 Task: Research Airbnb options in Sinah, Iraq from 12th December, 2023 to 16th December, 2023 for 8 adults.8 bedrooms having 8 beds and 8 bathrooms. Property type can be hotel. Amenities needed are: wifi, TV, free parkinig on premises, gym, breakfast. Look for 5 properties as per requirement.
Action: Mouse moved to (430, 96)
Screenshot: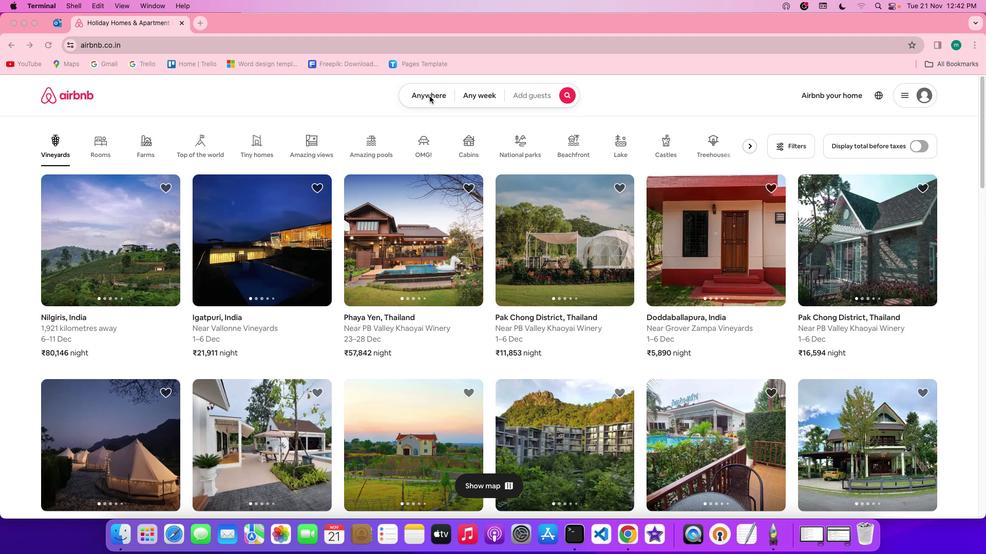 
Action: Mouse pressed left at (430, 96)
Screenshot: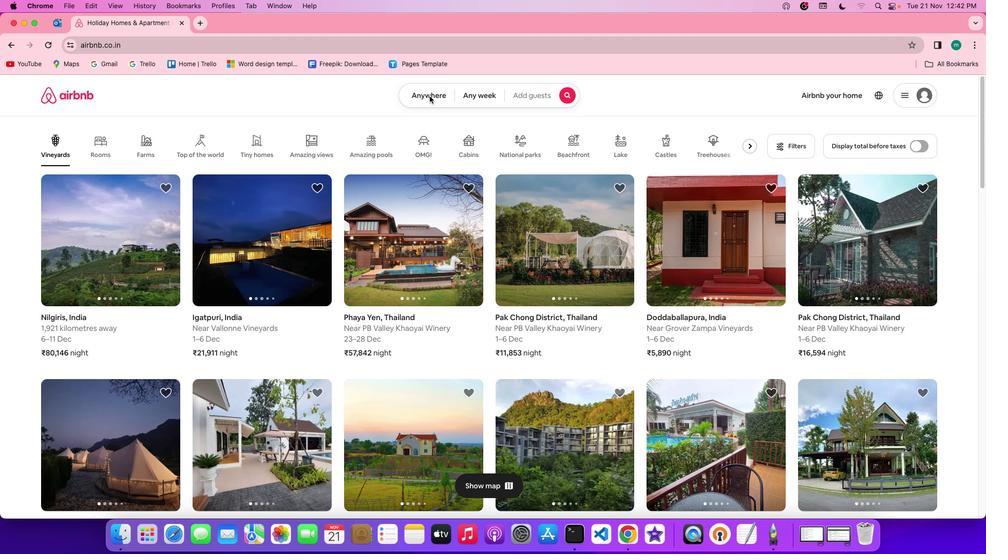 
Action: Mouse pressed left at (430, 96)
Screenshot: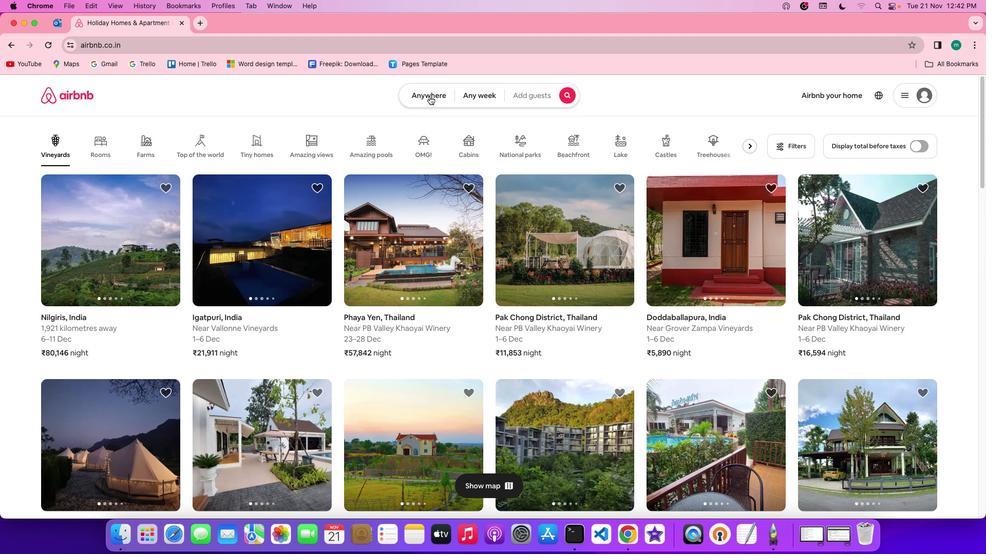 
Action: Mouse moved to (410, 132)
Screenshot: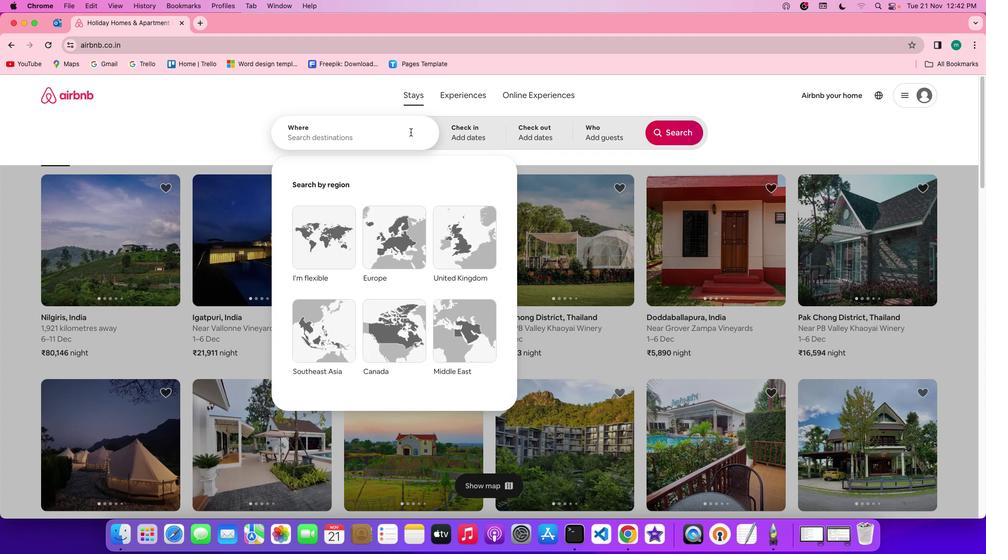
Action: Mouse pressed left at (410, 132)
Screenshot: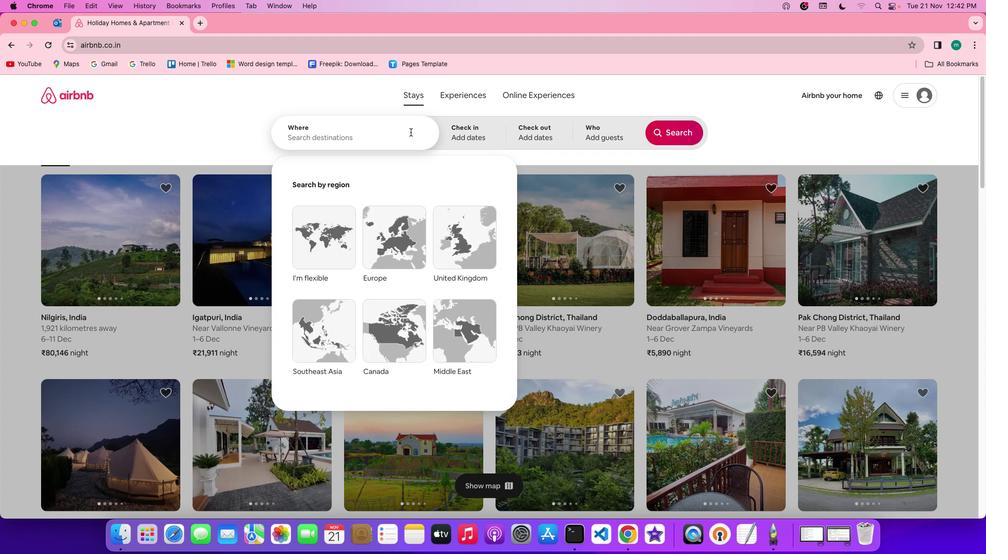 
Action: Key pressed Key.shift'S''i''n''a''h'','Key.spaceKey.shift'i''r''a''q'
Screenshot: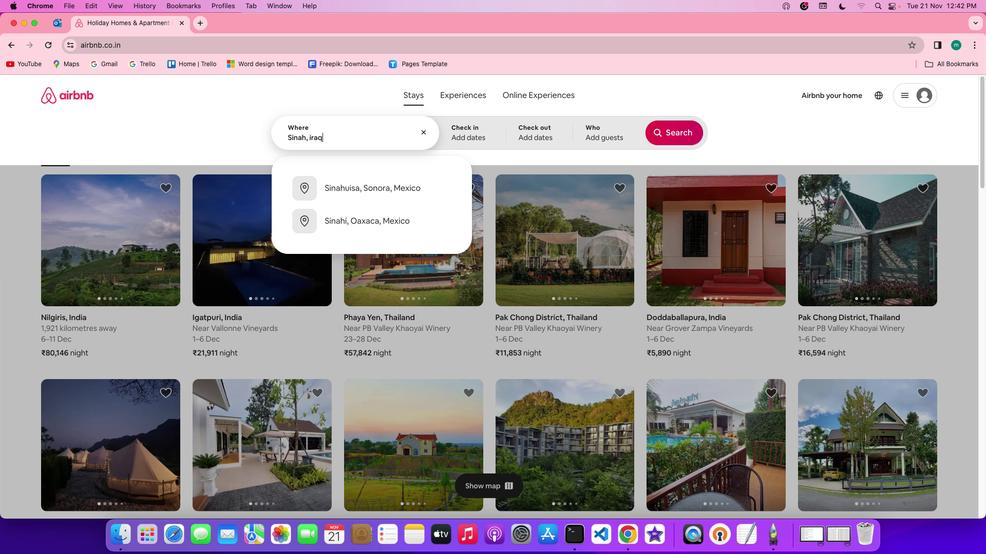 
Action: Mouse moved to (476, 130)
Screenshot: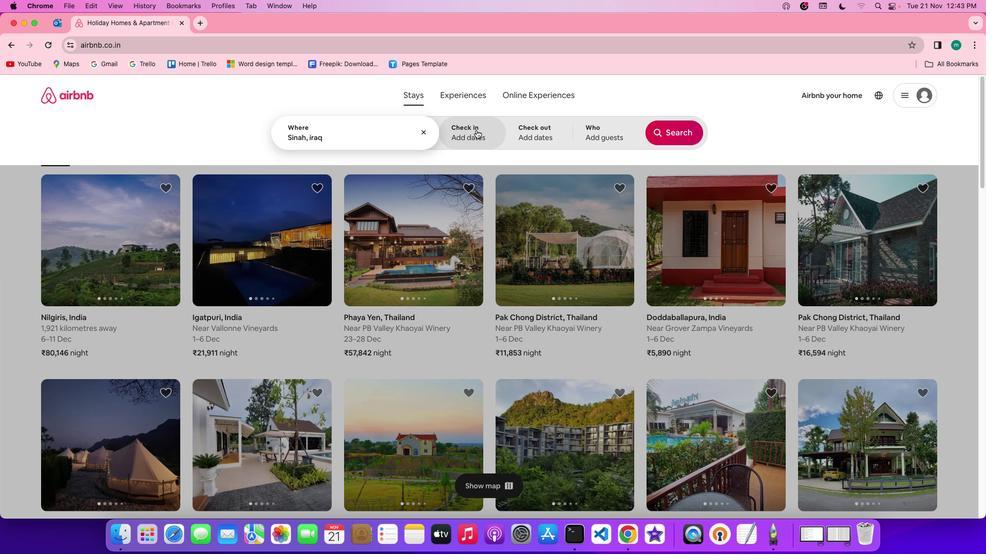 
Action: Mouse pressed left at (476, 130)
Screenshot: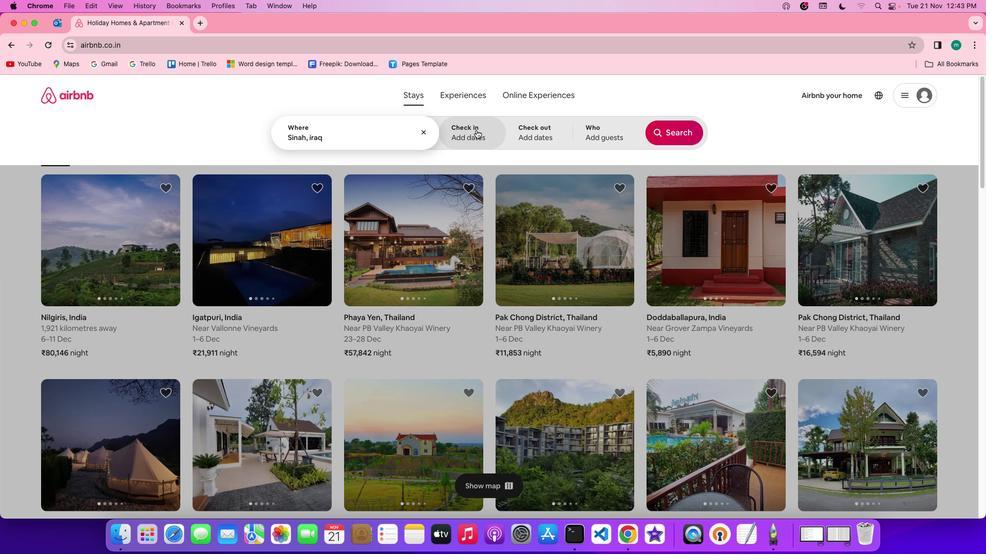 
Action: Mouse moved to (562, 303)
Screenshot: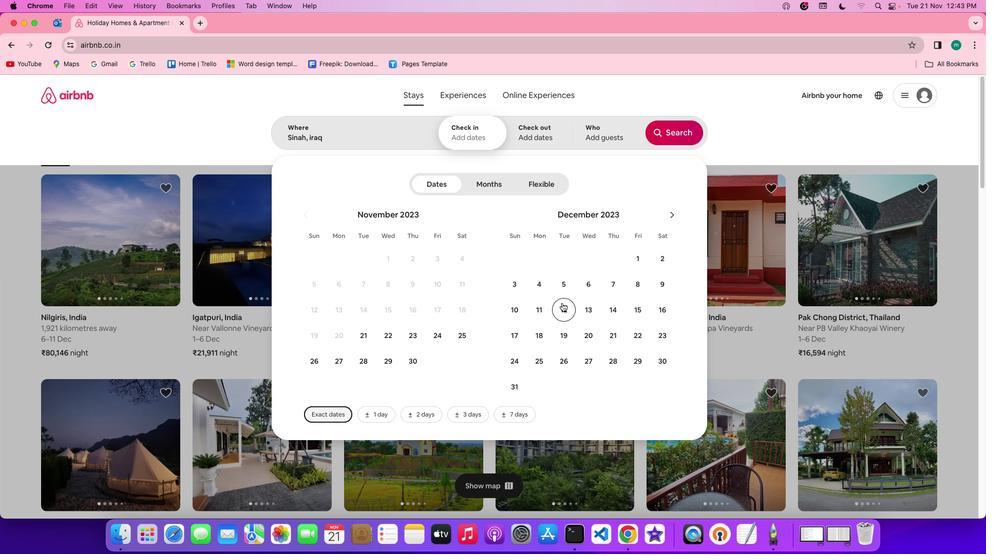 
Action: Mouse pressed left at (562, 303)
Screenshot: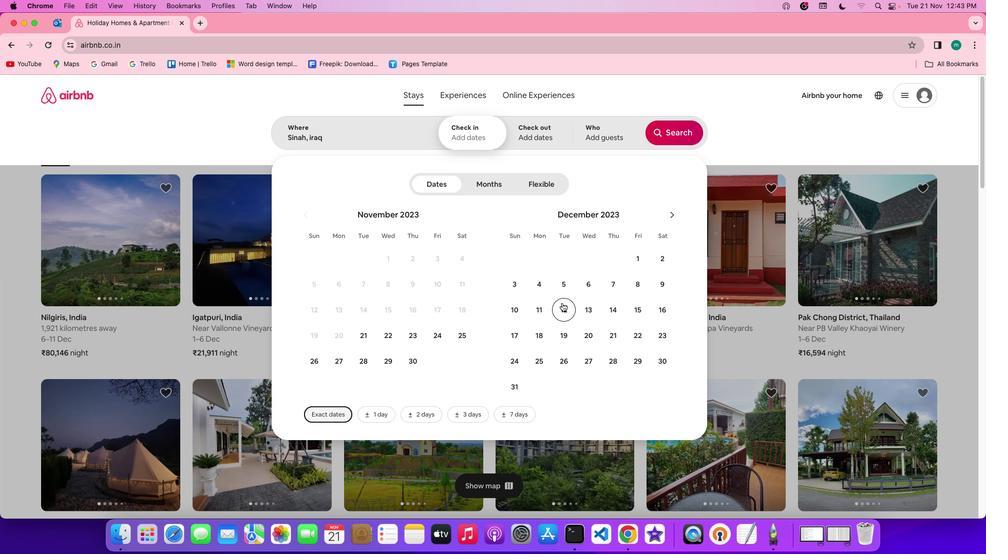 
Action: Mouse moved to (659, 309)
Screenshot: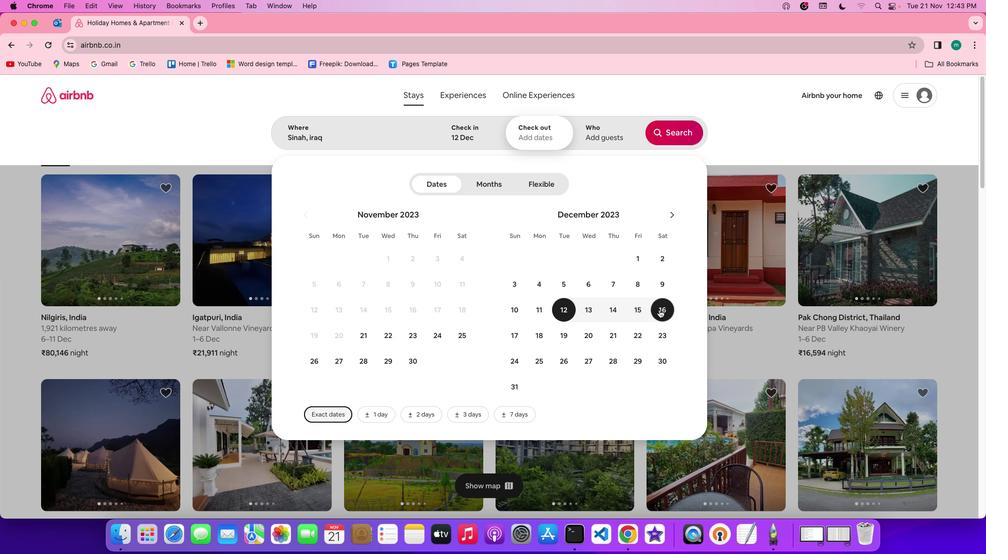 
Action: Mouse pressed left at (659, 309)
Screenshot: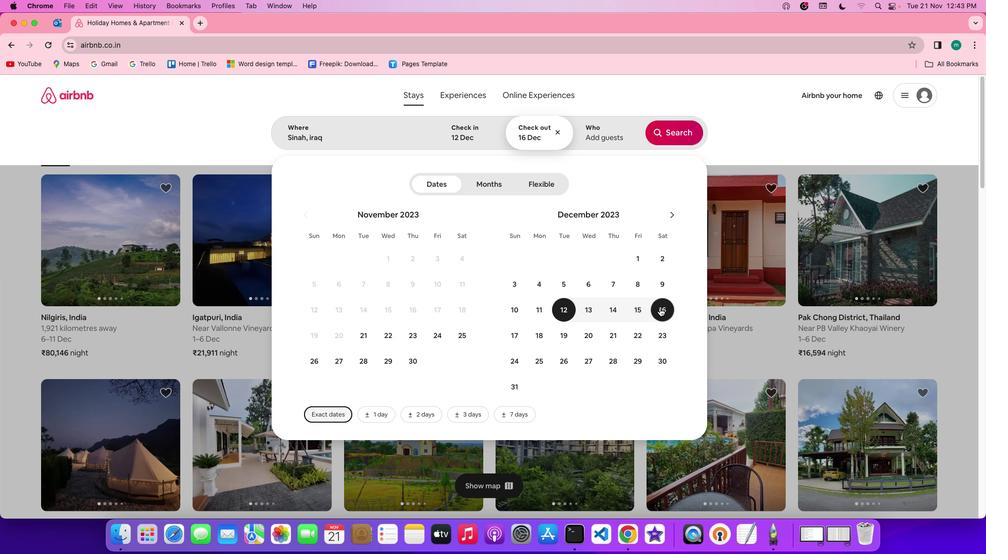 
Action: Mouse moved to (612, 133)
Screenshot: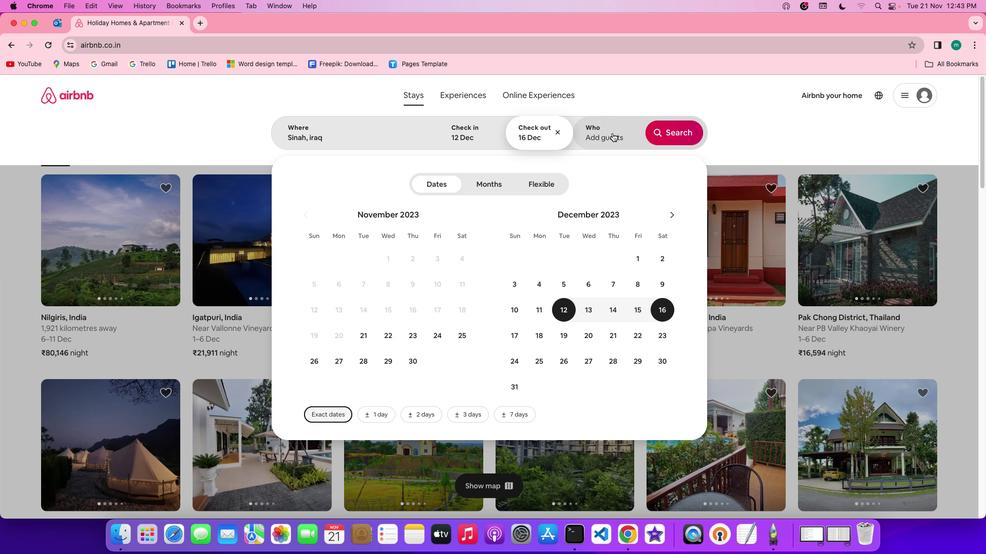 
Action: Mouse pressed left at (612, 133)
Screenshot: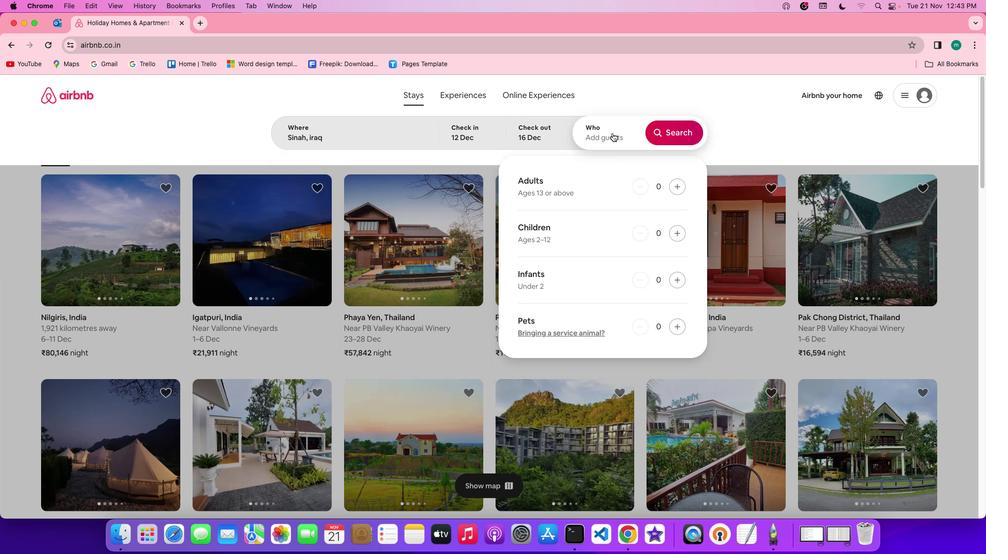 
Action: Mouse moved to (677, 185)
Screenshot: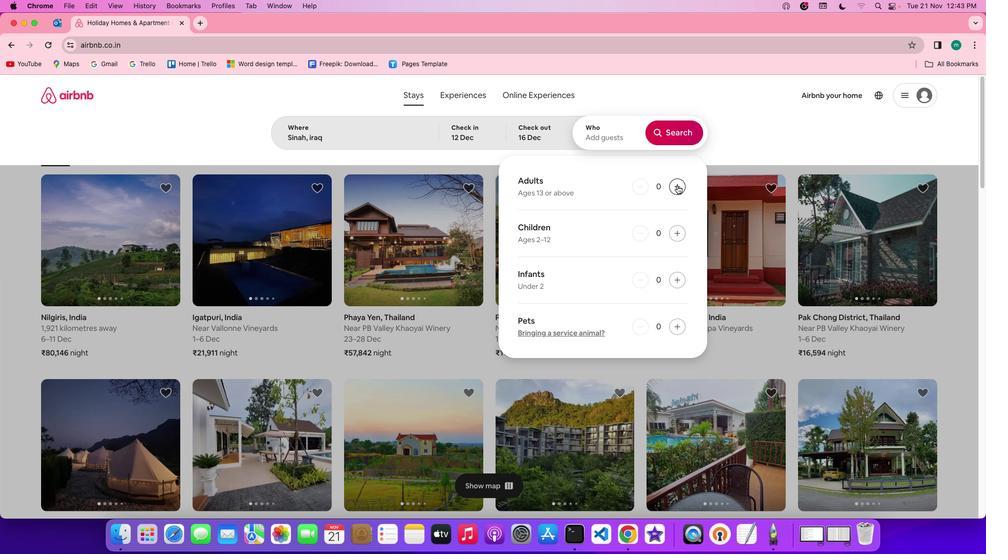 
Action: Mouse pressed left at (677, 185)
Screenshot: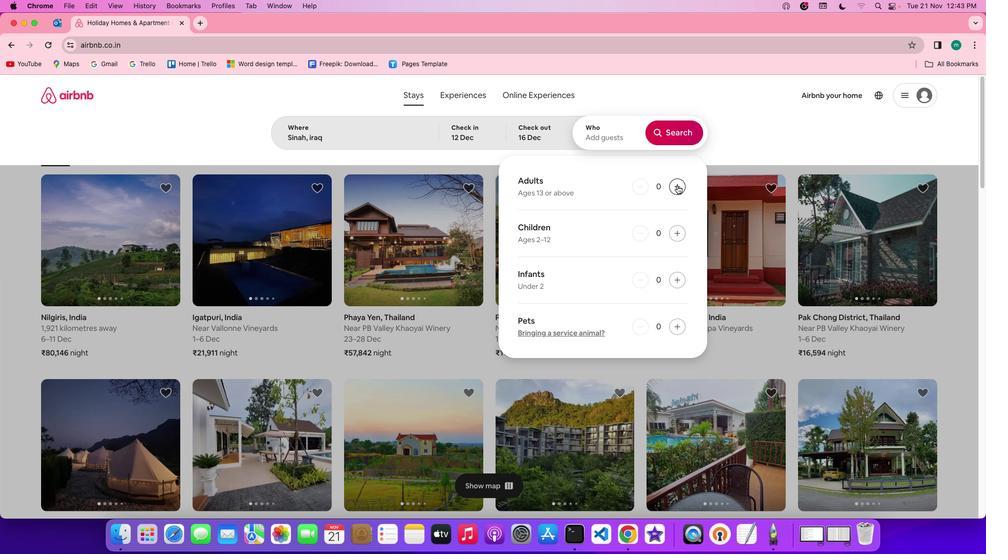 
Action: Mouse pressed left at (677, 185)
Screenshot: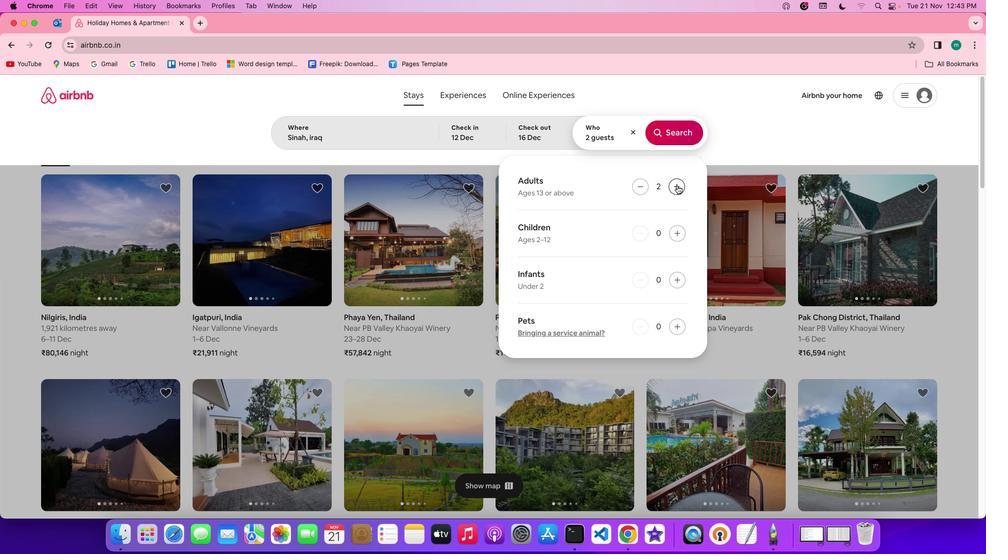 
Action: Mouse pressed left at (677, 185)
Screenshot: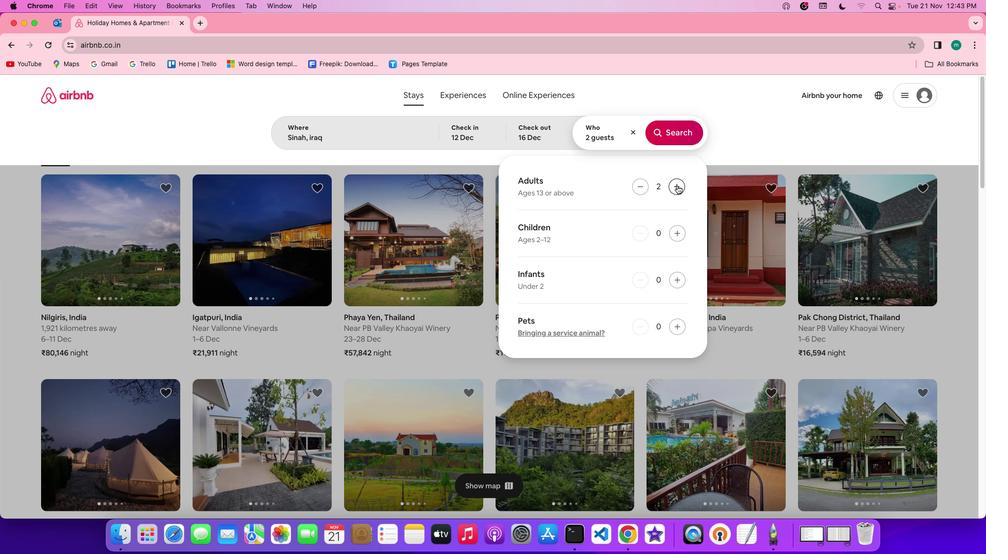 
Action: Mouse pressed left at (677, 185)
Screenshot: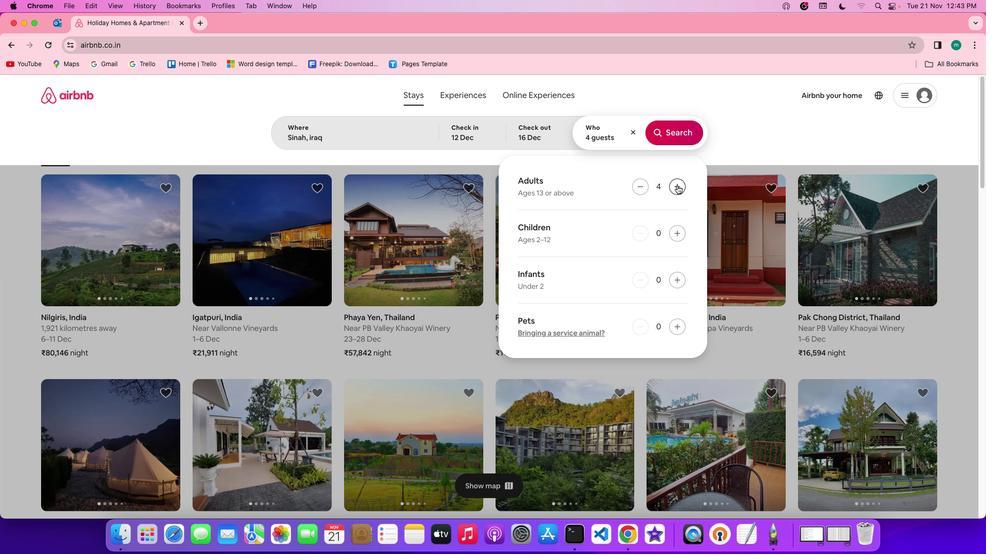 
Action: Mouse pressed left at (677, 185)
Screenshot: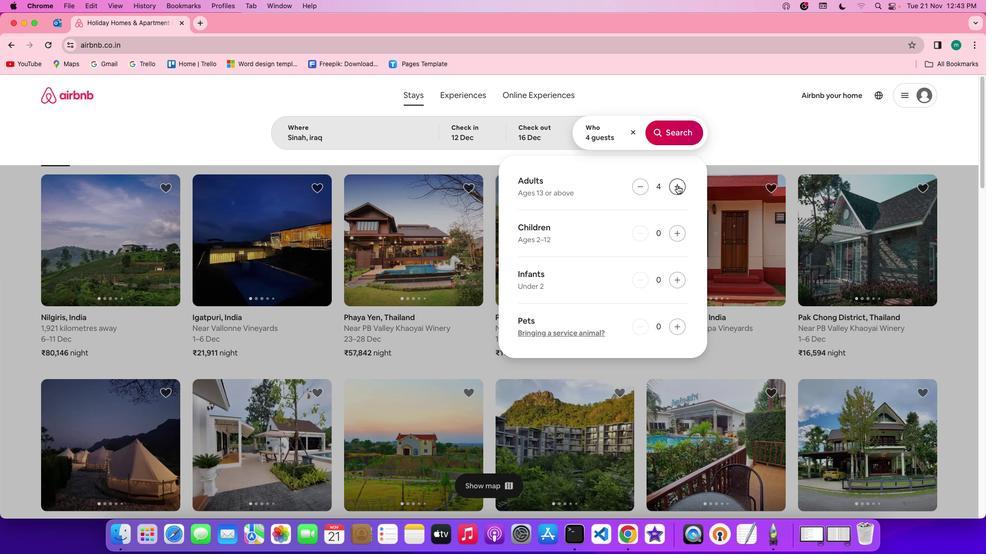 
Action: Mouse pressed left at (677, 185)
Screenshot: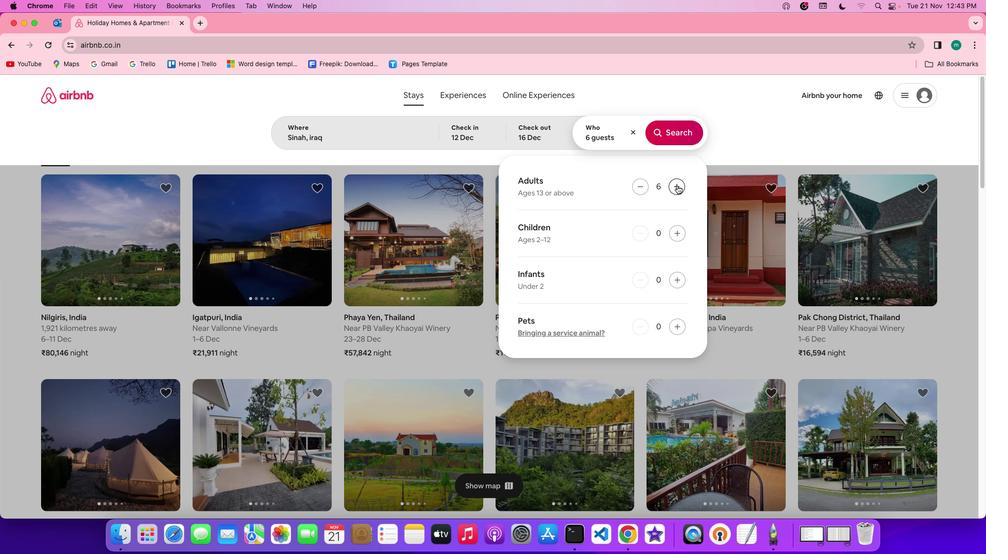 
Action: Mouse pressed left at (677, 185)
Screenshot: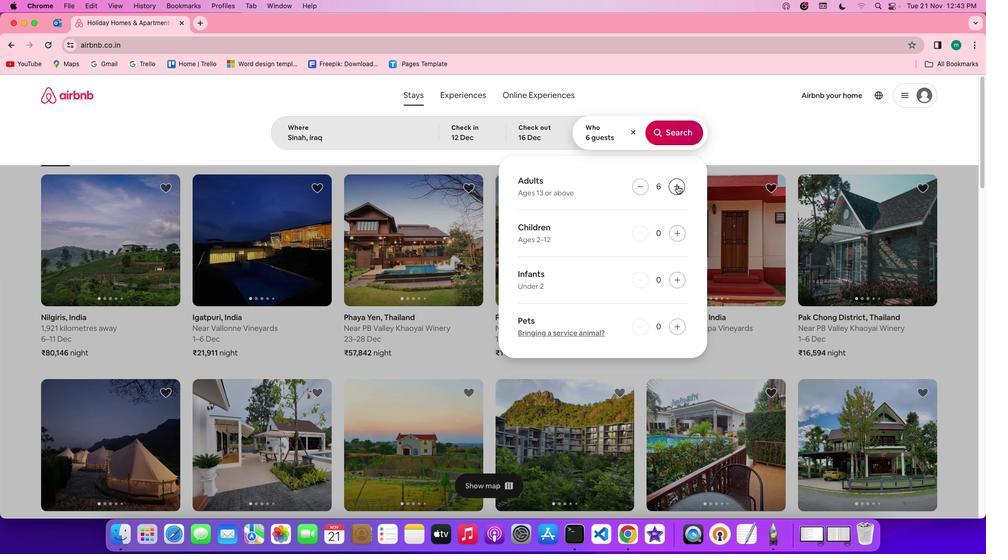 
Action: Mouse moved to (677, 189)
Screenshot: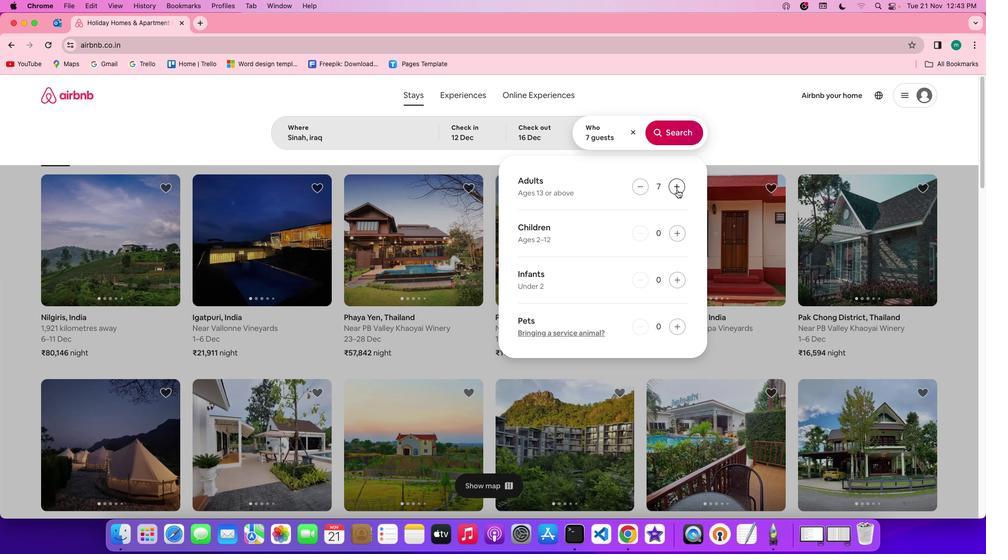
Action: Mouse pressed left at (677, 189)
Screenshot: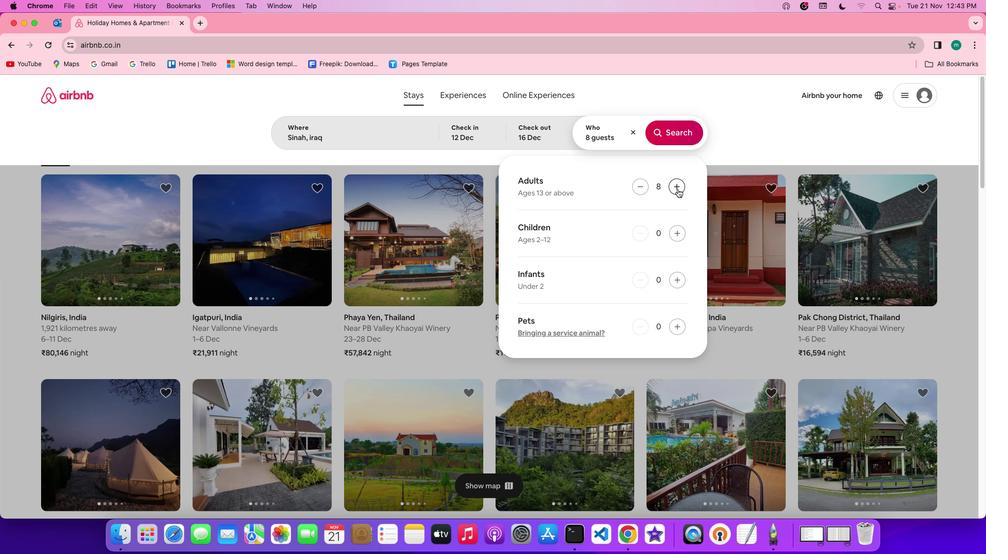 
Action: Mouse moved to (679, 130)
Screenshot: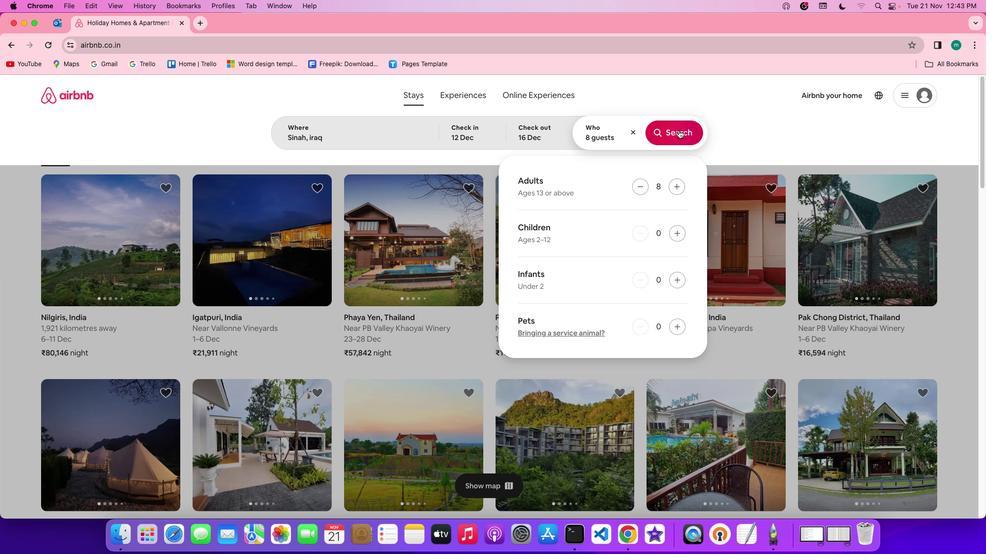 
Action: Mouse pressed left at (679, 130)
Screenshot: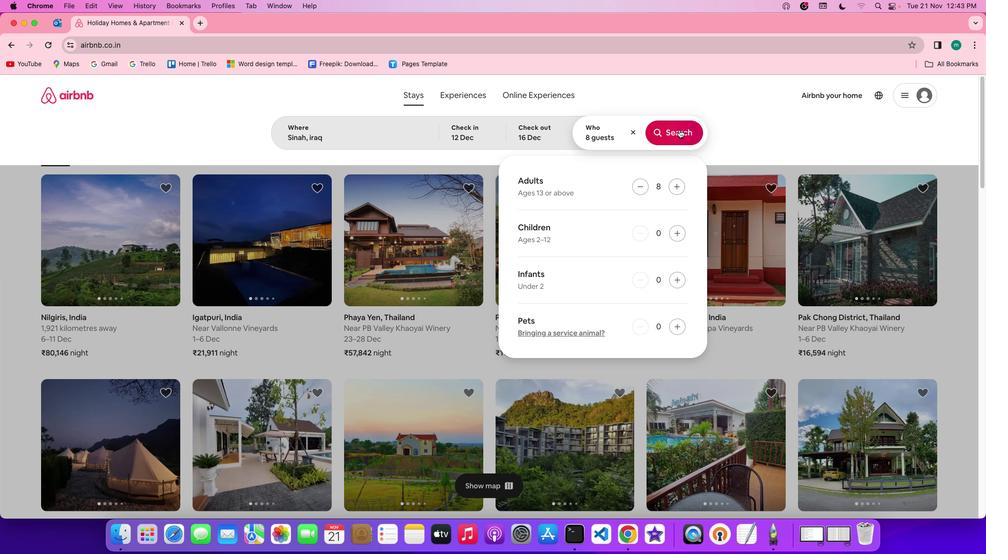 
Action: Mouse moved to (814, 137)
Screenshot: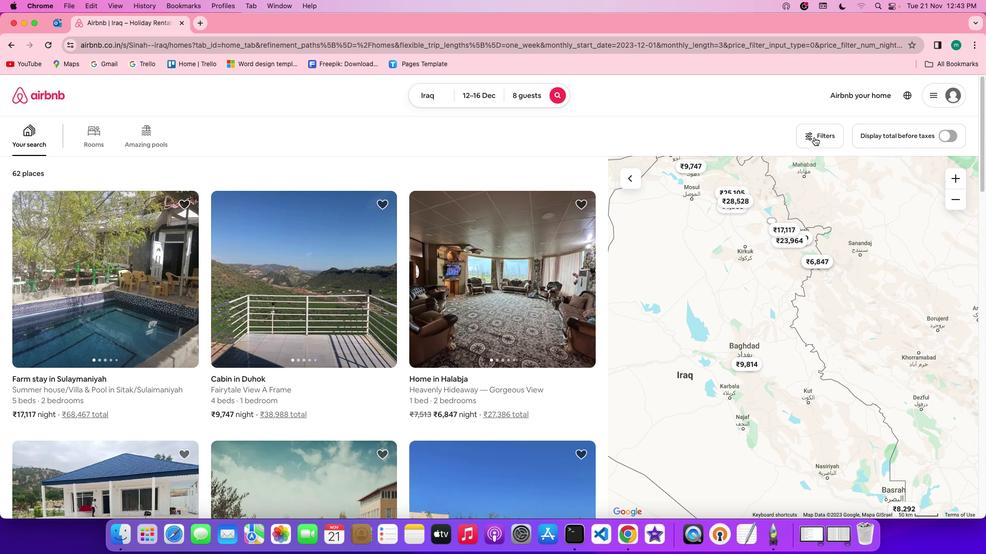 
Action: Mouse pressed left at (814, 137)
Screenshot: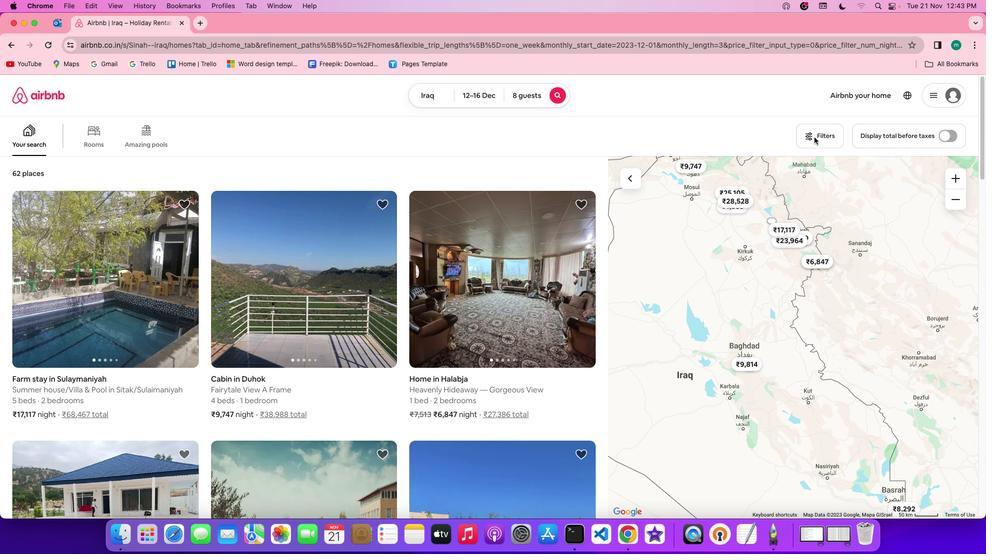 
Action: Mouse moved to (469, 336)
Screenshot: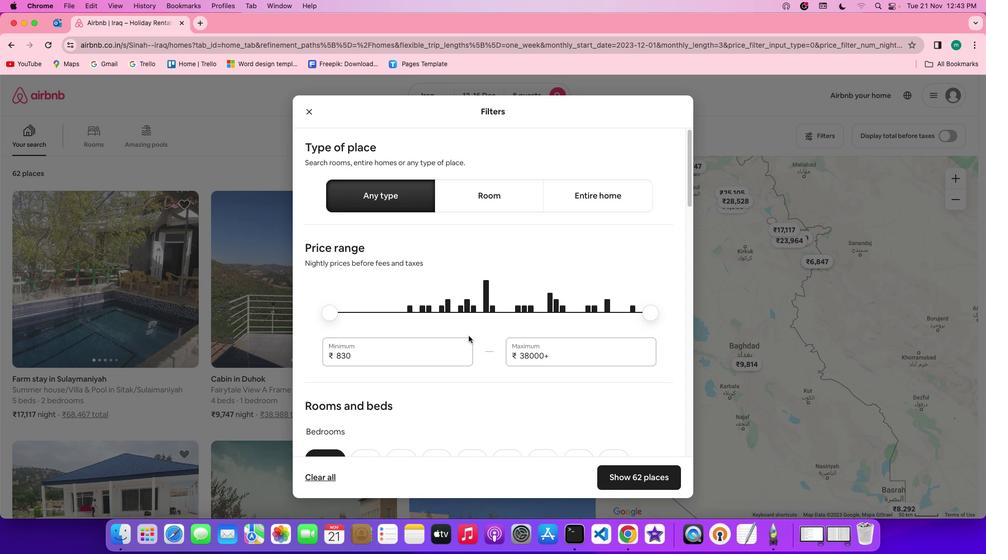 
Action: Mouse scrolled (469, 336) with delta (0, 0)
Screenshot: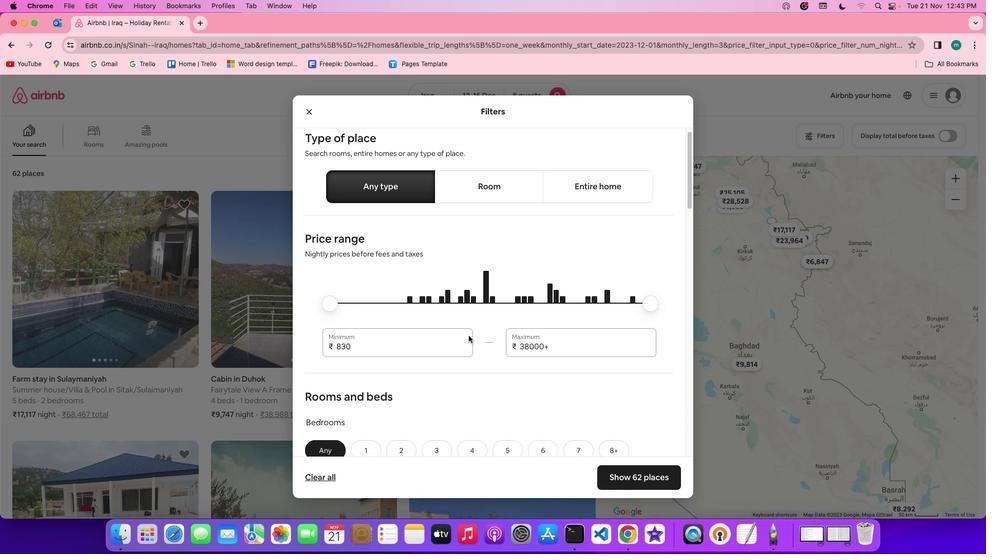 
Action: Mouse scrolled (469, 336) with delta (0, 0)
Screenshot: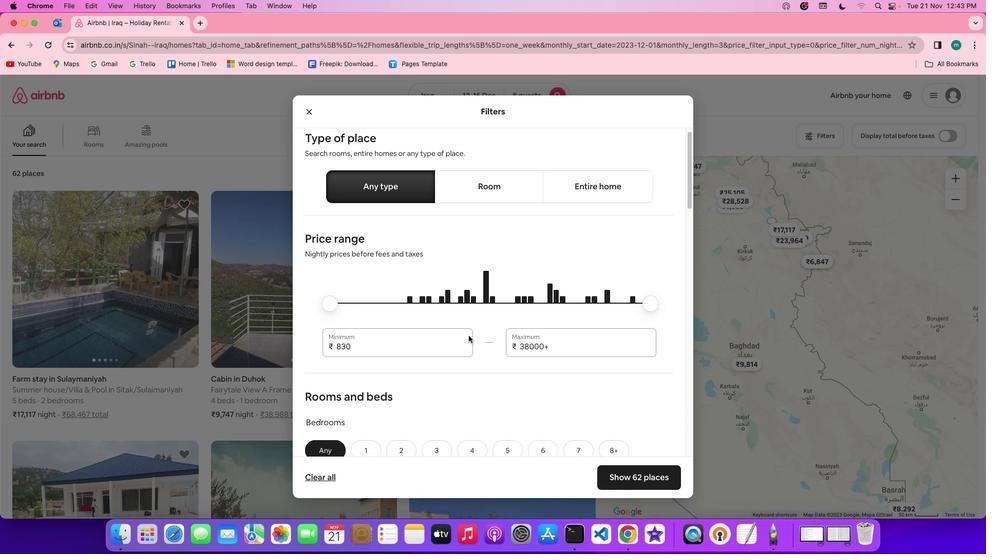 
Action: Mouse scrolled (469, 336) with delta (0, -1)
Screenshot: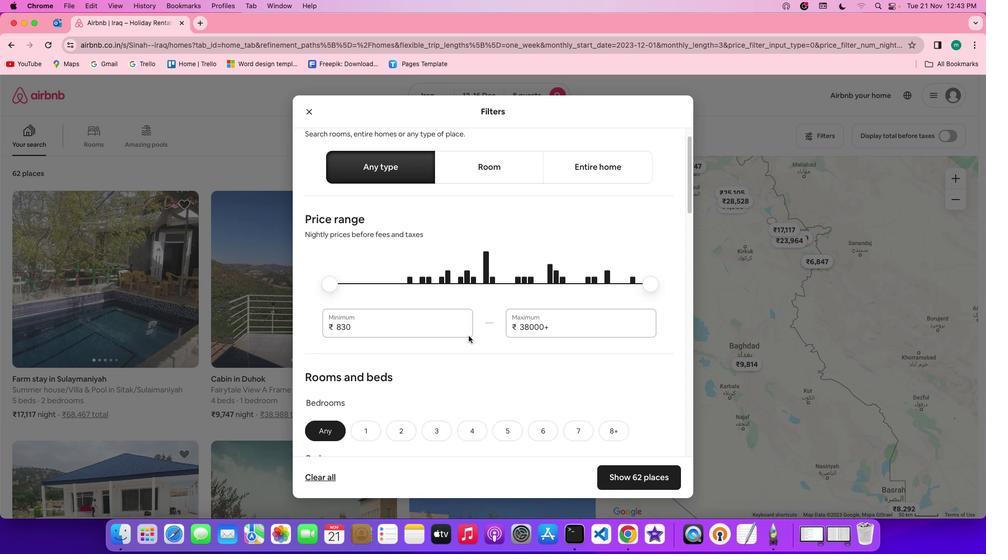 
Action: Mouse scrolled (469, 336) with delta (0, -2)
Screenshot: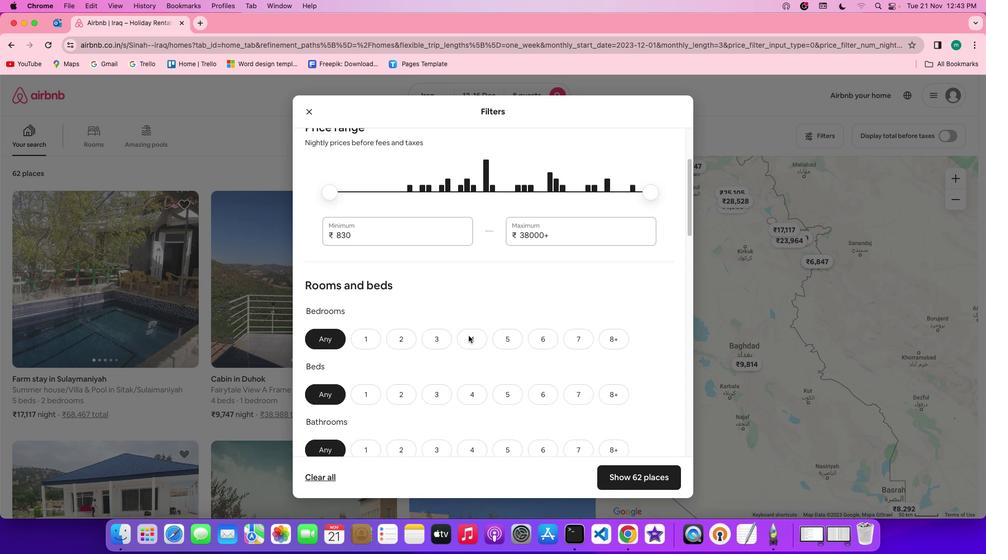 
Action: Mouse moved to (621, 274)
Screenshot: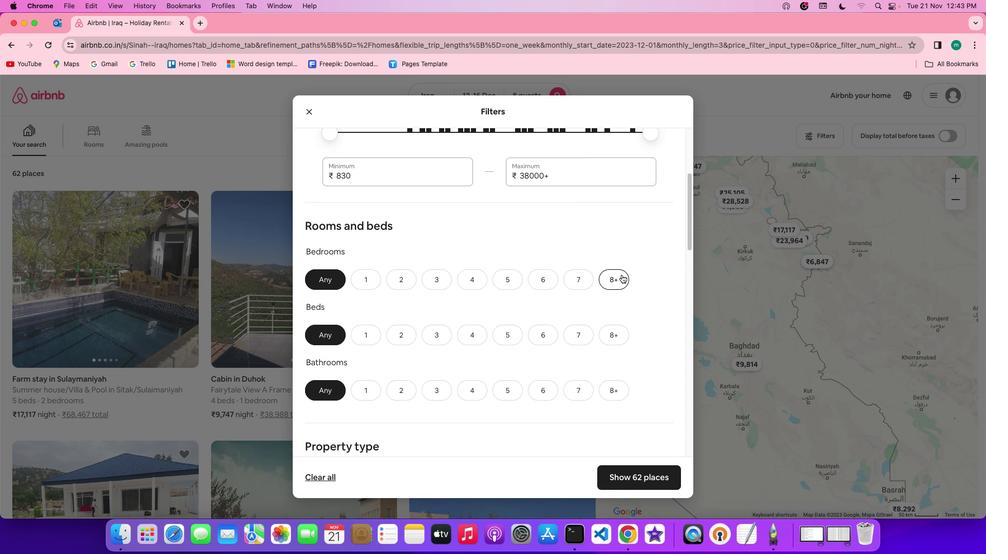 
Action: Mouse pressed left at (621, 274)
Screenshot: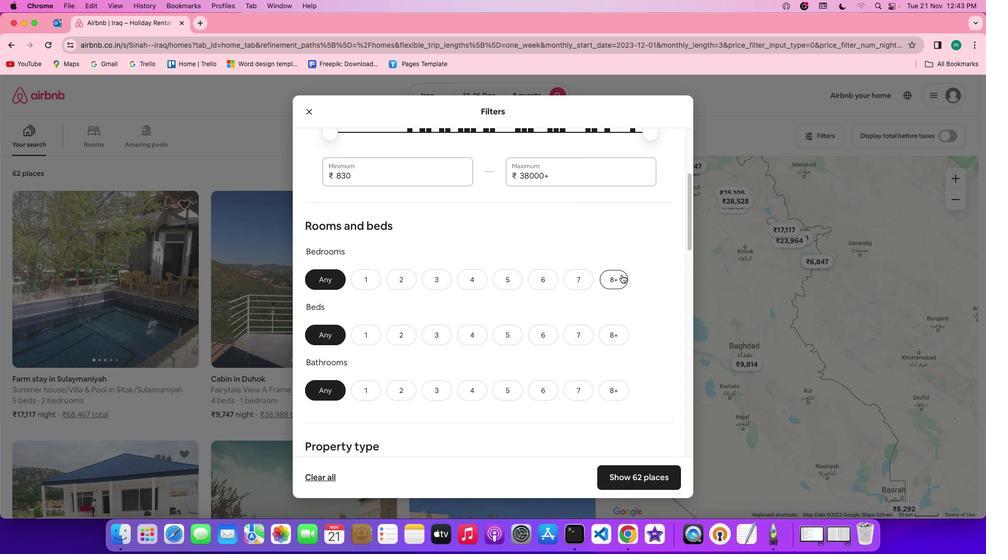 
Action: Mouse moved to (615, 337)
Screenshot: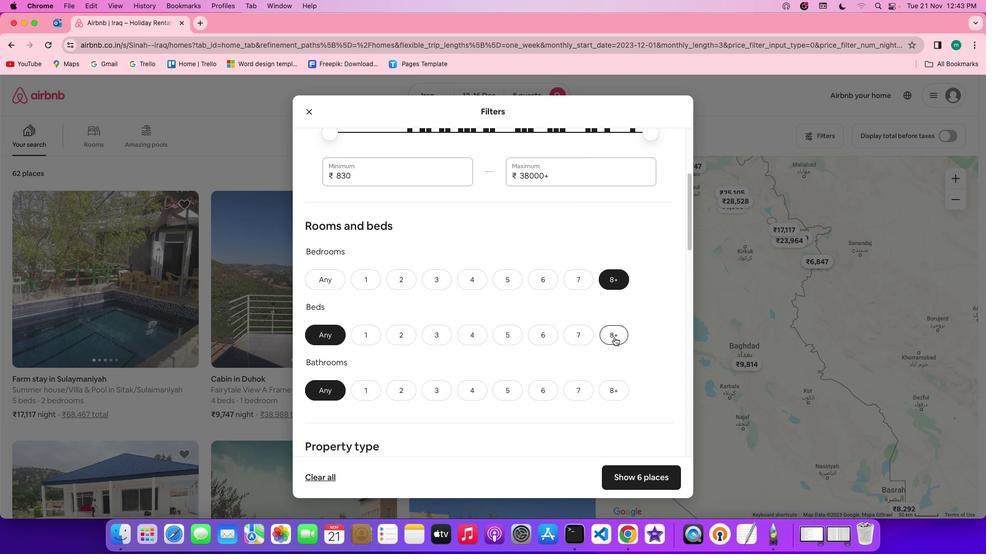 
Action: Mouse pressed left at (615, 337)
Screenshot: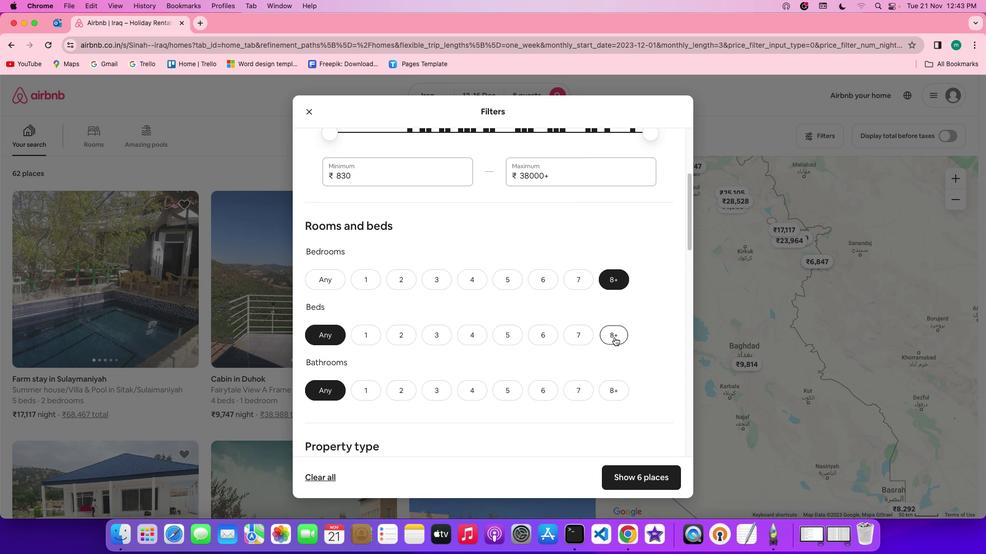 
Action: Mouse moved to (607, 395)
Screenshot: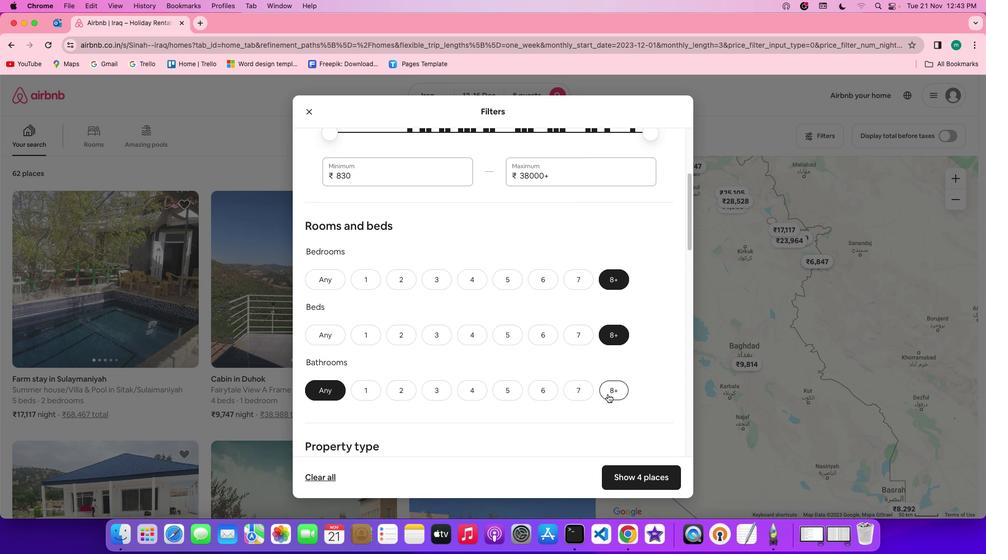 
Action: Mouse pressed left at (607, 395)
Screenshot: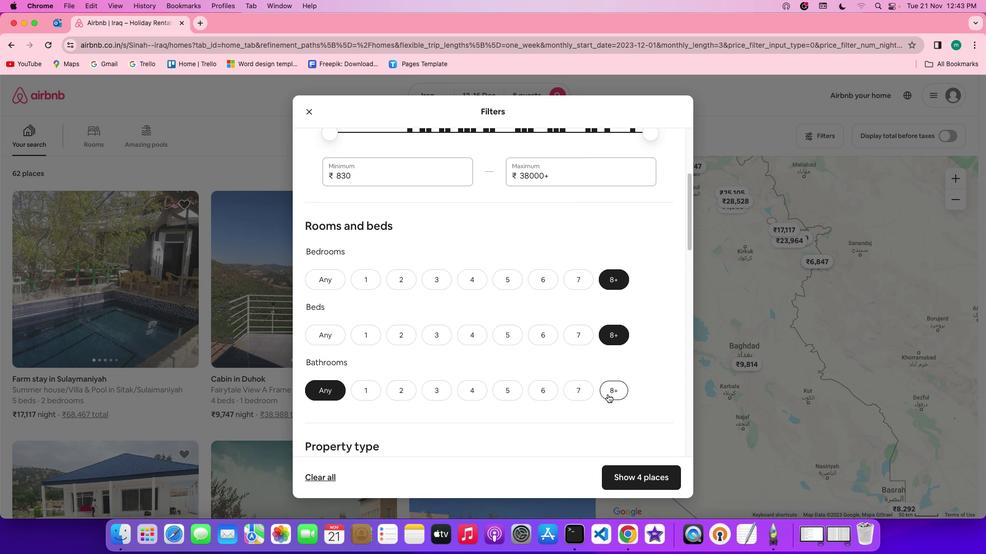 
Action: Mouse moved to (536, 336)
Screenshot: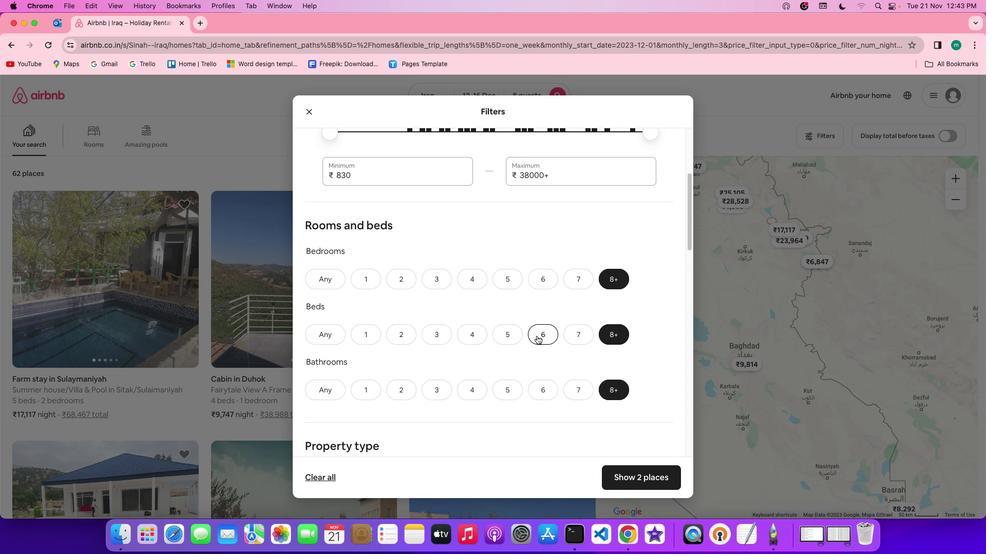 
Action: Mouse scrolled (536, 336) with delta (0, 0)
Screenshot: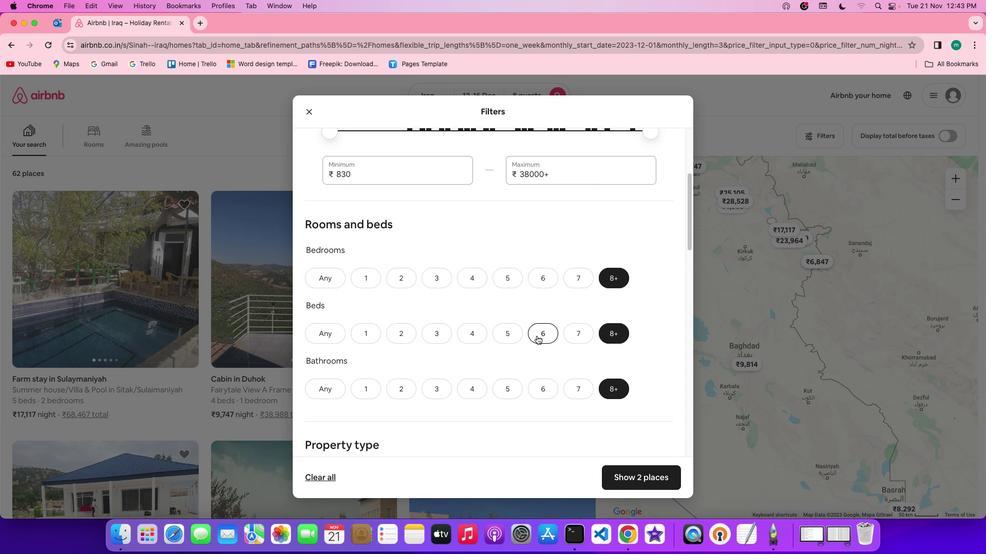 
Action: Mouse scrolled (536, 336) with delta (0, 0)
Screenshot: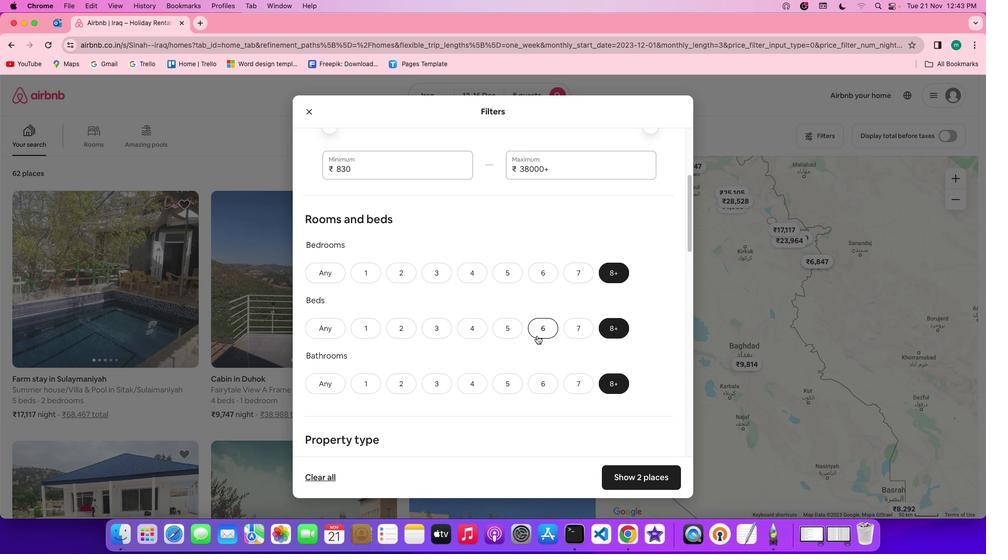 
Action: Mouse scrolled (536, 336) with delta (0, 0)
Screenshot: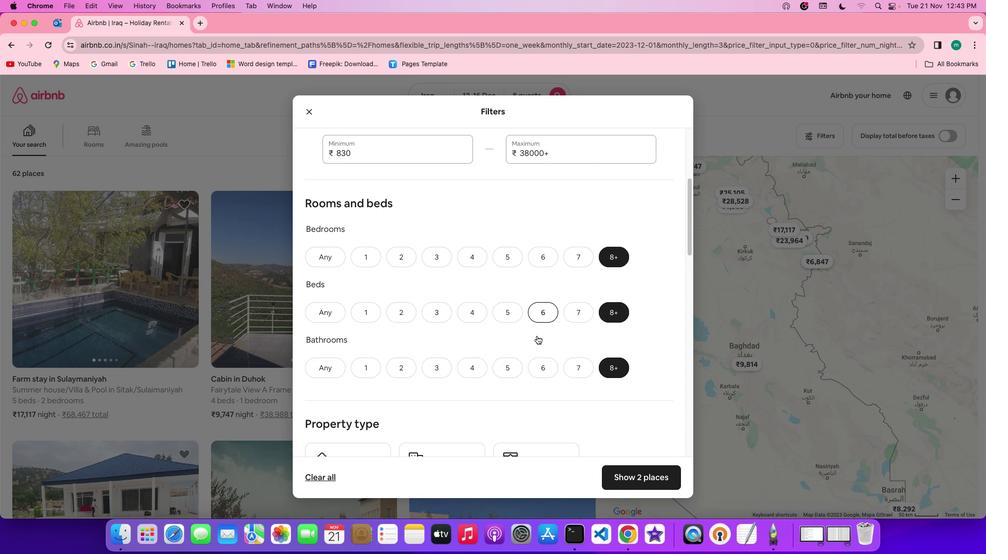 
Action: Mouse scrolled (536, 336) with delta (0, 0)
Screenshot: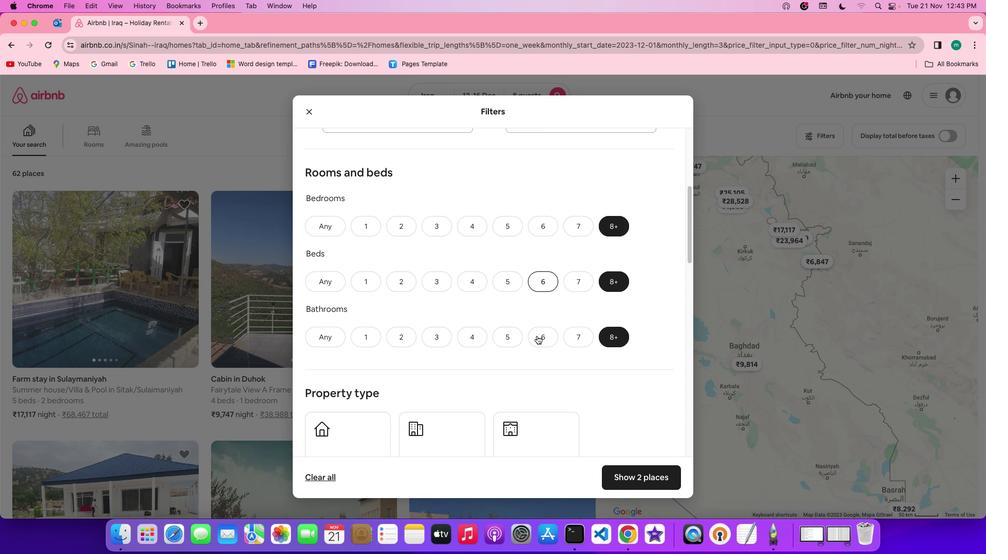 
Action: Mouse scrolled (536, 336) with delta (0, 0)
Screenshot: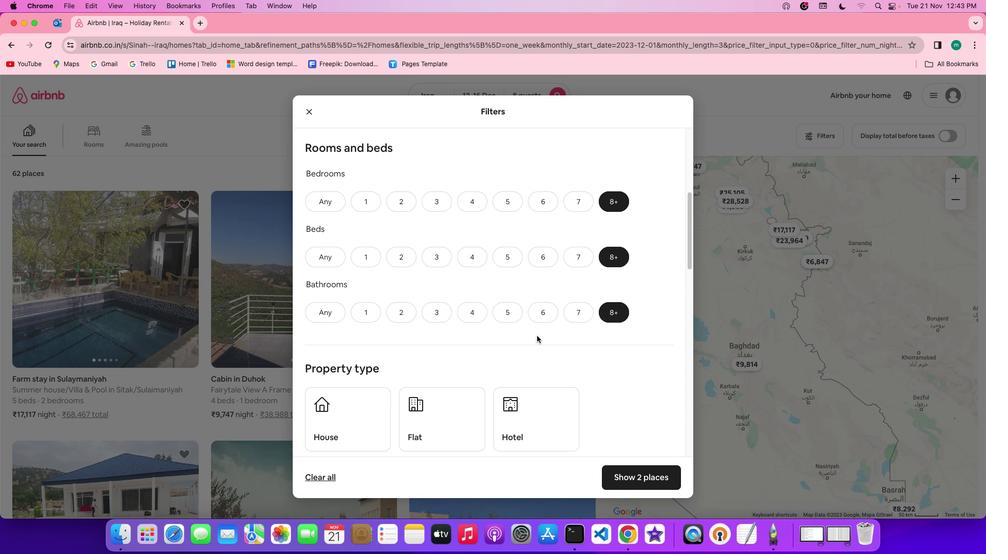 
Action: Mouse scrolled (536, 336) with delta (0, 0)
Screenshot: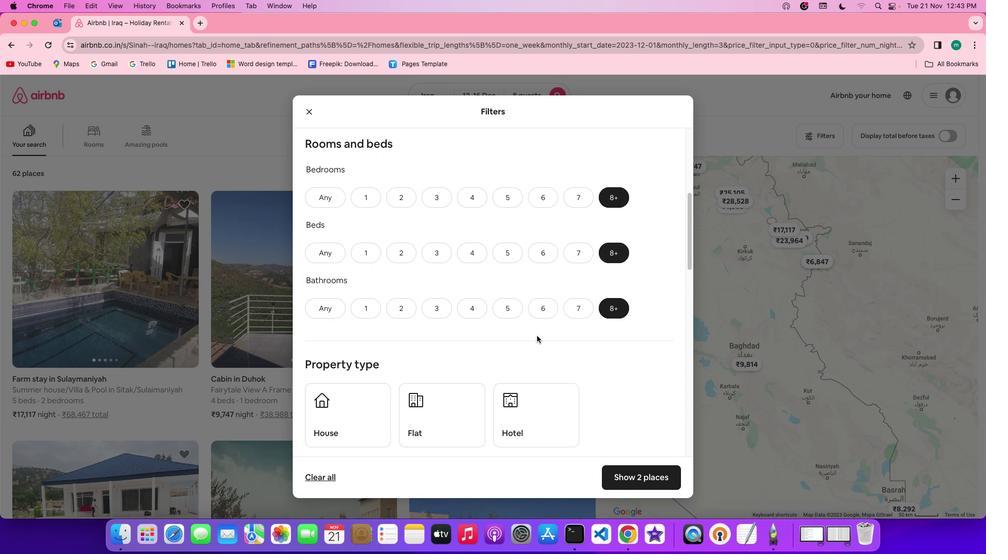 
Action: Mouse scrolled (536, 336) with delta (0, 0)
Screenshot: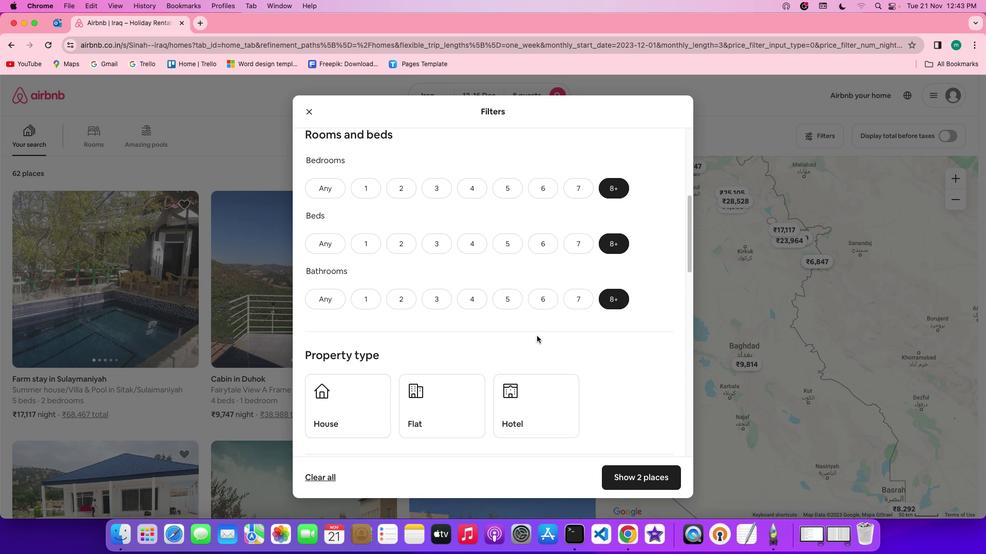 
Action: Mouse scrolled (536, 336) with delta (0, 0)
Screenshot: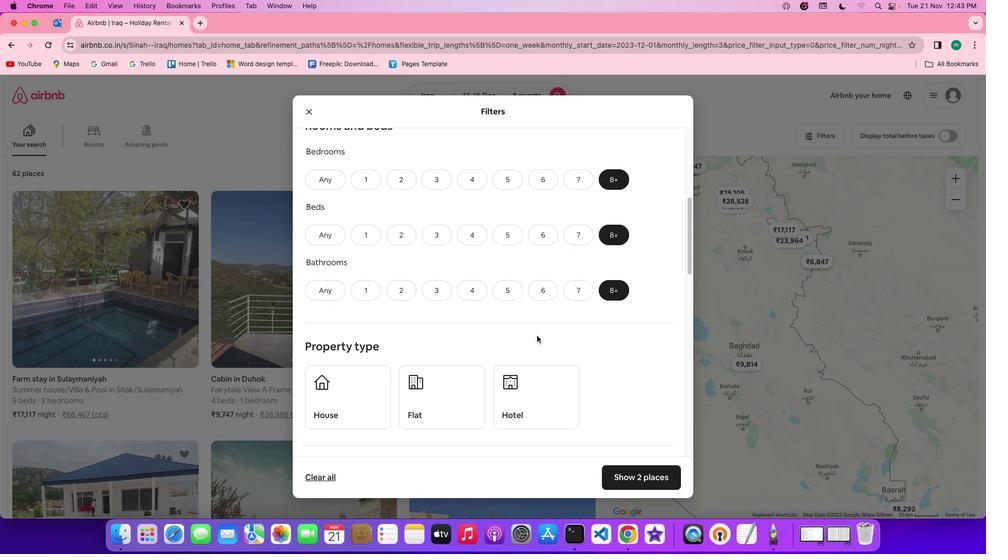 
Action: Mouse scrolled (536, 336) with delta (0, 0)
Screenshot: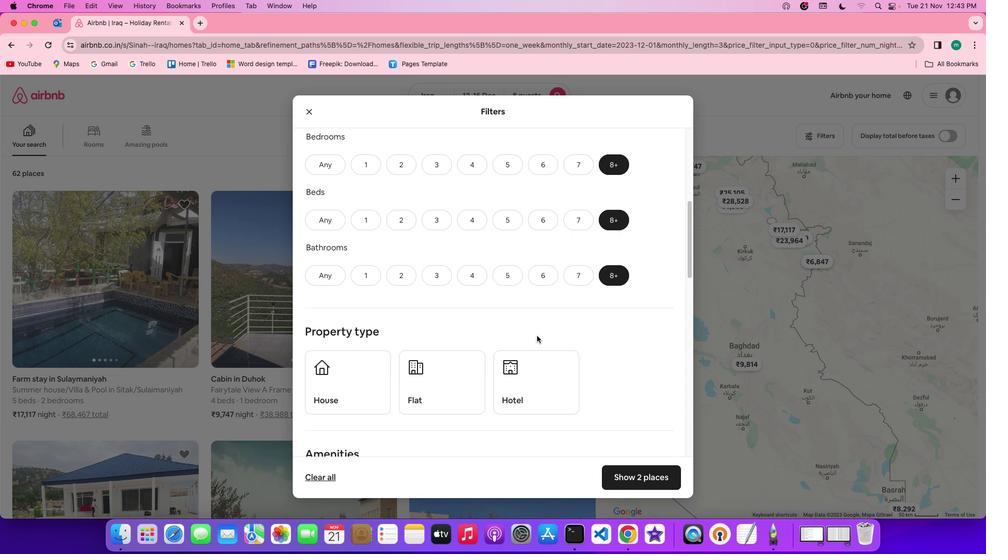 
Action: Mouse scrolled (536, 336) with delta (0, -1)
Screenshot: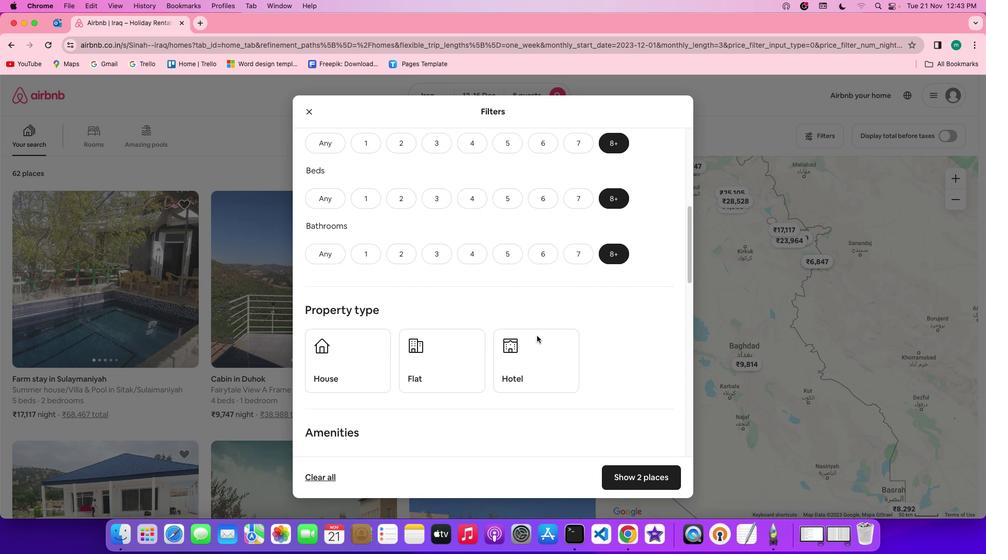 
Action: Mouse moved to (550, 330)
Screenshot: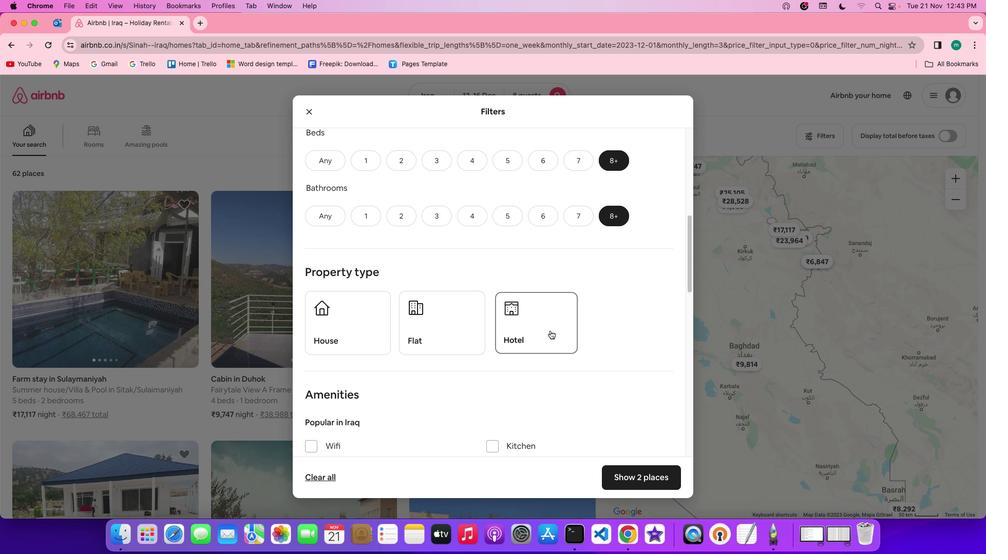 
Action: Mouse pressed left at (550, 330)
Screenshot: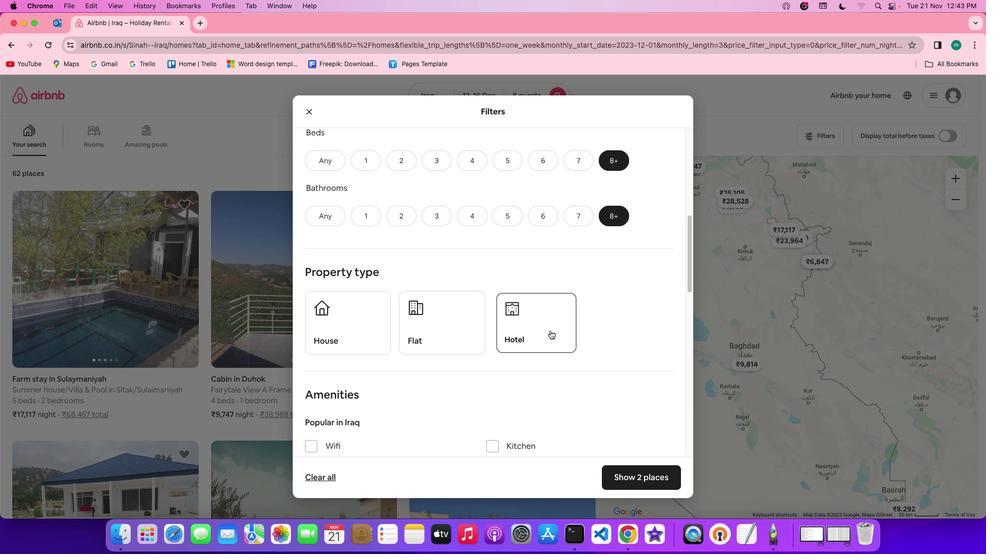 
Action: Mouse moved to (551, 330)
Screenshot: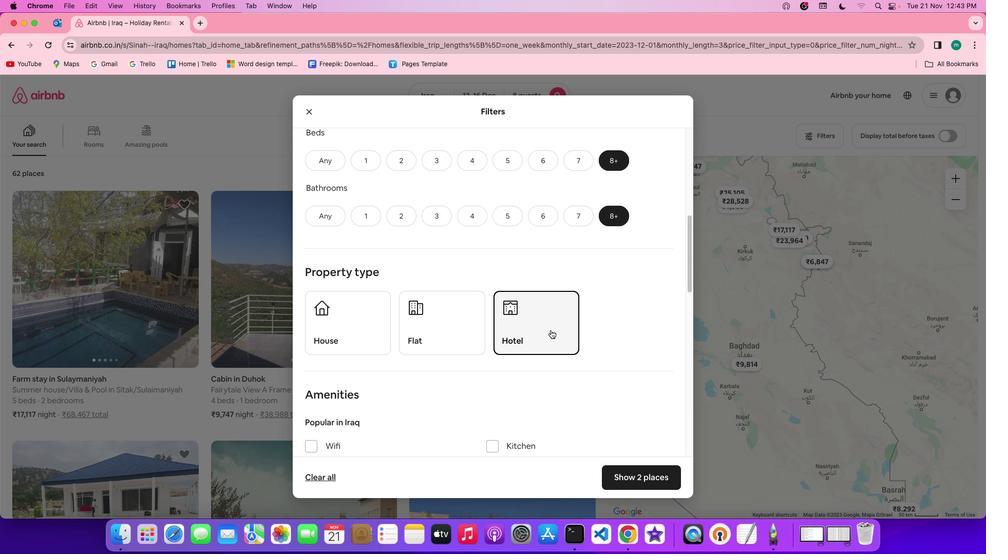 
Action: Mouse scrolled (551, 330) with delta (0, 0)
Screenshot: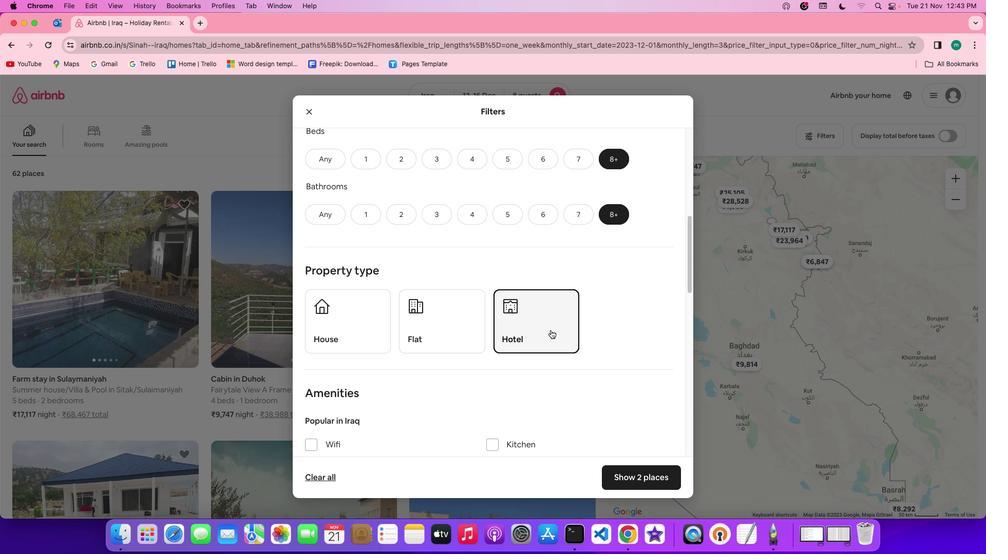 
Action: Mouse scrolled (551, 330) with delta (0, 0)
Screenshot: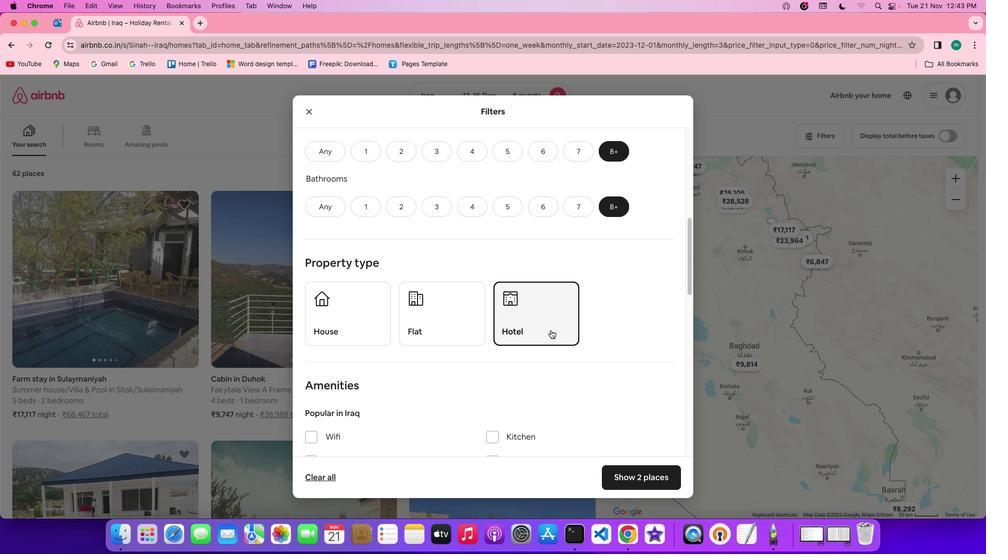 
Action: Mouse scrolled (551, 330) with delta (0, 0)
Screenshot: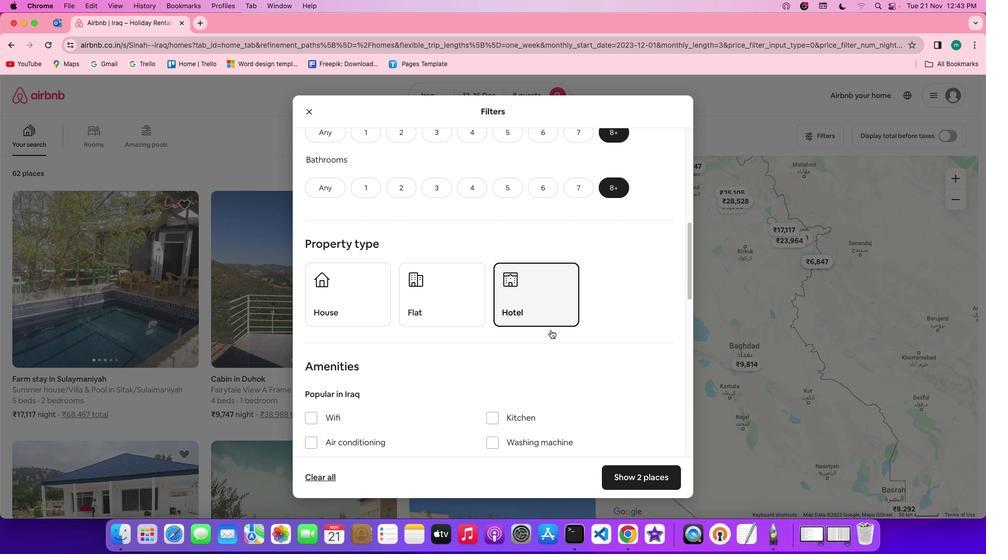 
Action: Mouse scrolled (551, 330) with delta (0, 0)
Screenshot: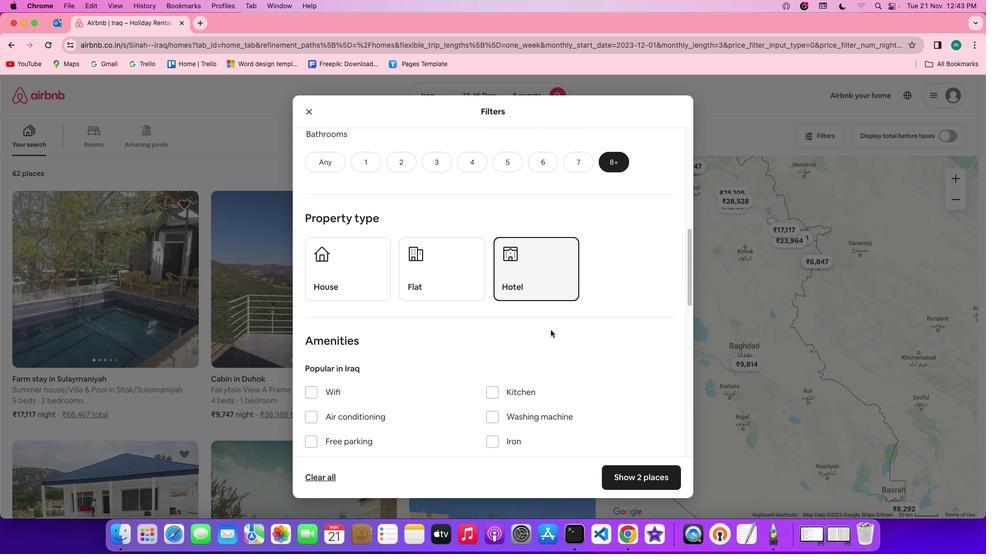 
Action: Mouse scrolled (551, 330) with delta (0, 0)
Screenshot: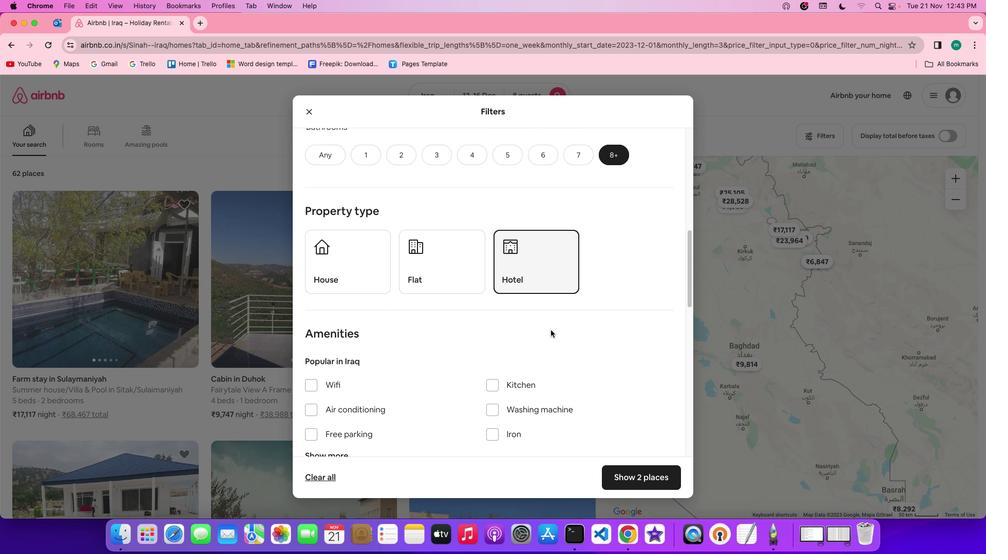 
Action: Mouse scrolled (551, 330) with delta (0, 0)
Screenshot: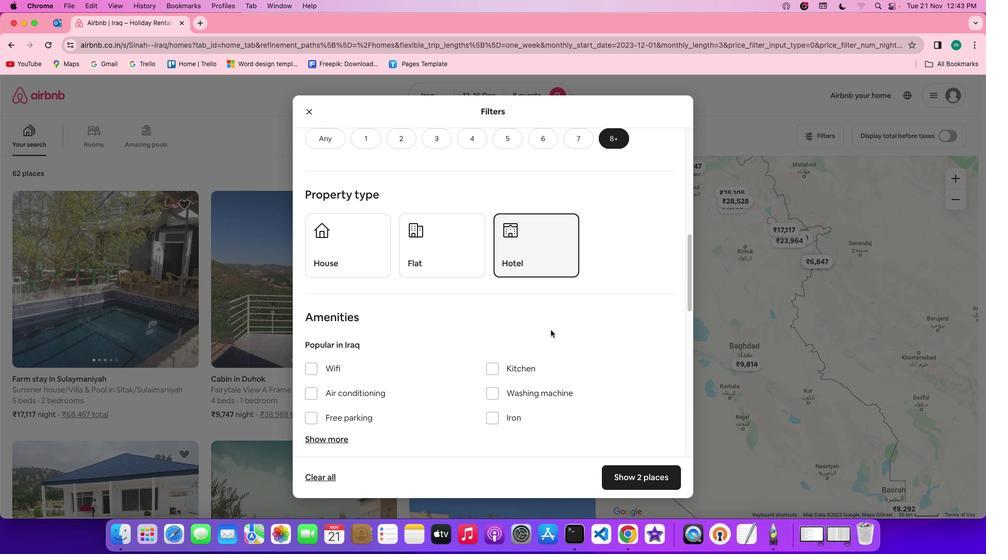 
Action: Mouse moved to (551, 330)
Screenshot: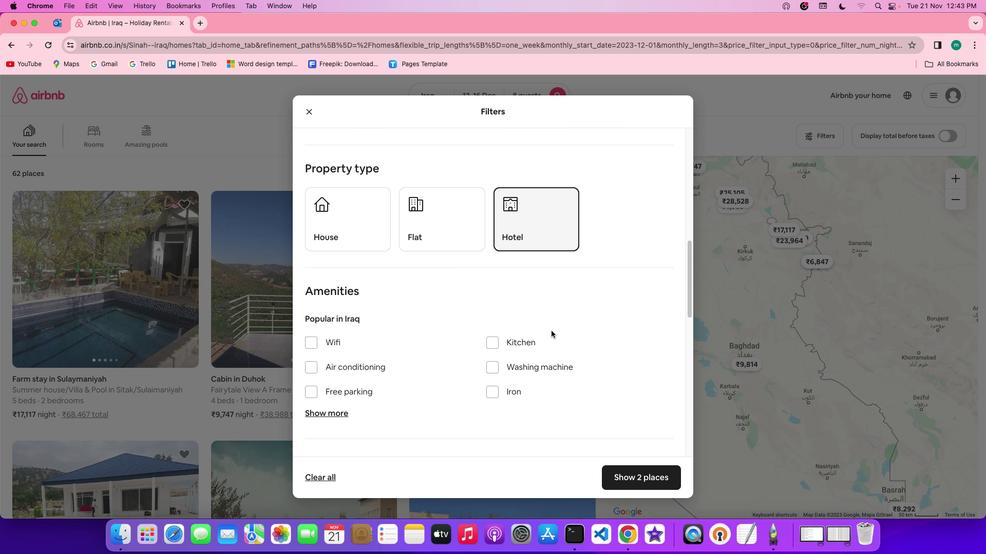 
Action: Mouse scrolled (551, 330) with delta (0, 0)
Screenshot: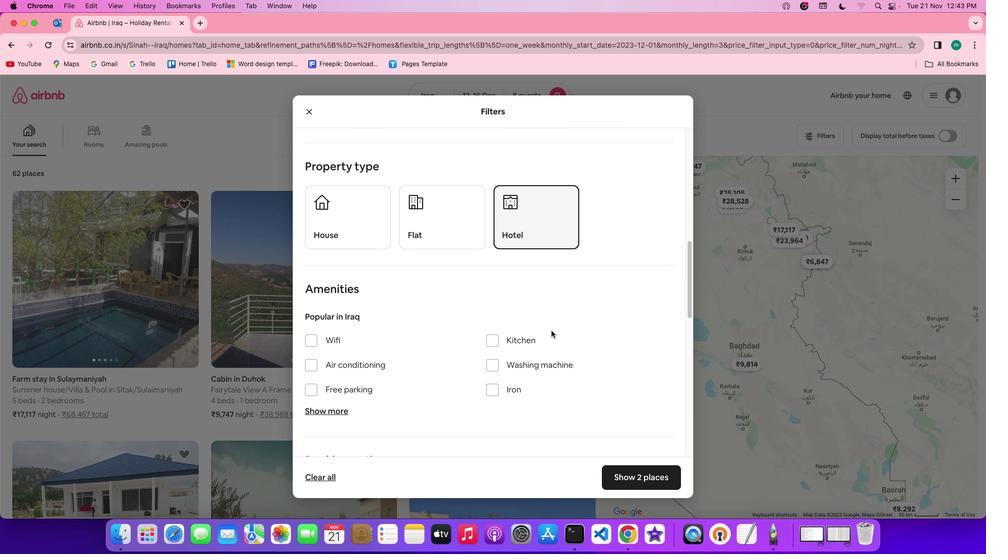 
Action: Mouse scrolled (551, 330) with delta (0, 0)
Screenshot: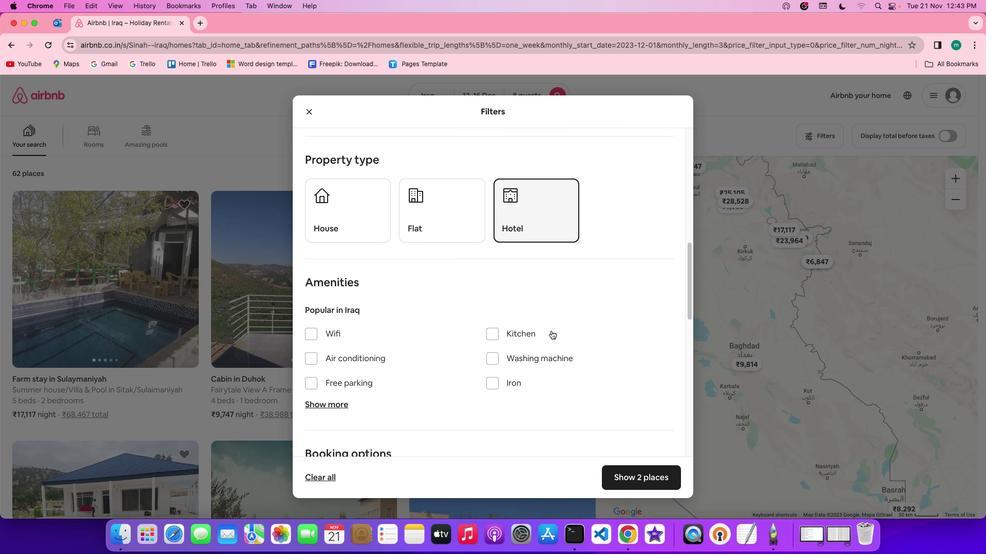 
Action: Mouse scrolled (551, 330) with delta (0, 0)
Screenshot: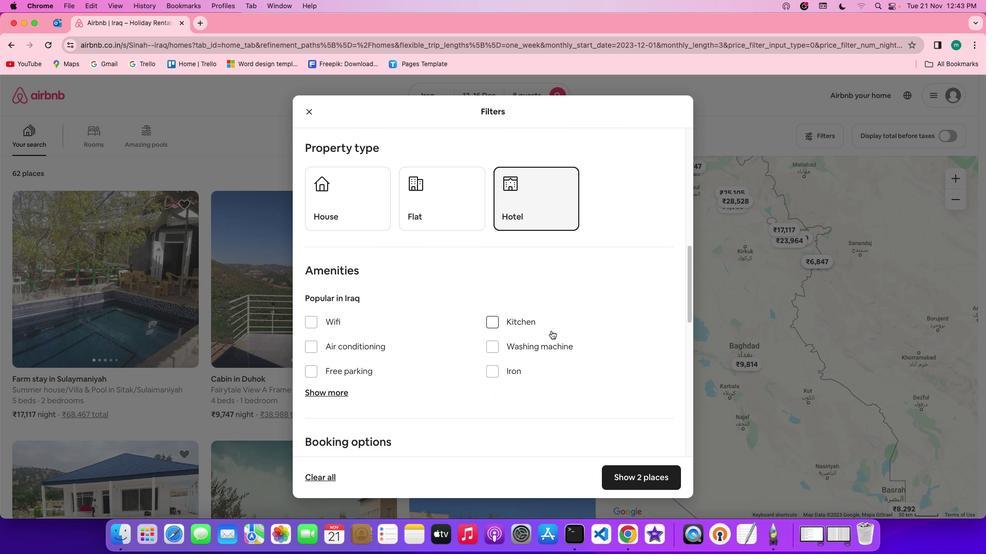 
Action: Mouse moved to (551, 331)
Screenshot: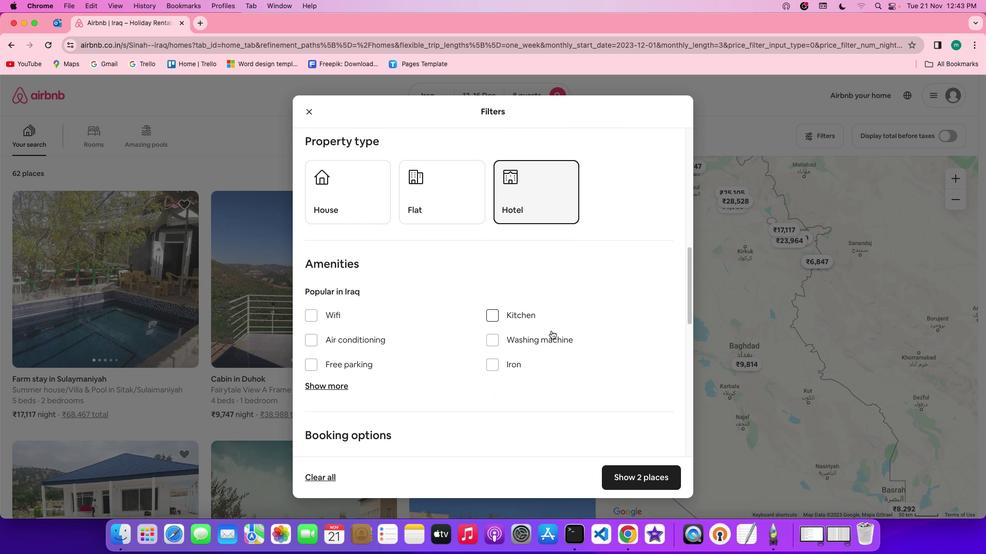 
Action: Mouse scrolled (551, 331) with delta (0, 0)
Screenshot: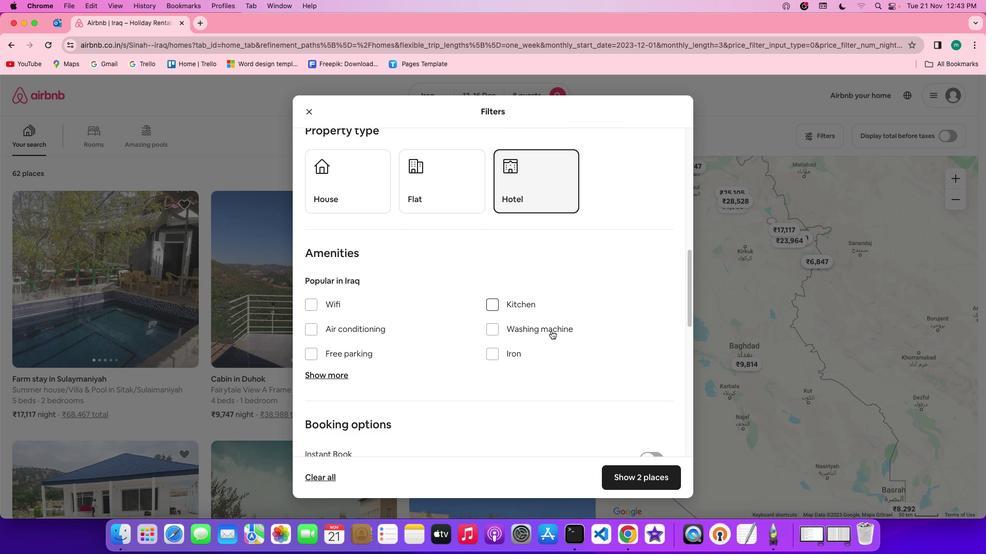 
Action: Mouse moved to (309, 301)
Screenshot: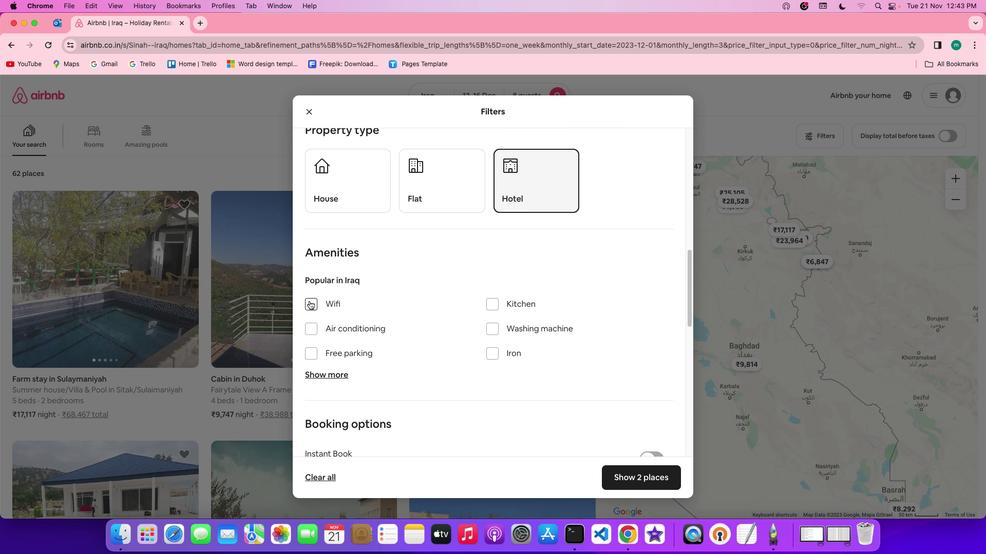 
Action: Mouse pressed left at (309, 301)
Screenshot: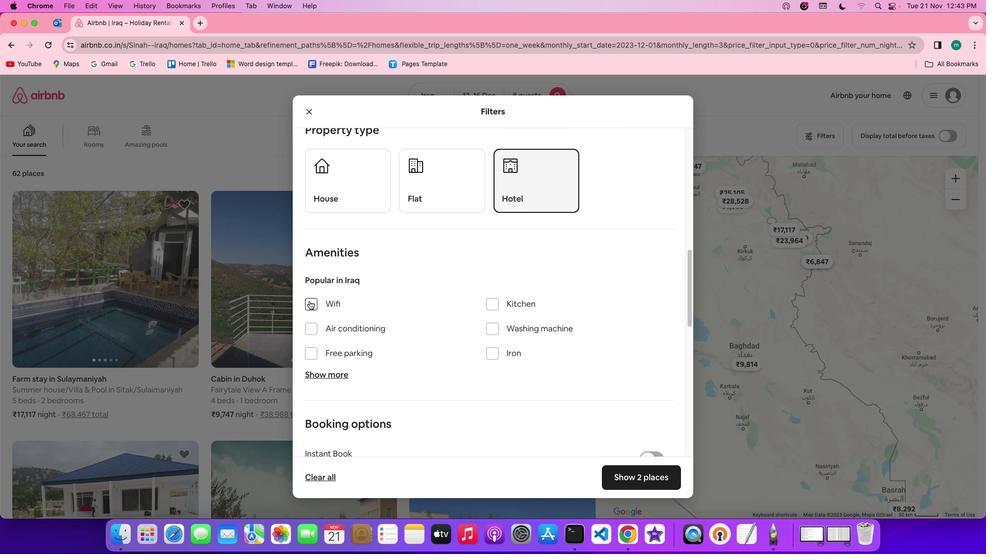 
Action: Mouse moved to (312, 373)
Screenshot: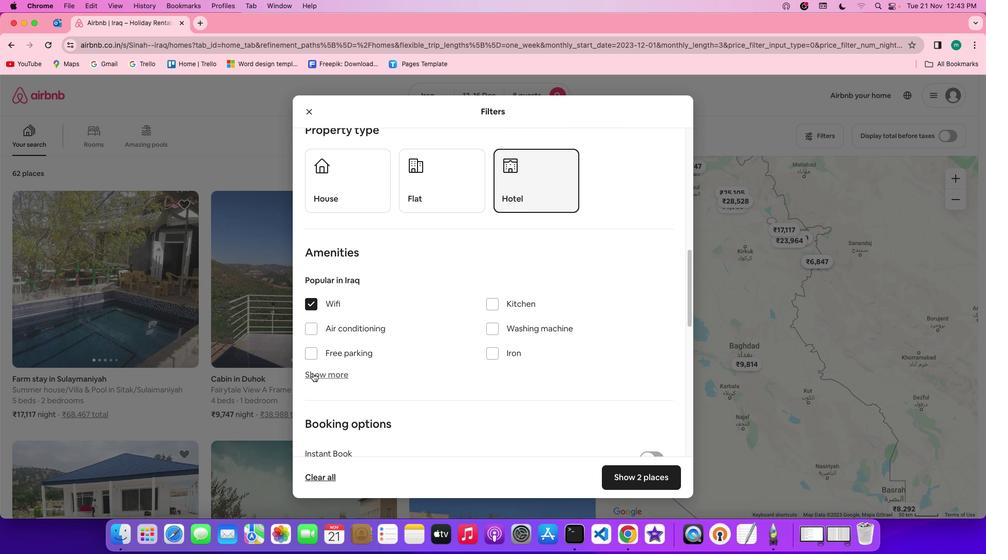 
Action: Mouse pressed left at (312, 373)
Screenshot: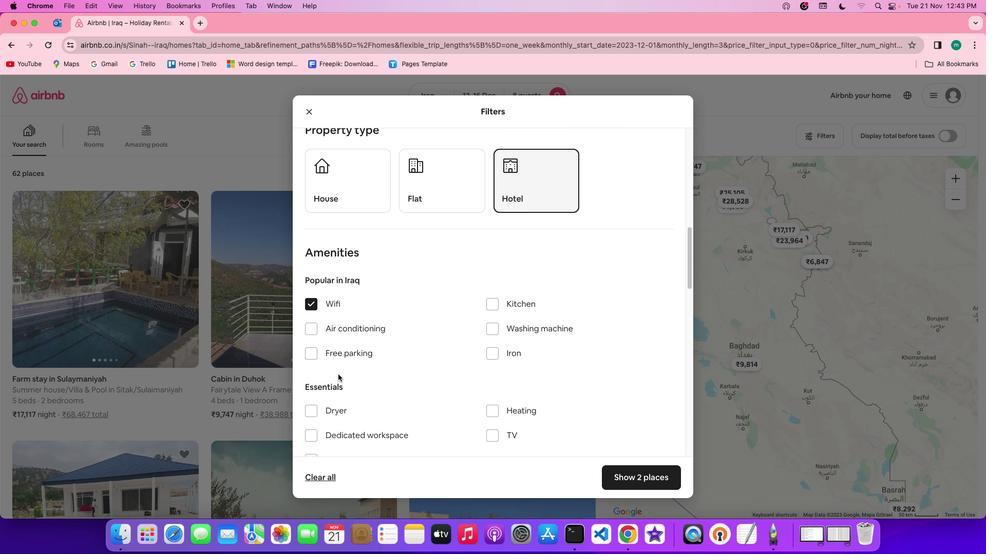 
Action: Mouse moved to (433, 384)
Screenshot: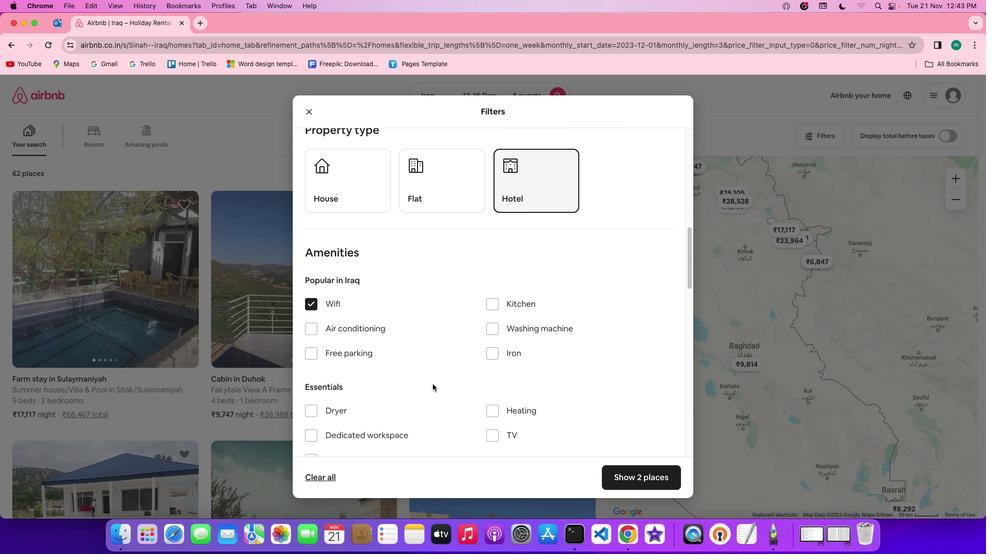 
Action: Mouse scrolled (433, 384) with delta (0, 0)
Screenshot: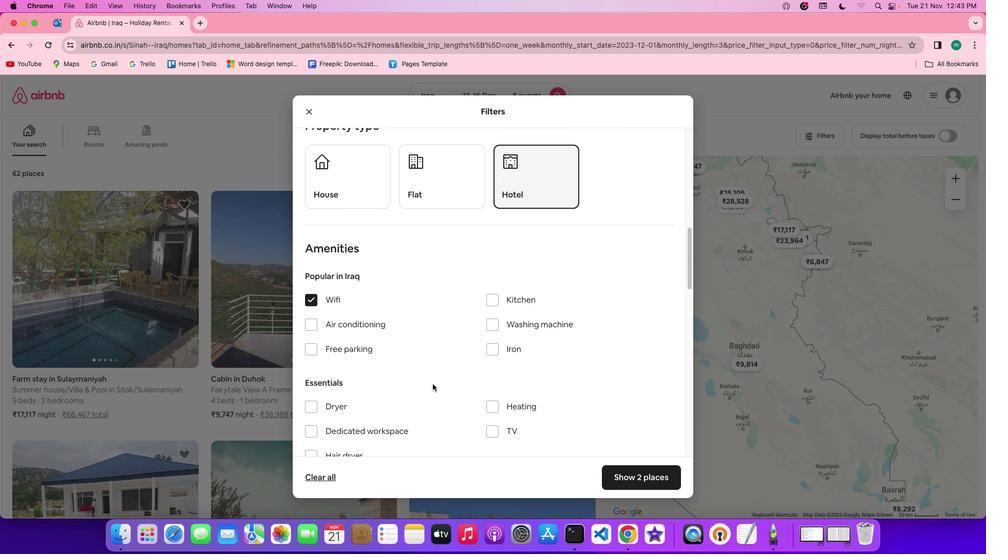 
Action: Mouse scrolled (433, 384) with delta (0, 0)
Screenshot: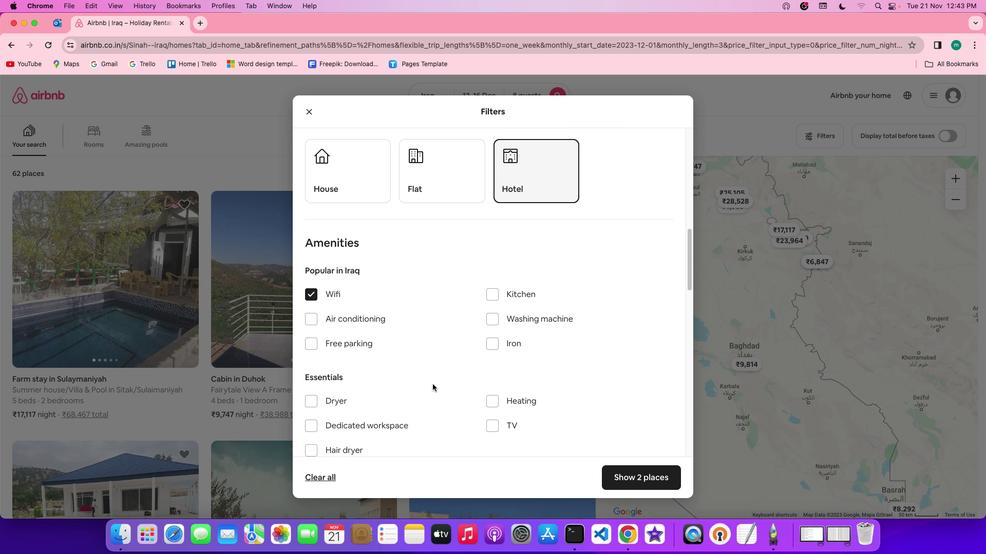 
Action: Mouse scrolled (433, 384) with delta (0, -1)
Screenshot: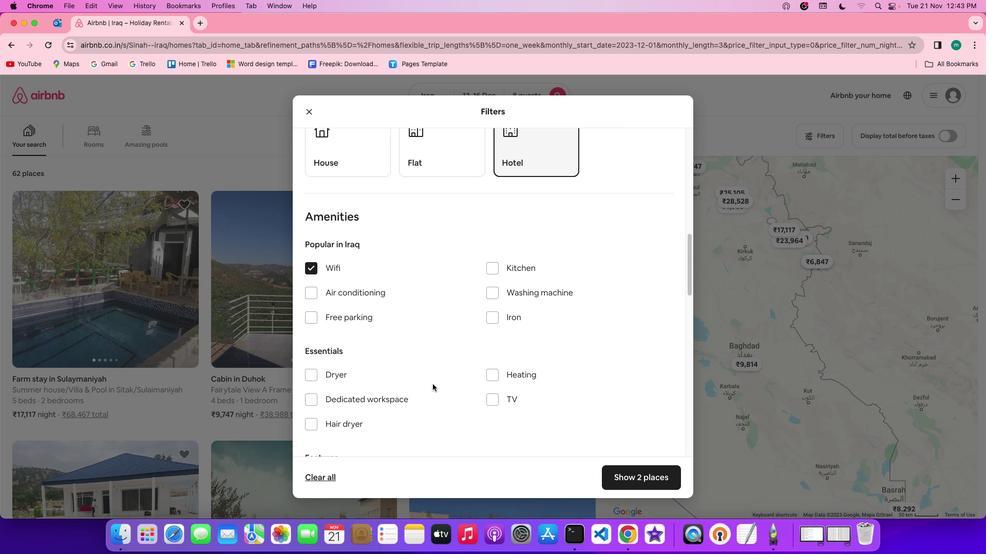
Action: Mouse moved to (496, 369)
Screenshot: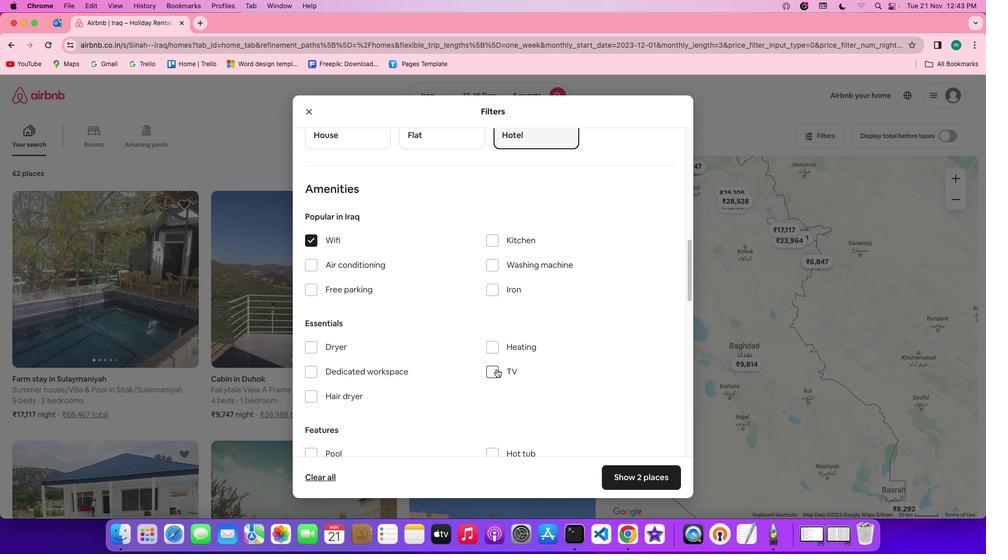 
Action: Mouse pressed left at (496, 369)
Screenshot: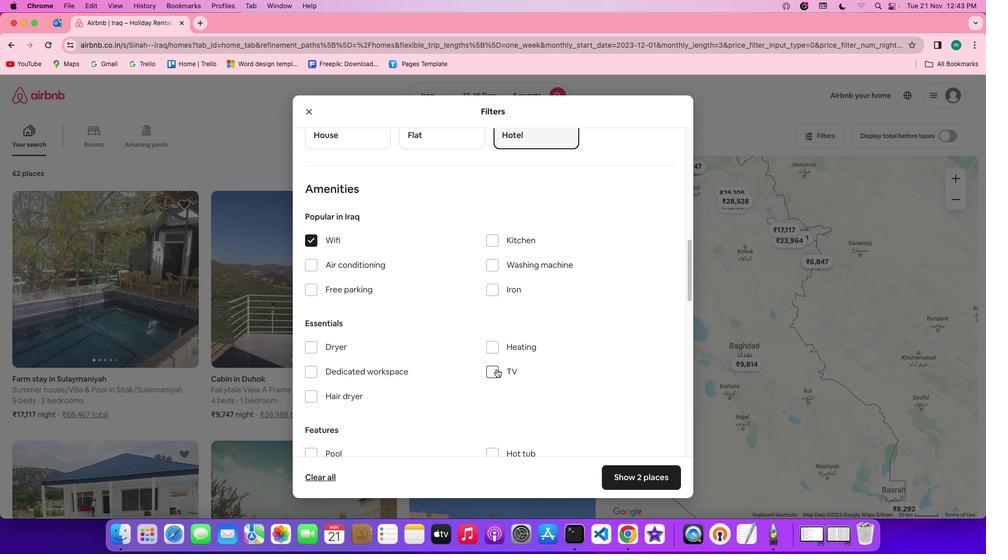 
Action: Mouse moved to (561, 380)
Screenshot: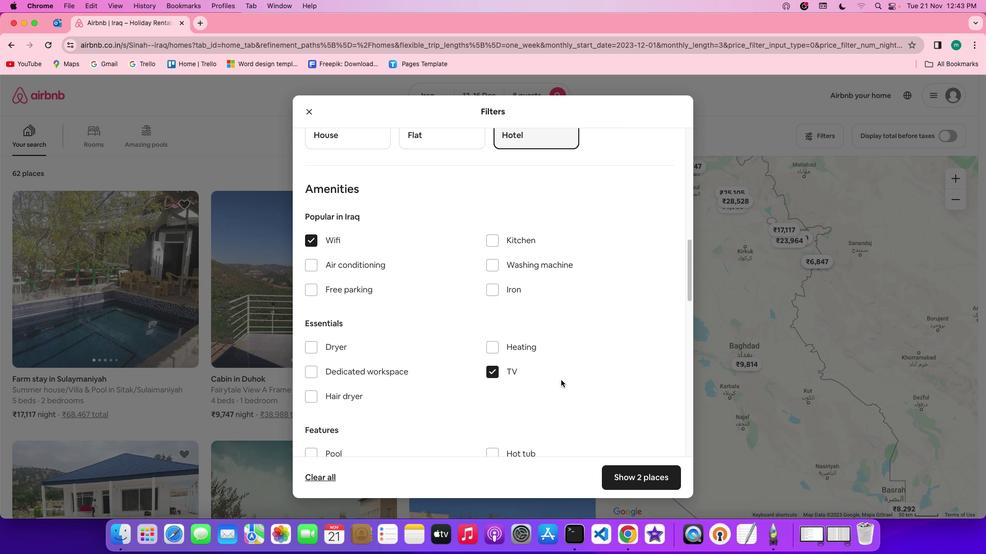 
Action: Mouse scrolled (561, 380) with delta (0, 0)
Screenshot: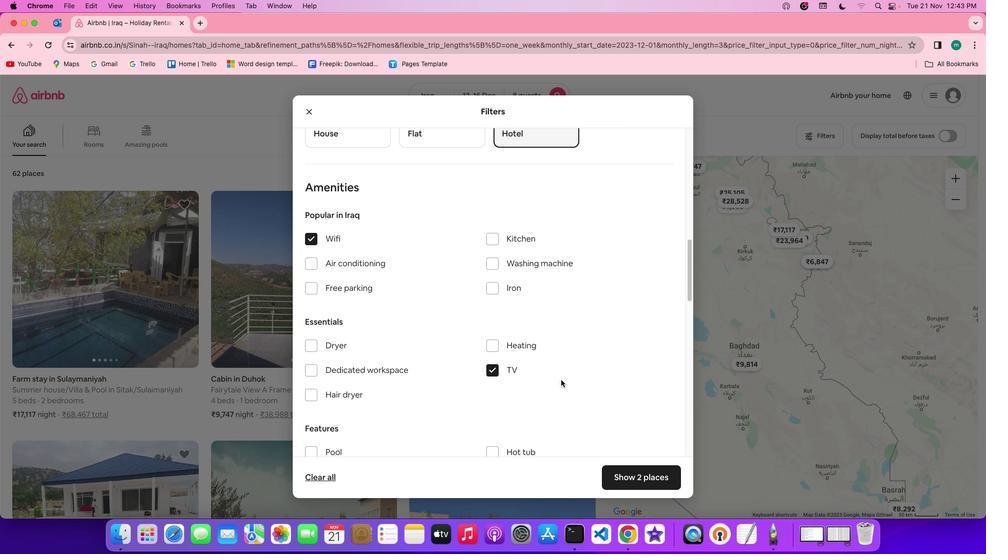 
Action: Mouse scrolled (561, 380) with delta (0, 0)
Screenshot: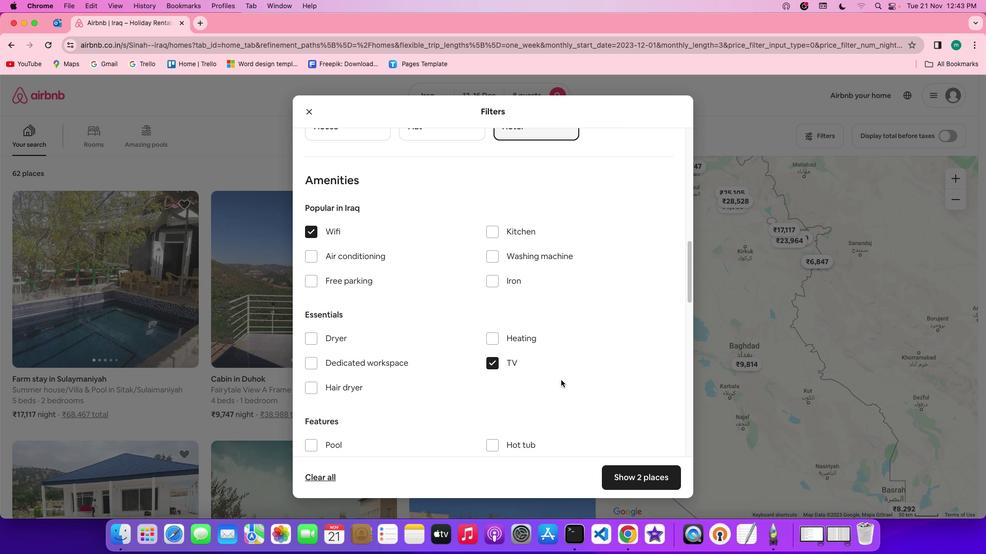 
Action: Mouse scrolled (561, 380) with delta (0, 0)
Screenshot: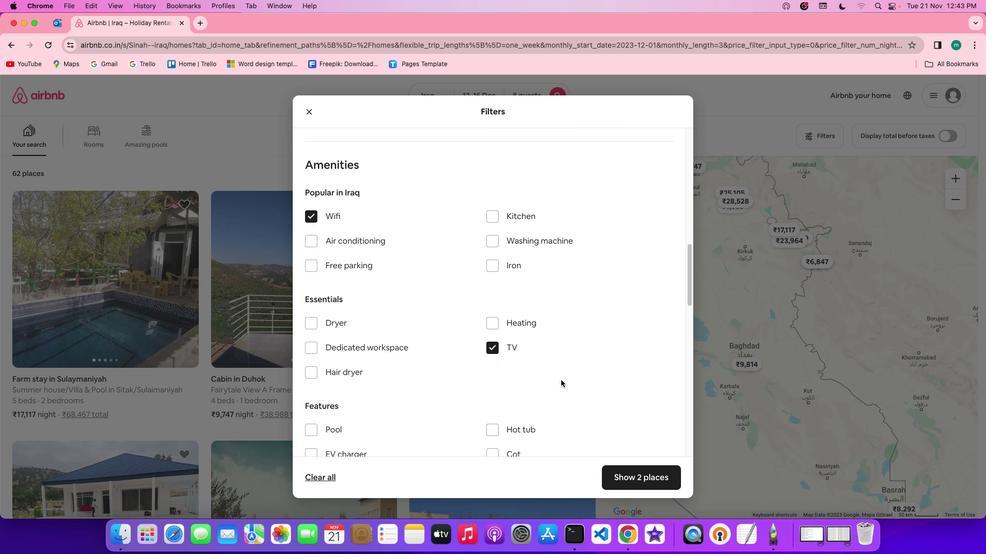
Action: Mouse scrolled (561, 380) with delta (0, 0)
Screenshot: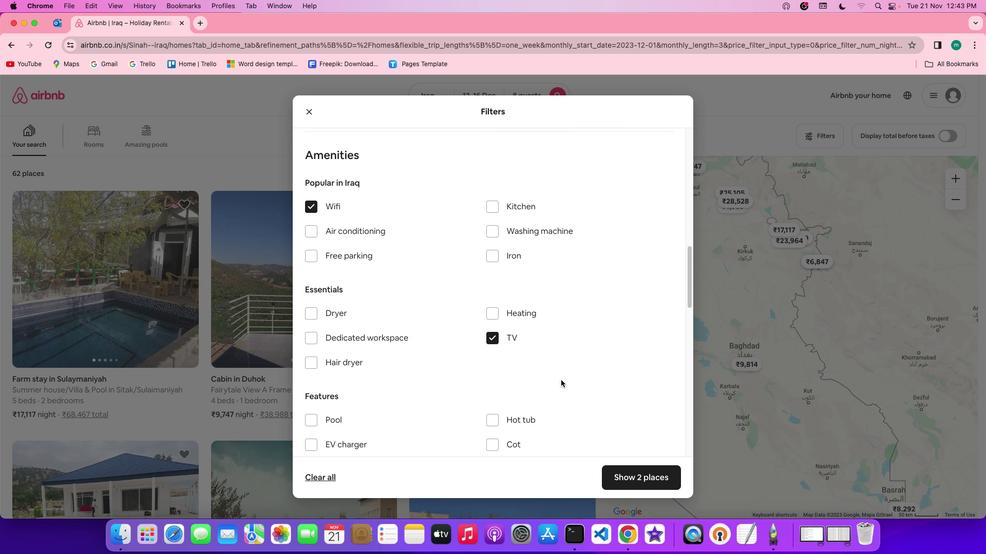 
Action: Mouse scrolled (561, 380) with delta (0, 0)
Screenshot: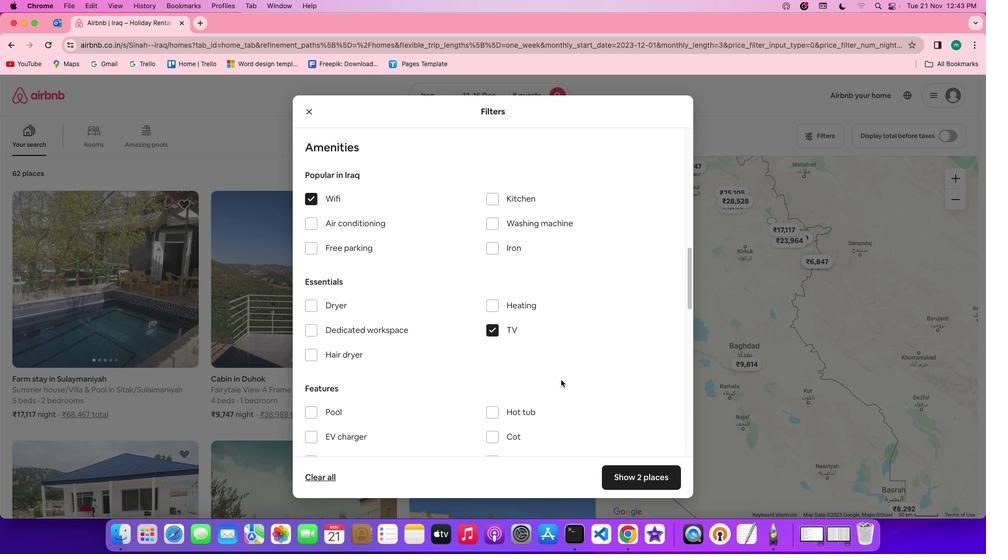 
Action: Mouse scrolled (561, 380) with delta (0, 0)
Screenshot: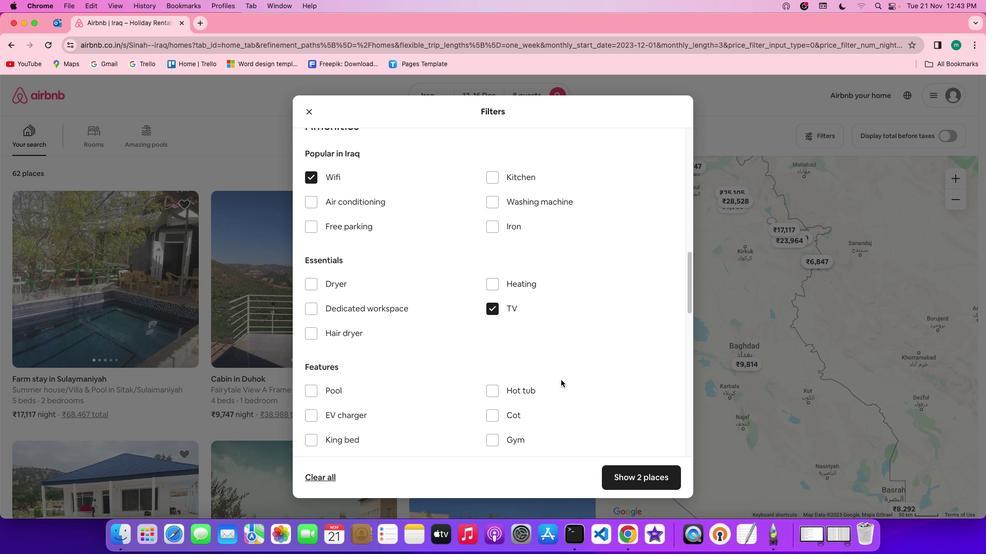 
Action: Mouse scrolled (561, 380) with delta (0, 0)
Screenshot: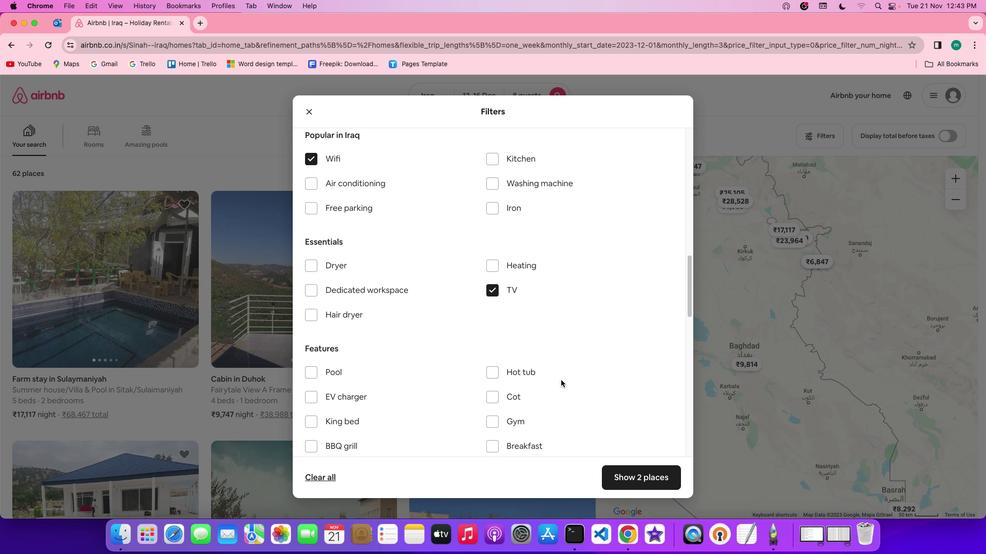 
Action: Mouse scrolled (561, 380) with delta (0, 0)
Screenshot: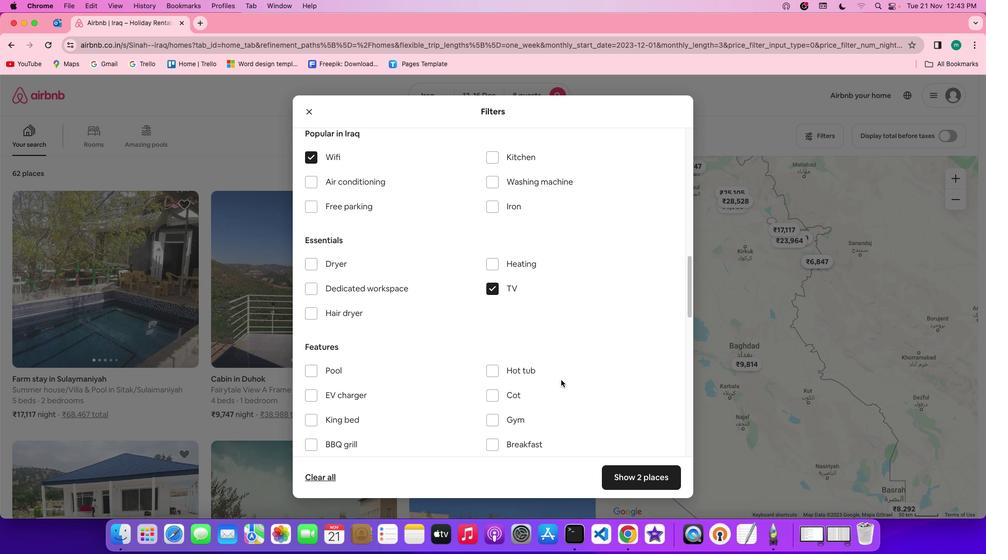 
Action: Mouse scrolled (561, 380) with delta (0, 0)
Screenshot: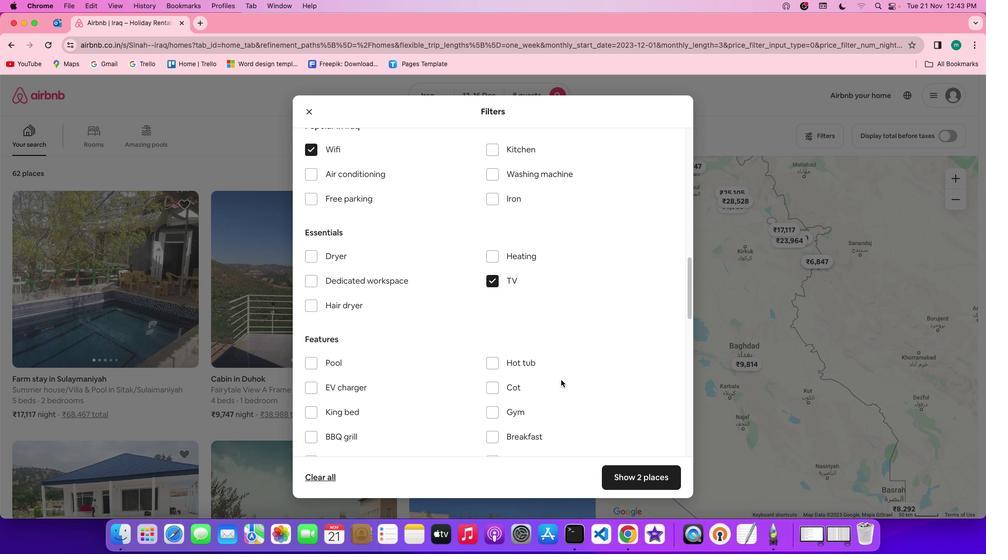 
Action: Mouse scrolled (561, 380) with delta (0, 0)
Screenshot: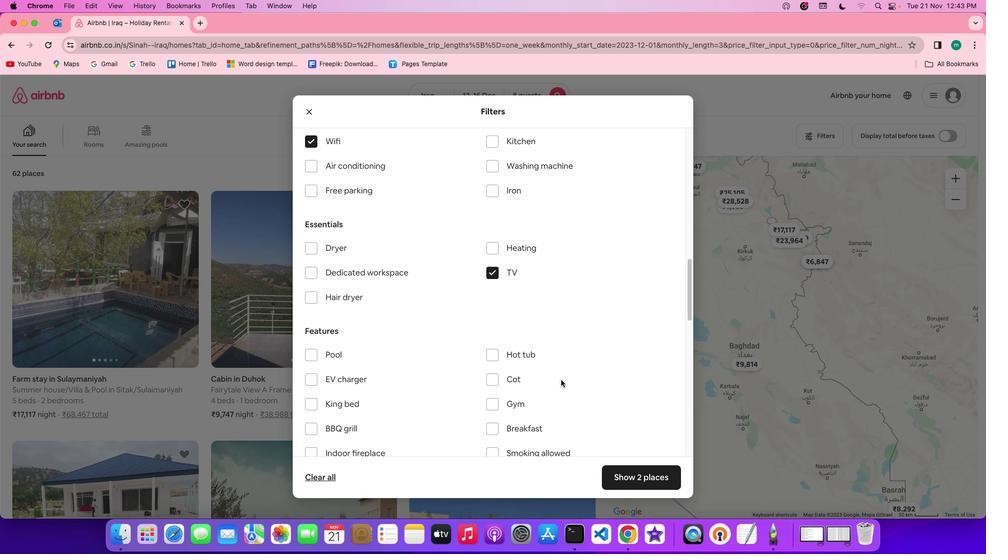 
Action: Mouse moved to (366, 190)
Screenshot: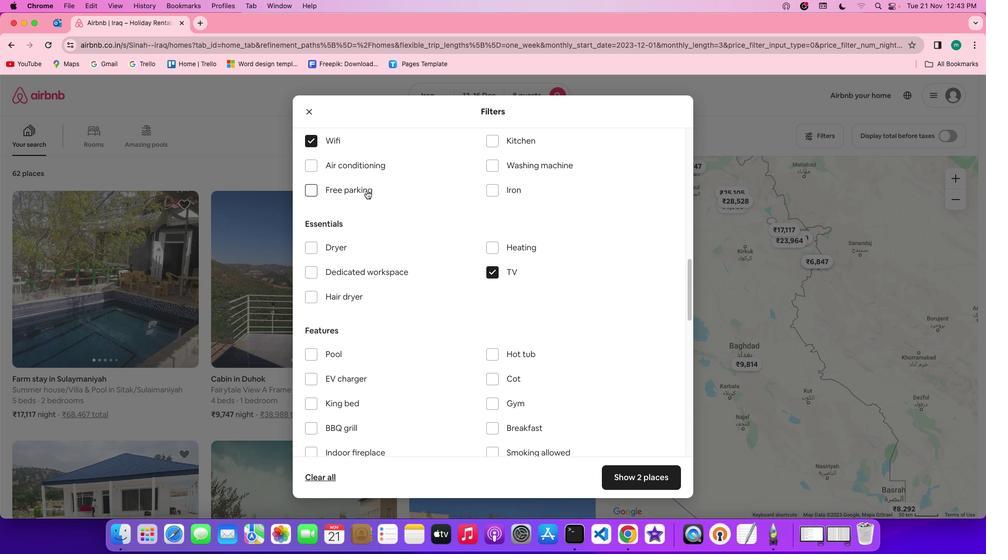 
Action: Mouse pressed left at (366, 190)
Screenshot: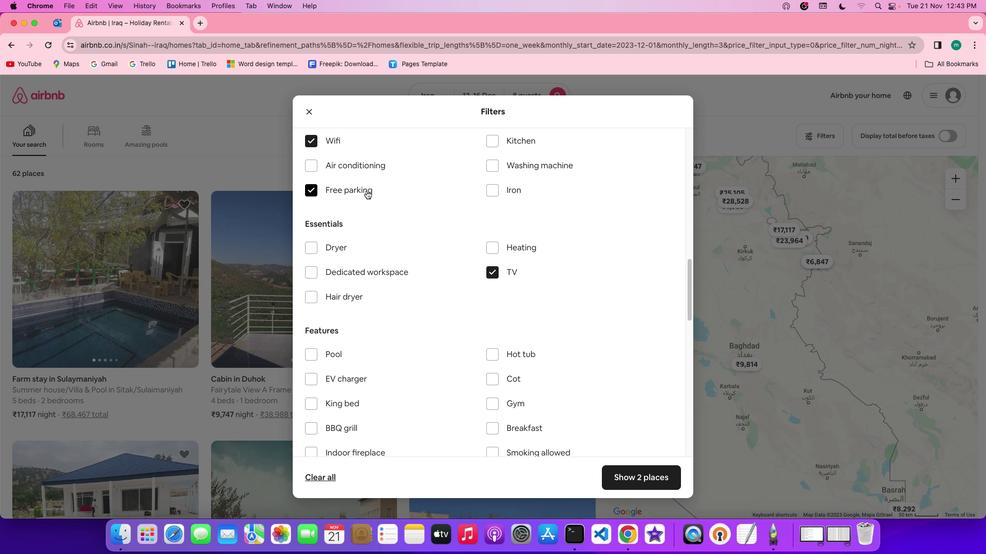 
Action: Mouse moved to (430, 308)
Screenshot: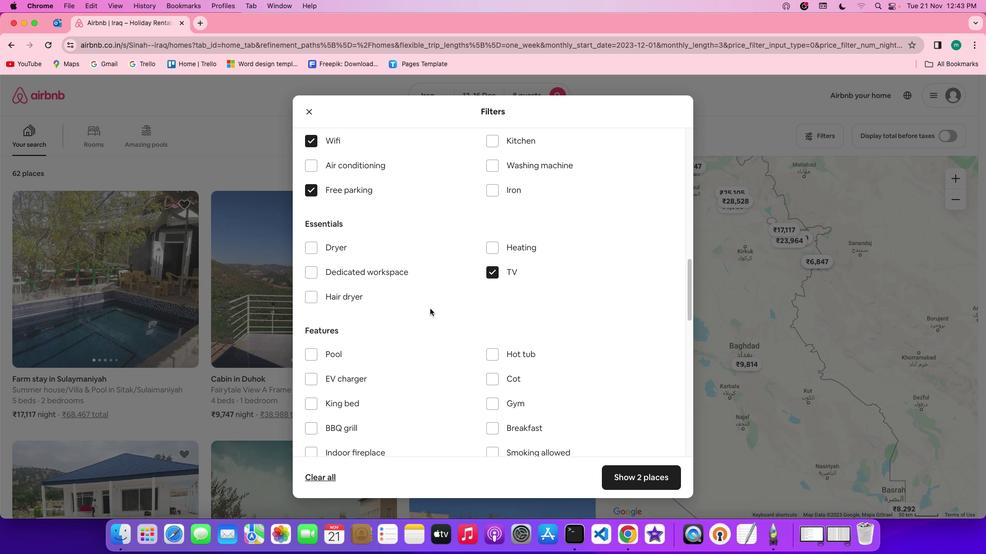
Action: Mouse scrolled (430, 308) with delta (0, 0)
Screenshot: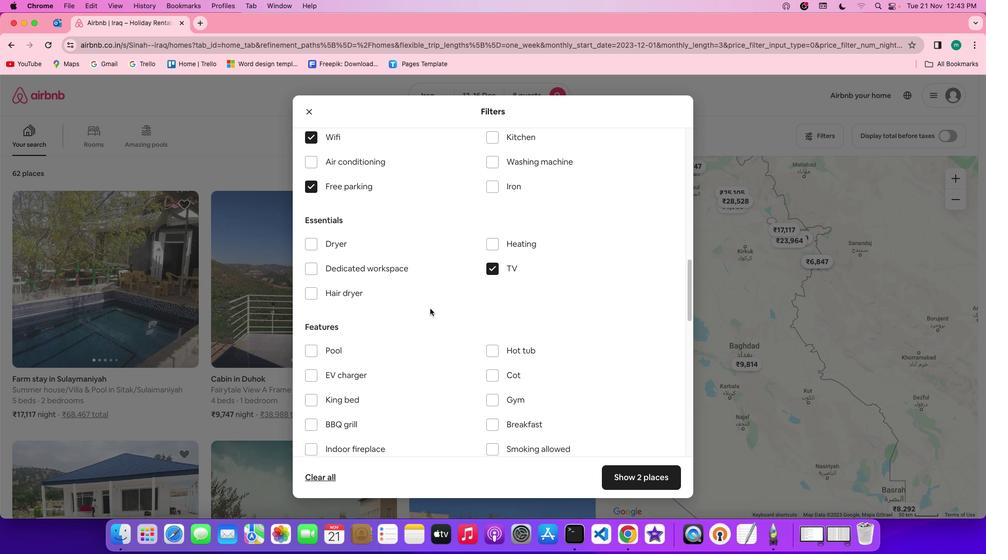 
Action: Mouse scrolled (430, 308) with delta (0, 0)
Screenshot: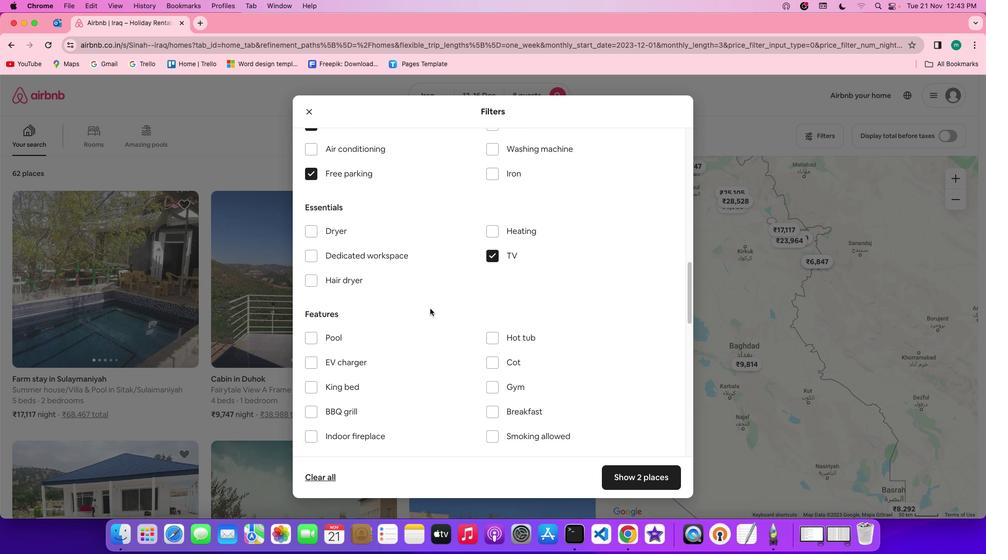 
Action: Mouse scrolled (430, 308) with delta (0, -1)
Screenshot: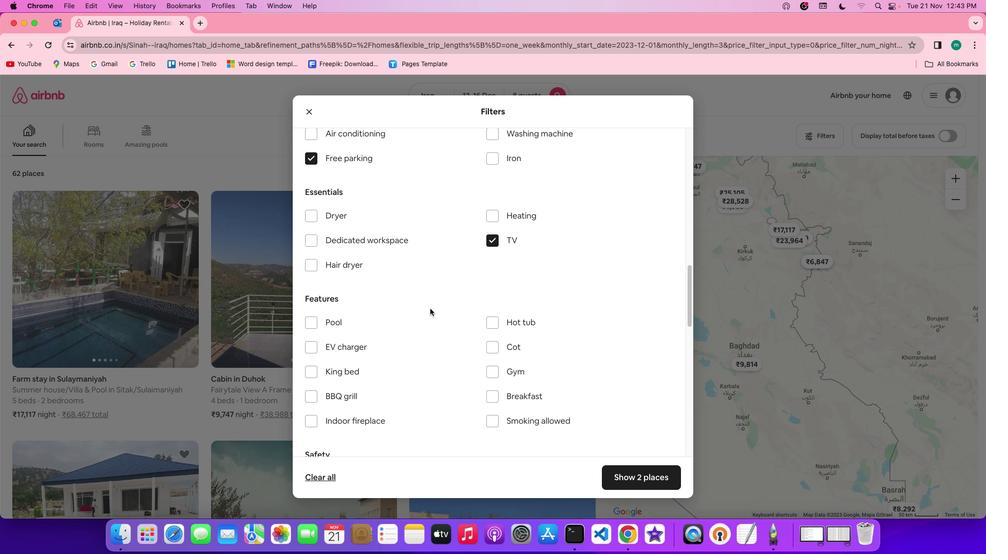 
Action: Mouse scrolled (430, 308) with delta (0, 0)
Screenshot: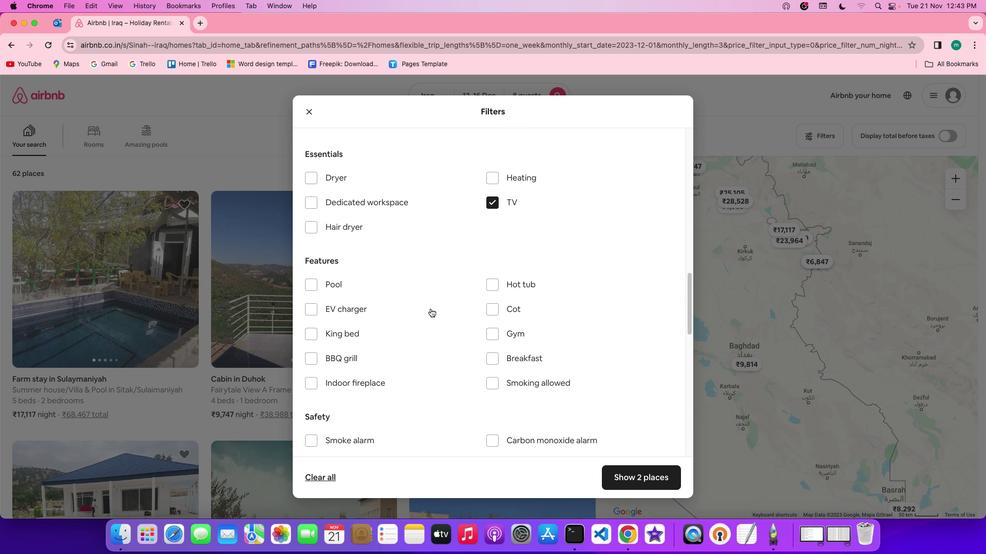 
Action: Mouse moved to (430, 308)
Screenshot: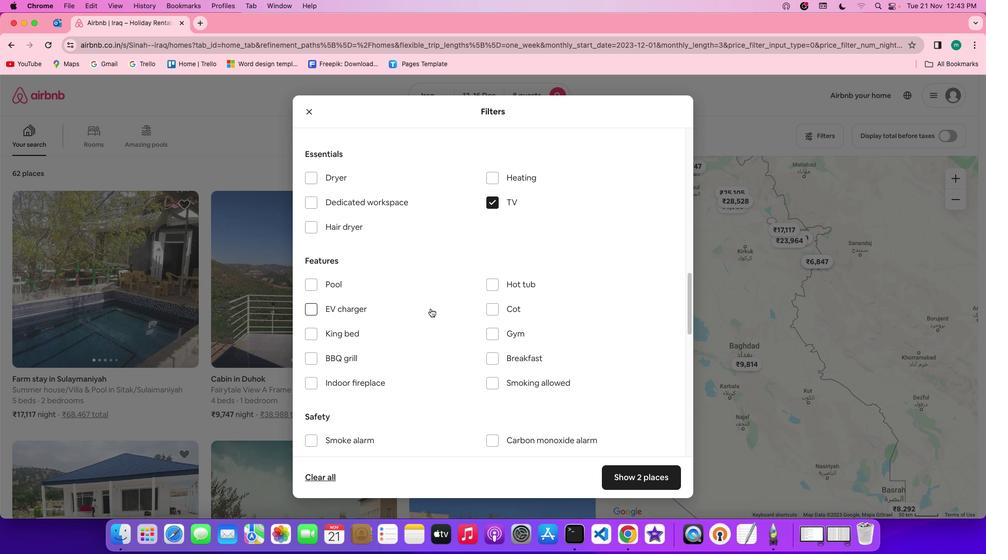 
Action: Mouse scrolled (430, 308) with delta (0, 0)
Screenshot: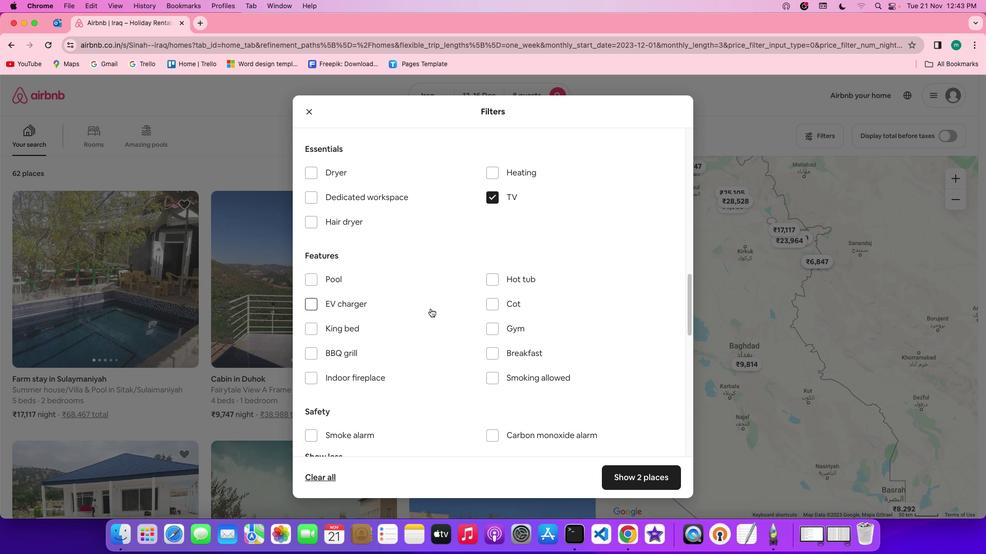 
Action: Mouse scrolled (430, 308) with delta (0, 0)
Screenshot: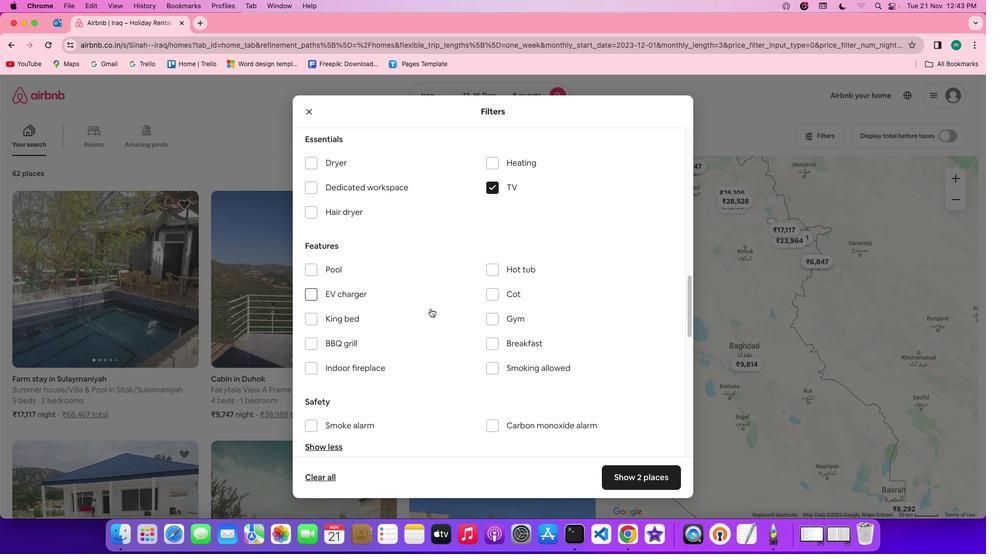 
Action: Mouse scrolled (430, 308) with delta (0, -1)
Screenshot: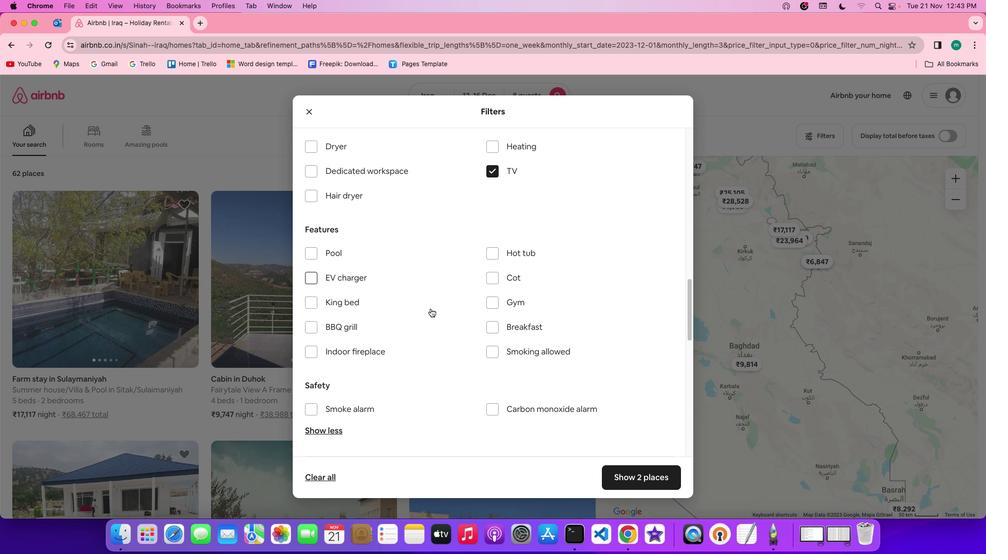 
Action: Mouse scrolled (430, 308) with delta (0, -1)
Screenshot: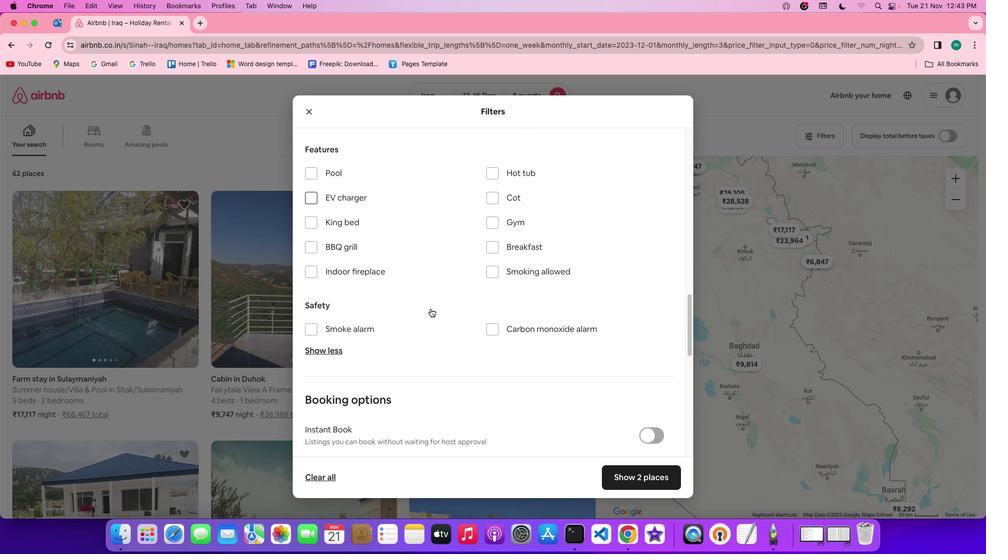 
Action: Mouse moved to (522, 201)
Screenshot: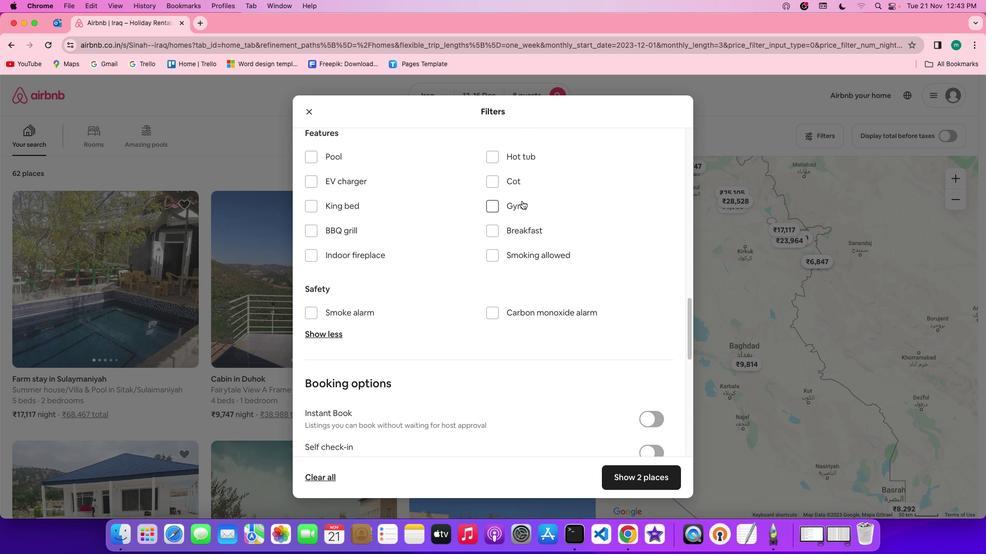 
Action: Mouse pressed left at (522, 201)
Screenshot: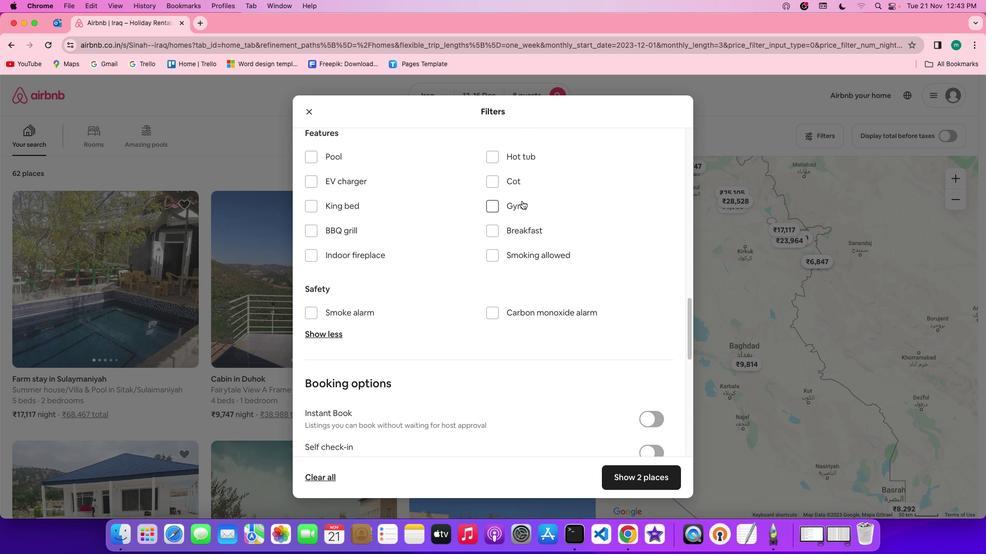 
Action: Mouse moved to (525, 231)
Screenshot: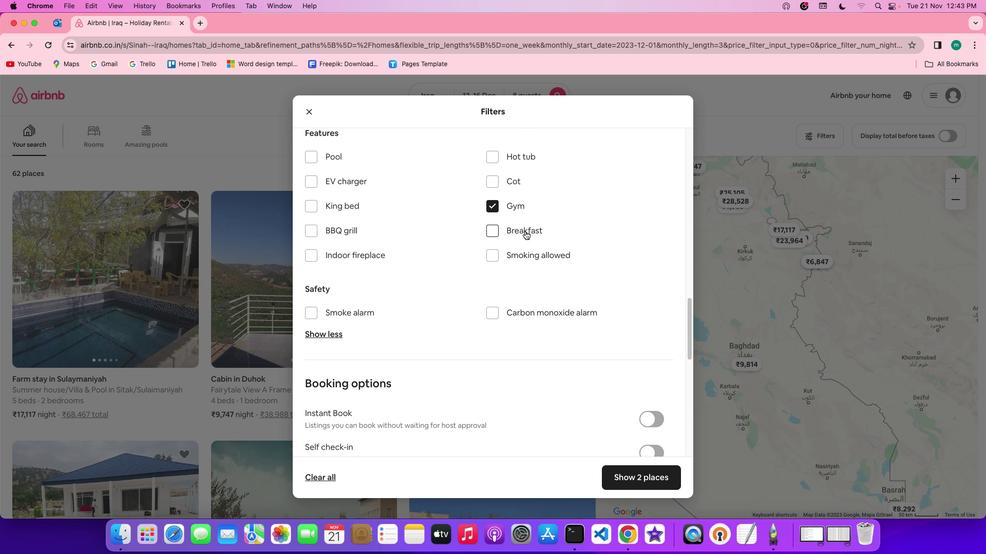 
Action: Mouse pressed left at (525, 231)
Screenshot: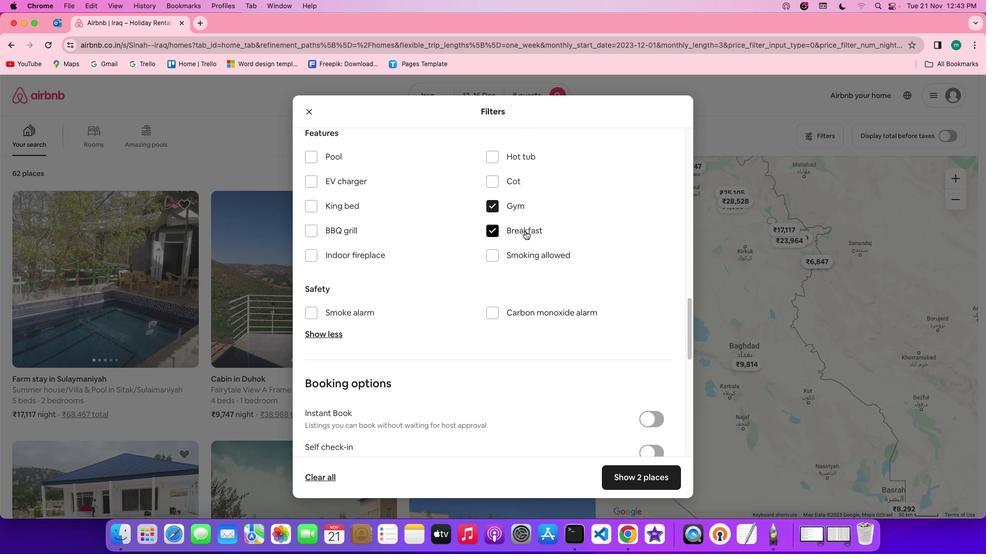 
Action: Mouse moved to (560, 297)
Screenshot: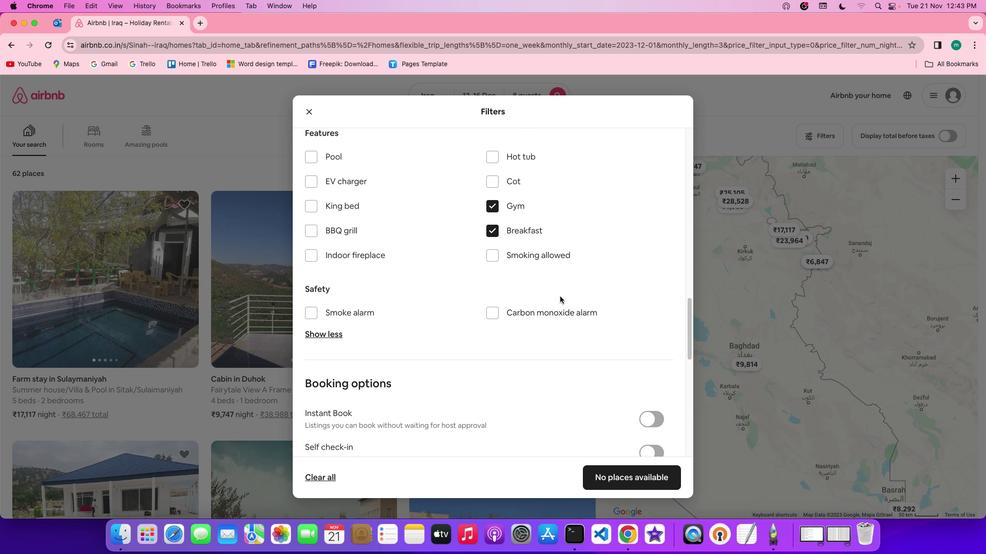 
Action: Mouse scrolled (560, 297) with delta (0, 0)
Screenshot: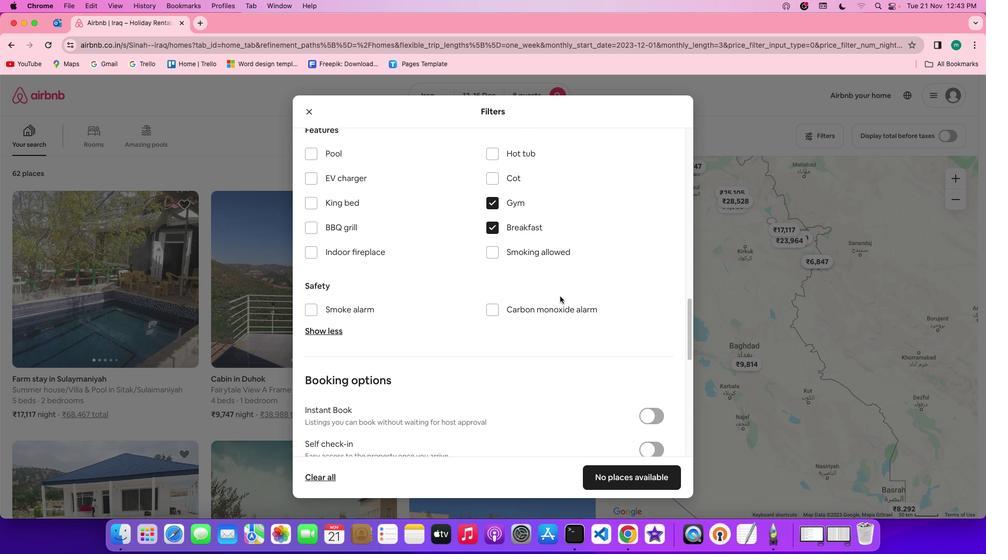 
Action: Mouse scrolled (560, 297) with delta (0, 0)
Screenshot: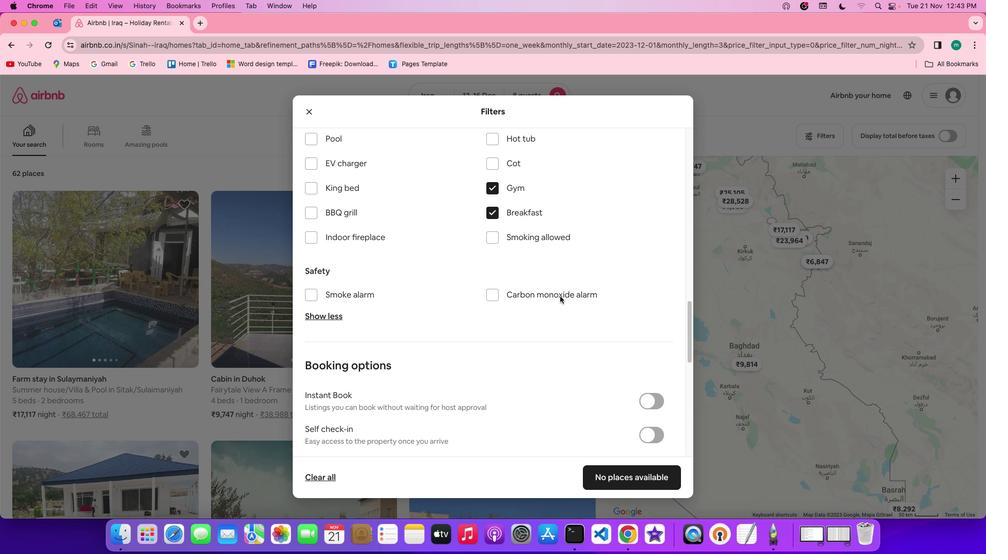 
Action: Mouse scrolled (560, 297) with delta (0, 0)
Screenshot: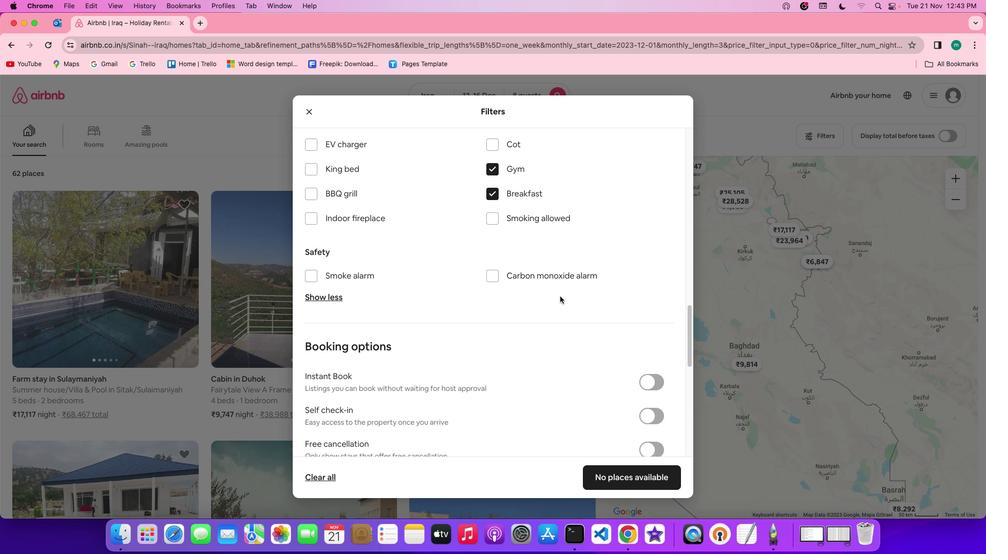 
Action: Mouse scrolled (560, 297) with delta (0, 0)
Screenshot: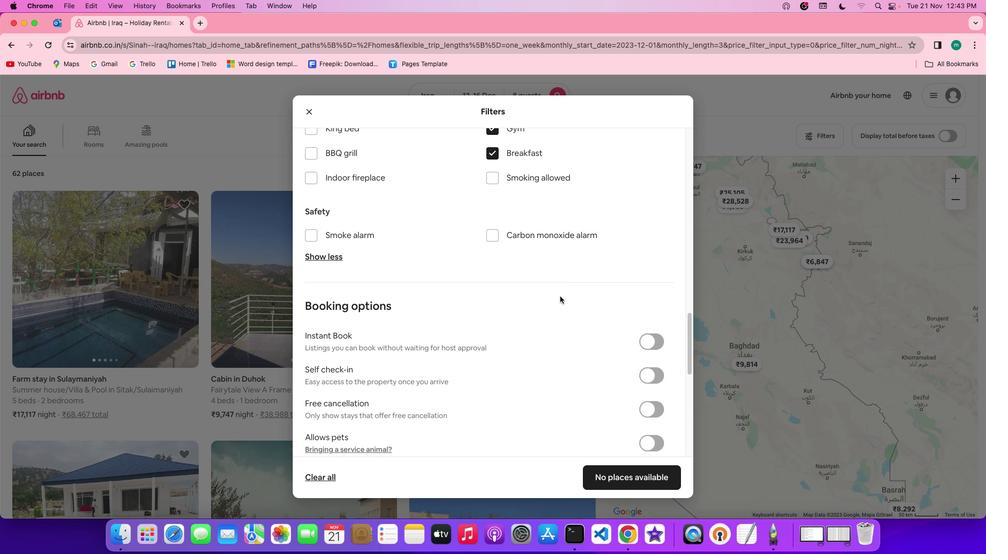 
Action: Mouse scrolled (560, 297) with delta (0, 0)
Screenshot: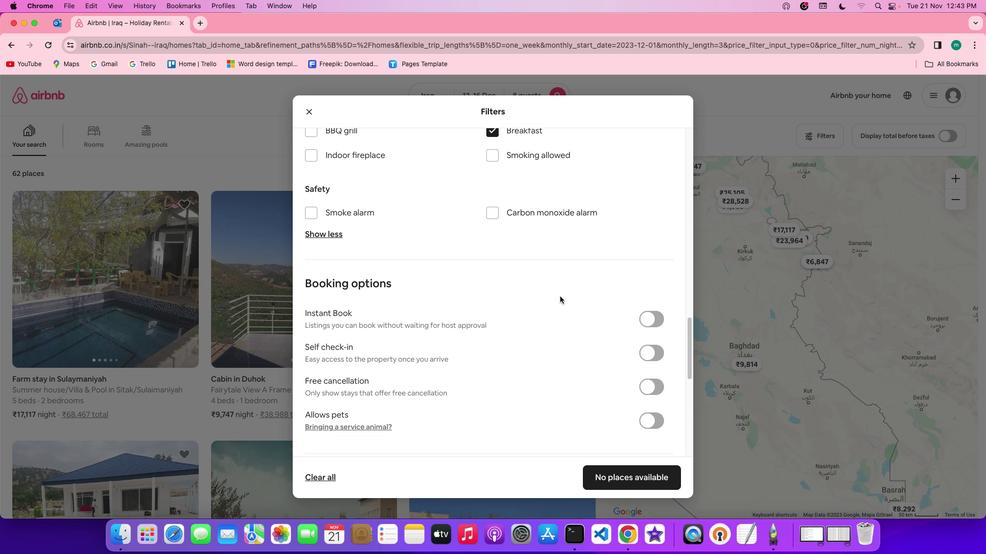 
Action: Mouse scrolled (560, 297) with delta (0, 0)
Screenshot: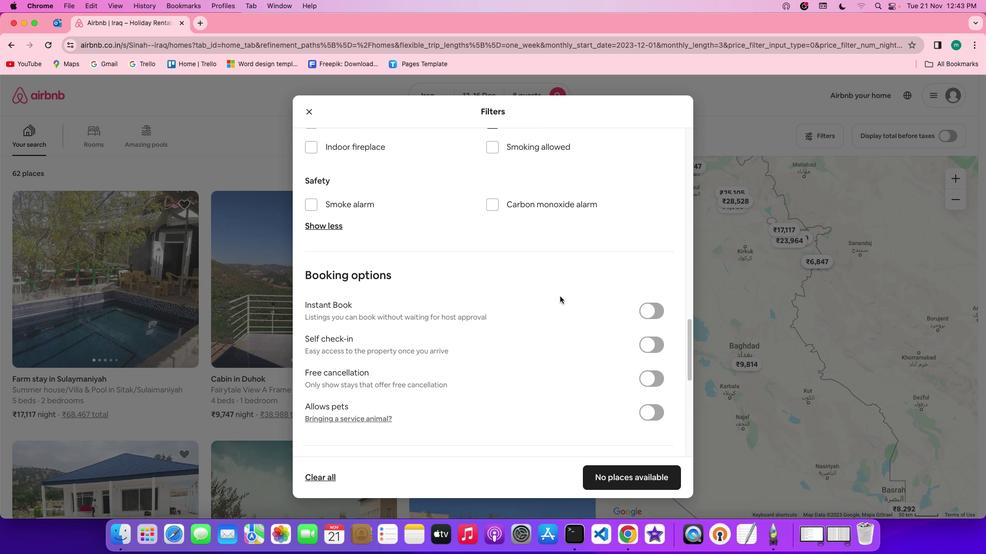 
Action: Mouse scrolled (560, 297) with delta (0, -1)
Screenshot: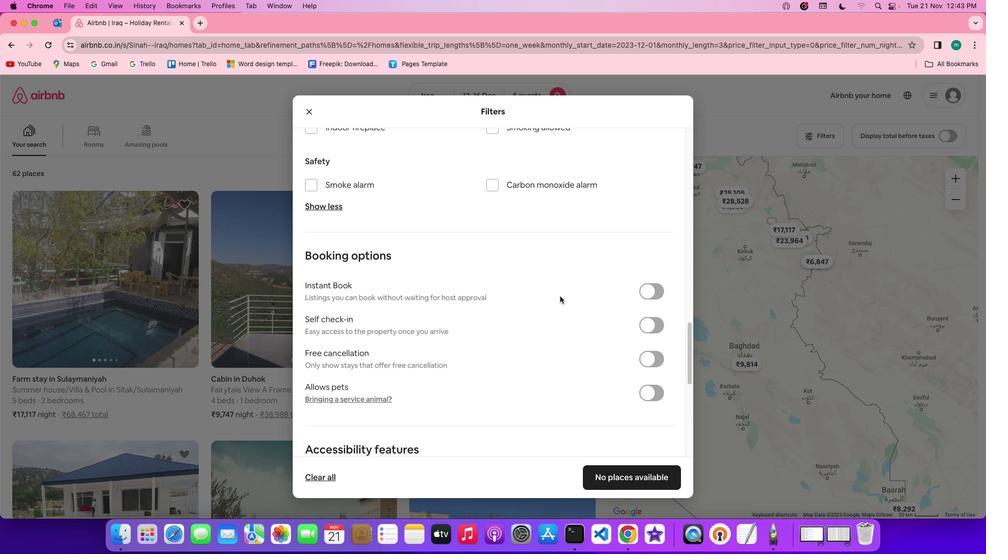 
Action: Mouse scrolled (560, 297) with delta (0, 0)
Screenshot: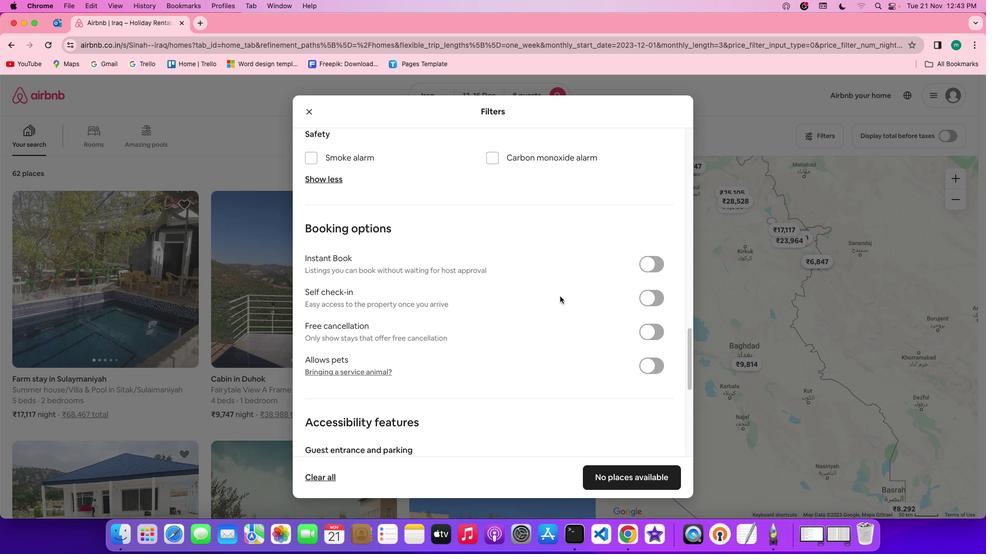 
Action: Mouse scrolled (560, 297) with delta (0, 0)
Screenshot: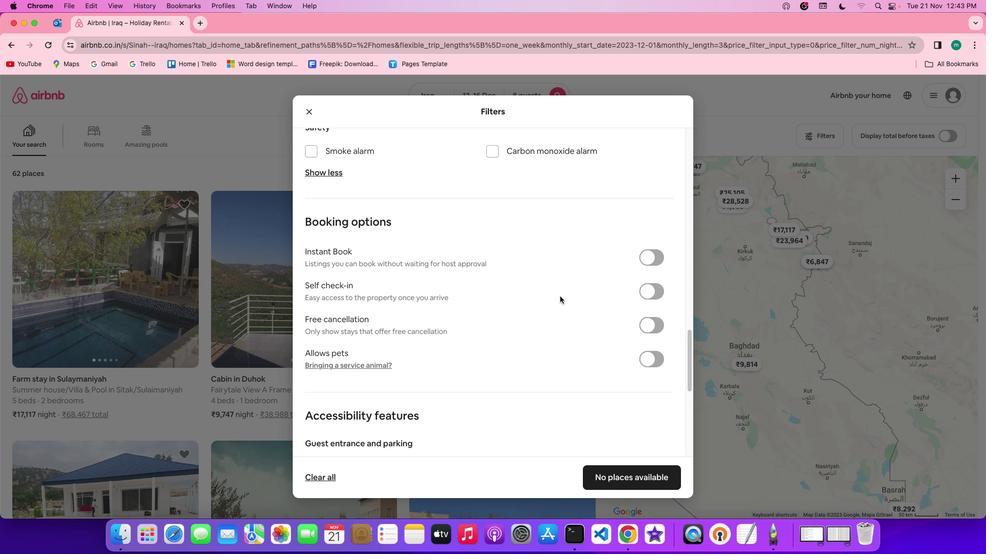
Action: Mouse scrolled (560, 297) with delta (0, 0)
Screenshot: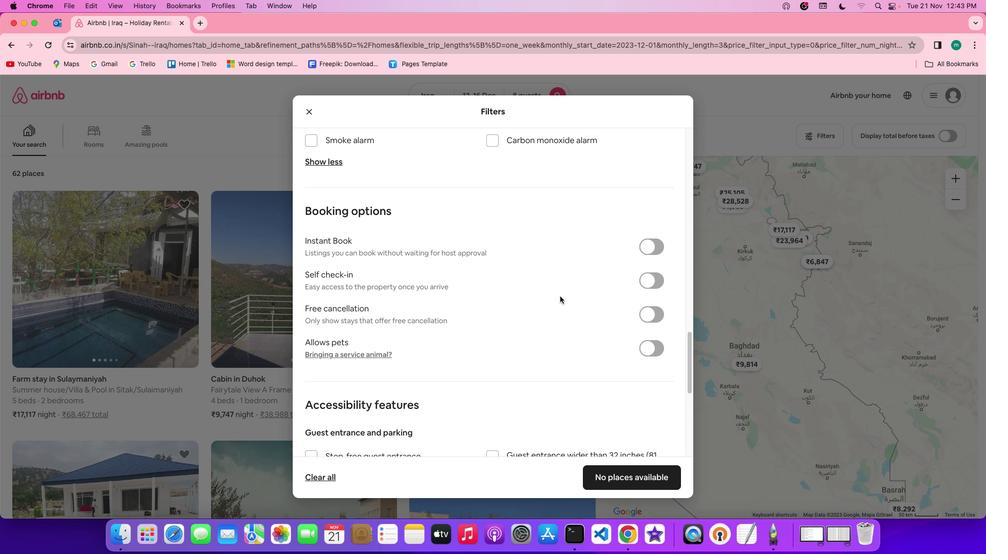 
Action: Mouse scrolled (560, 297) with delta (0, 0)
Screenshot: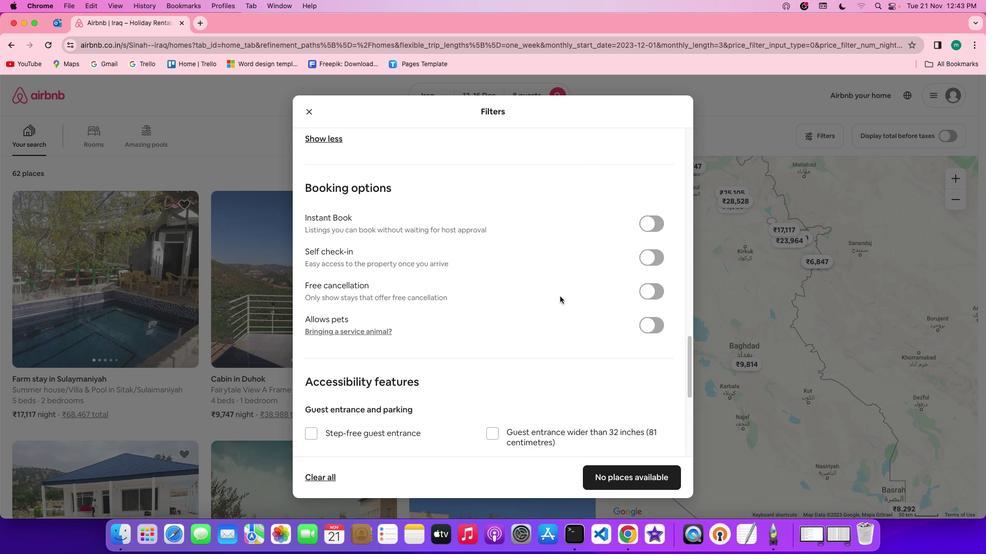 
Action: Mouse scrolled (560, 297) with delta (0, 0)
Screenshot: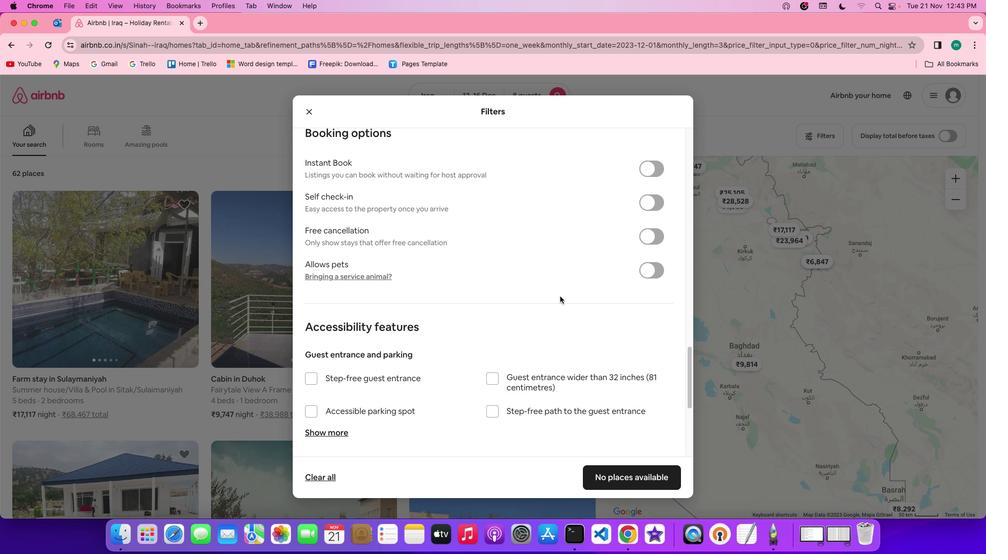 
Action: Mouse scrolled (560, 297) with delta (0, 0)
Screenshot: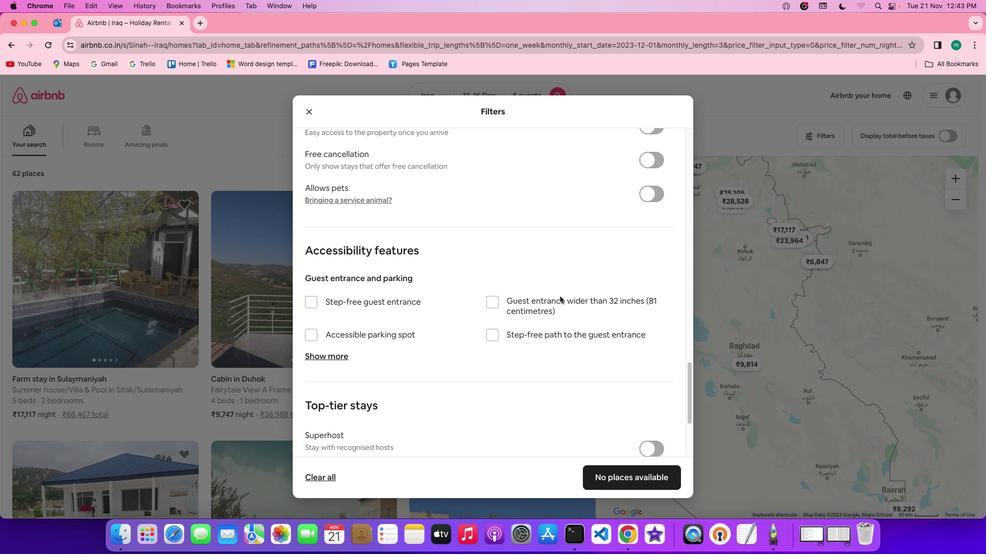 
Action: Mouse scrolled (560, 297) with delta (0, -1)
Screenshot: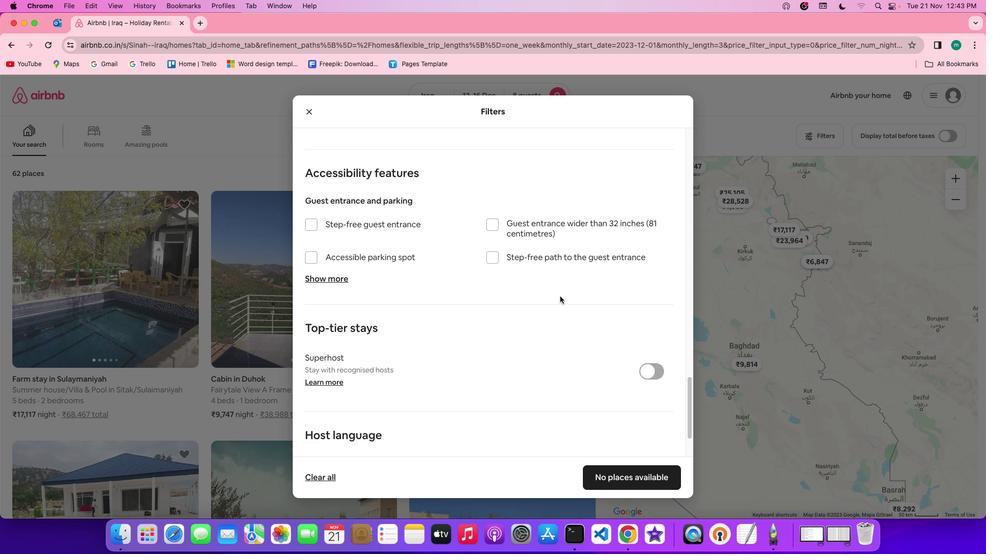 
Action: Mouse scrolled (560, 297) with delta (0, -2)
Screenshot: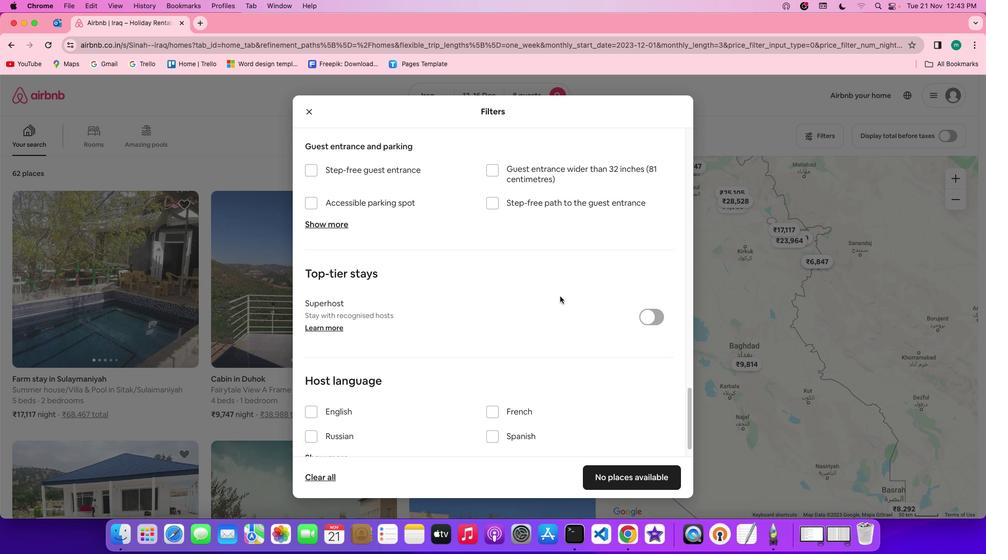 
Action: Mouse scrolled (560, 297) with delta (0, -2)
Screenshot: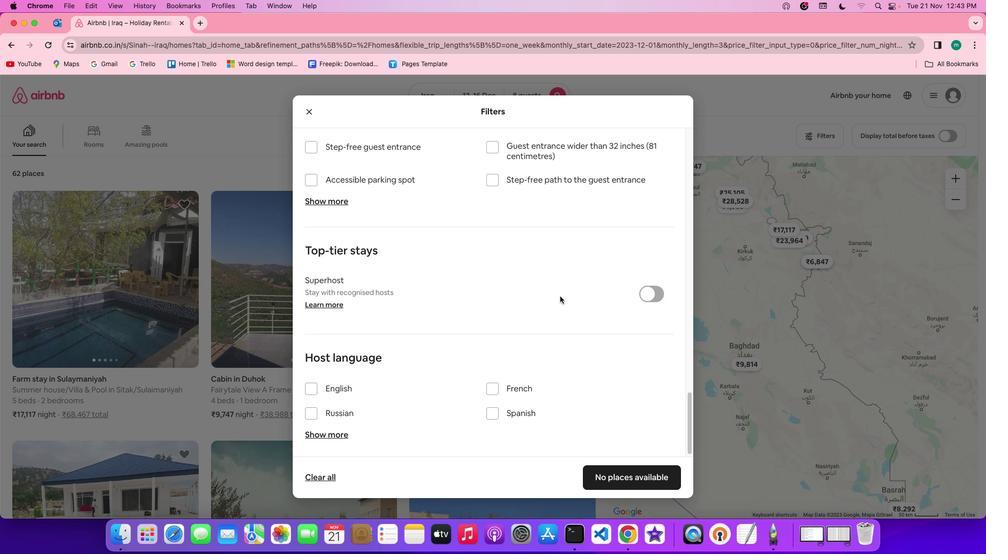 
Action: Mouse scrolled (560, 297) with delta (0, 0)
Screenshot: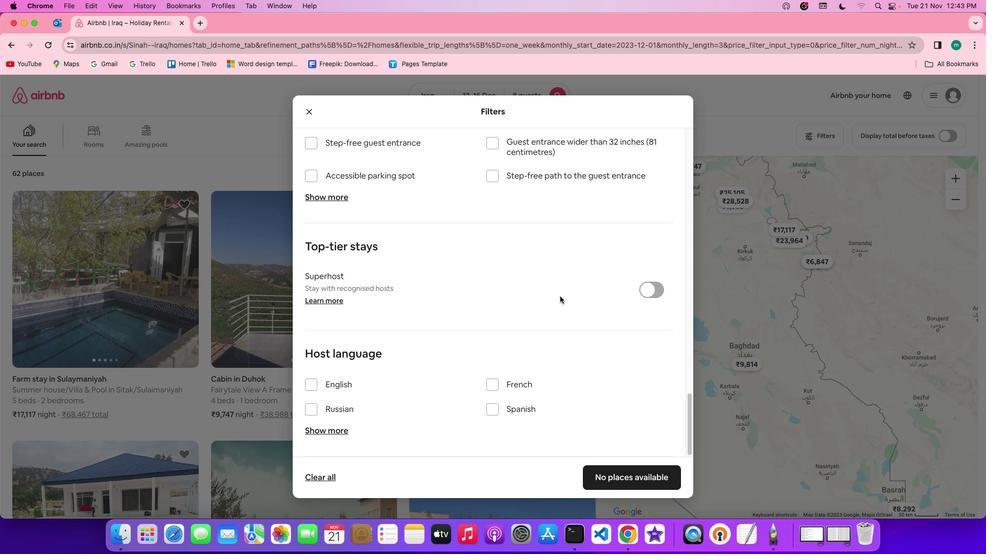 
Action: Mouse scrolled (560, 297) with delta (0, 0)
Screenshot: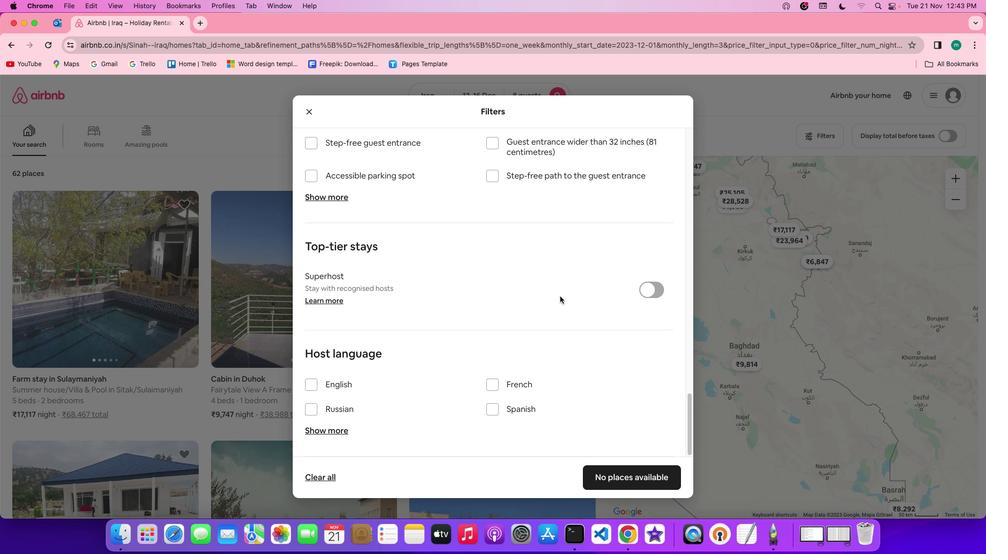 
Action: Mouse scrolled (560, 297) with delta (0, -1)
Screenshot: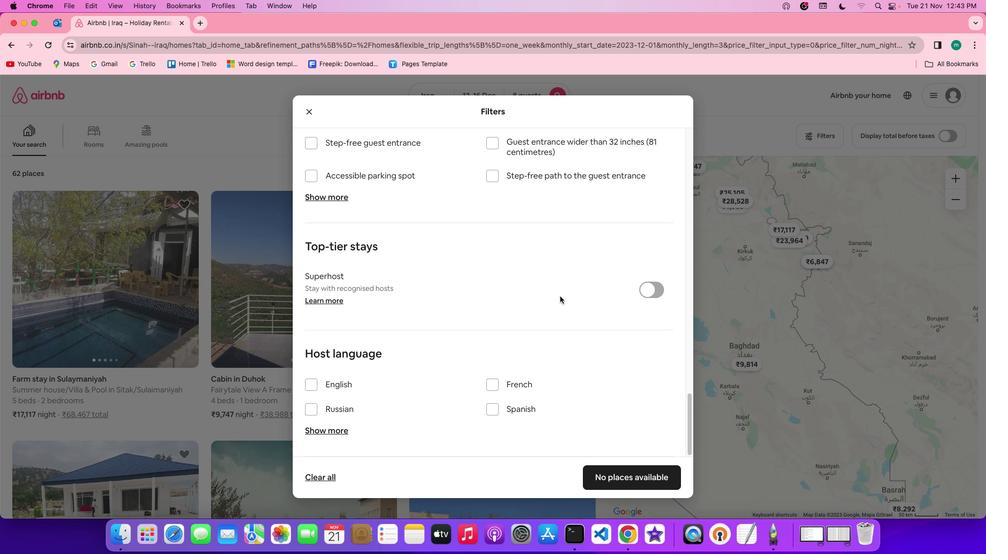 
Action: Mouse scrolled (560, 297) with delta (0, -2)
Screenshot: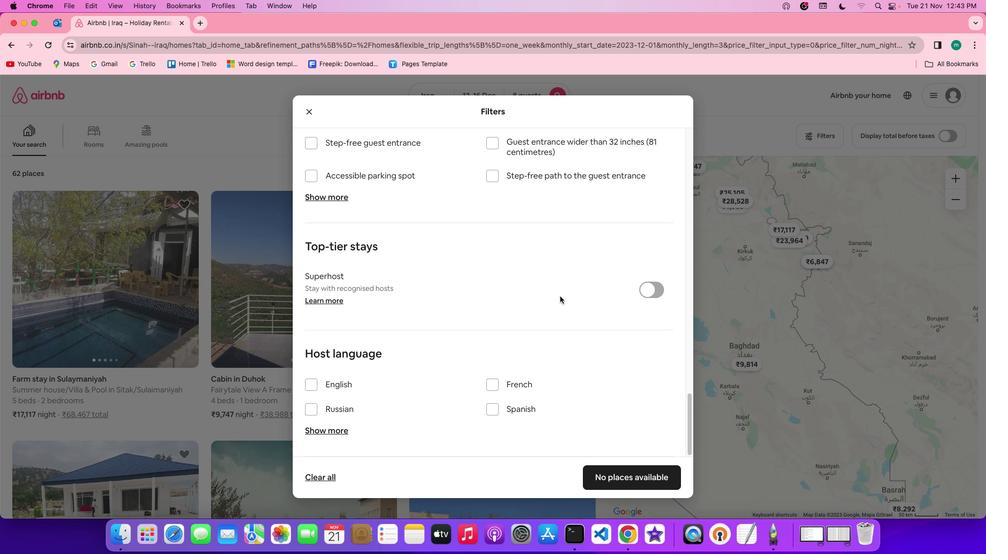 
Action: Mouse scrolled (560, 297) with delta (0, -3)
Screenshot: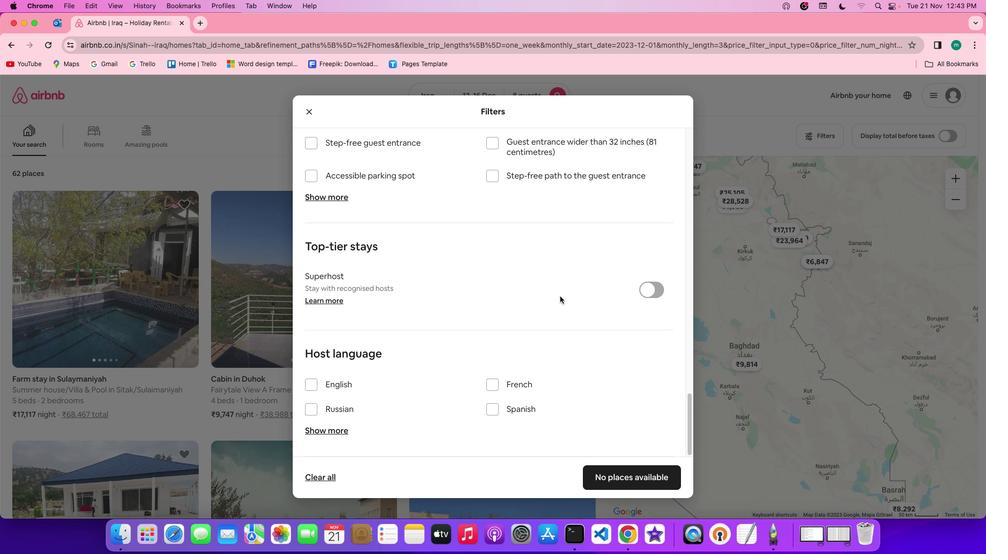 
Action: Mouse scrolled (560, 297) with delta (0, -3)
Screenshot: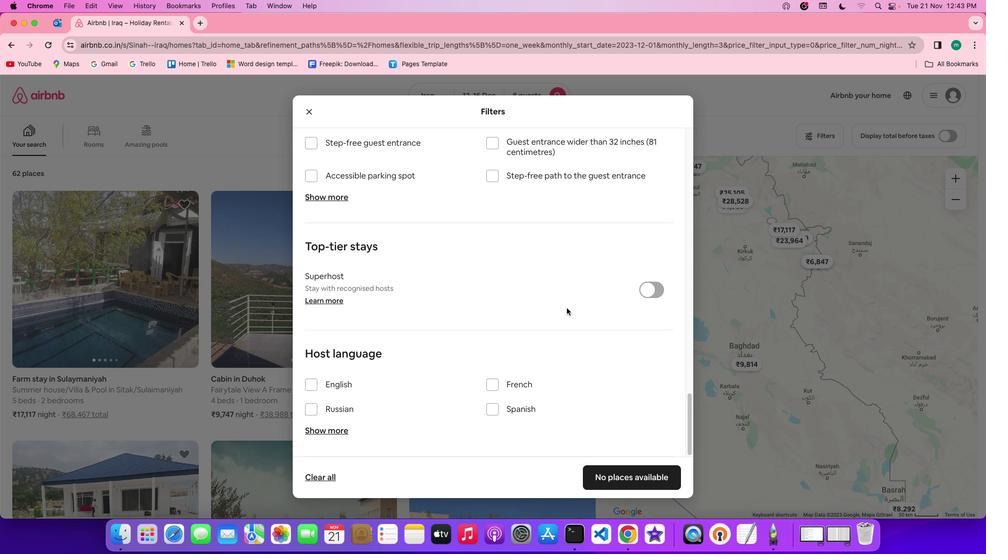 
Action: Mouse moved to (599, 475)
Screenshot: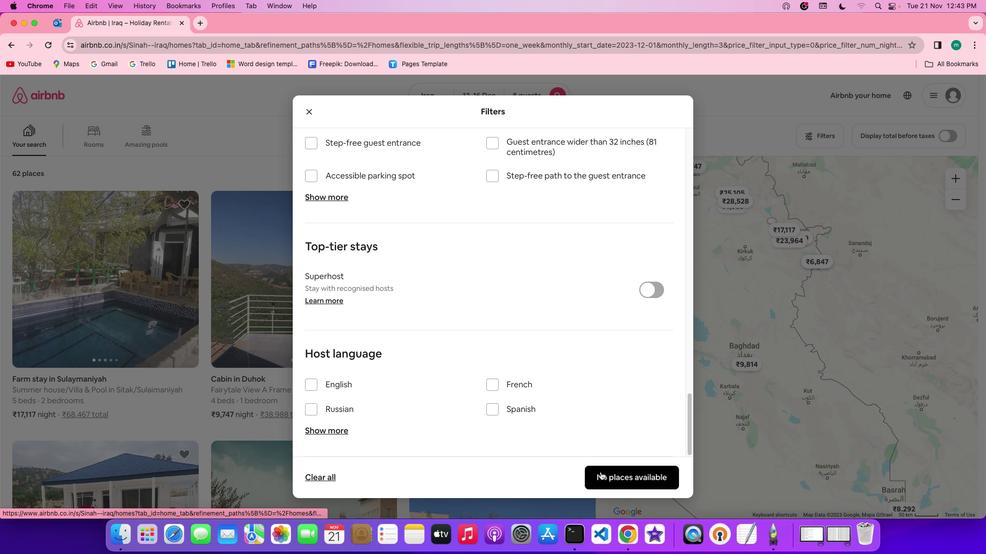 
Action: Mouse pressed left at (599, 475)
Screenshot: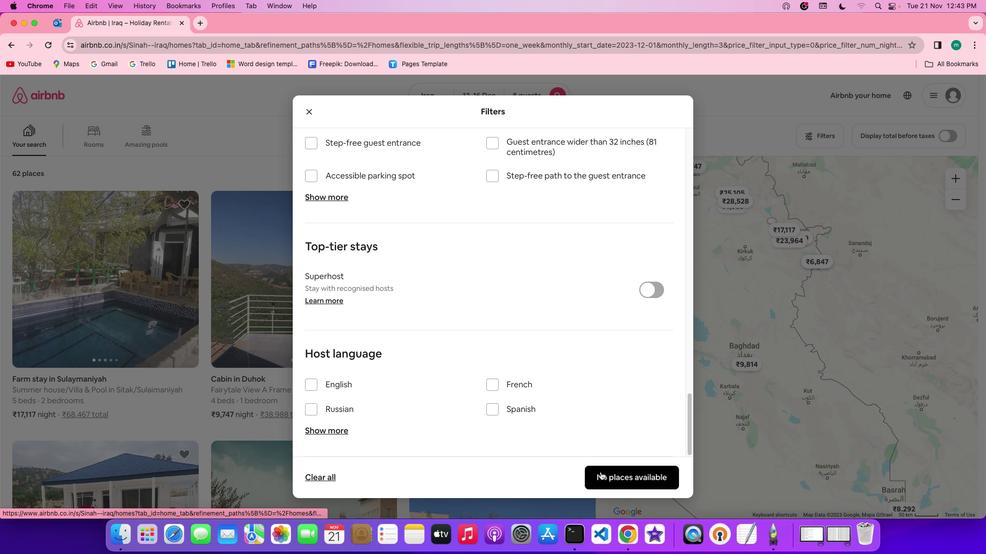 
Action: Mouse moved to (392, 327)
Screenshot: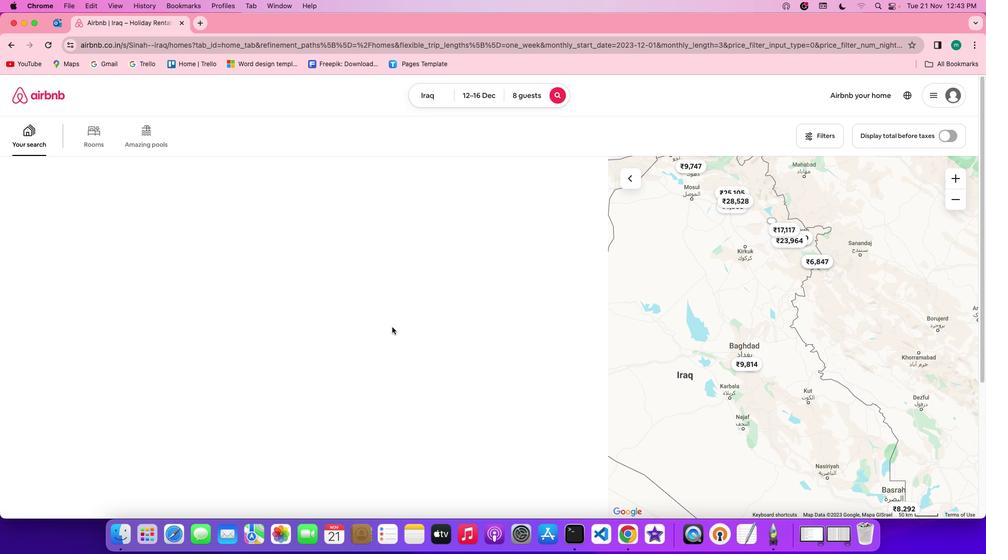 
